 Task: Look for space in Zhanjiang, China from 10th July, 2023 to 15th July, 2023 for 7 adults in price range Rs.10000 to Rs.15000. Place can be entire place or shared room with 4 bedrooms having 7 beds and 4 bathrooms. Property type can be house, flat, guest house. Amenities needed are: wifi, TV, free parkinig on premises, gym, breakfast. Booking option can be shelf check-in. Required host language is Chinese (Simplified).
Action: Mouse moved to (530, 131)
Screenshot: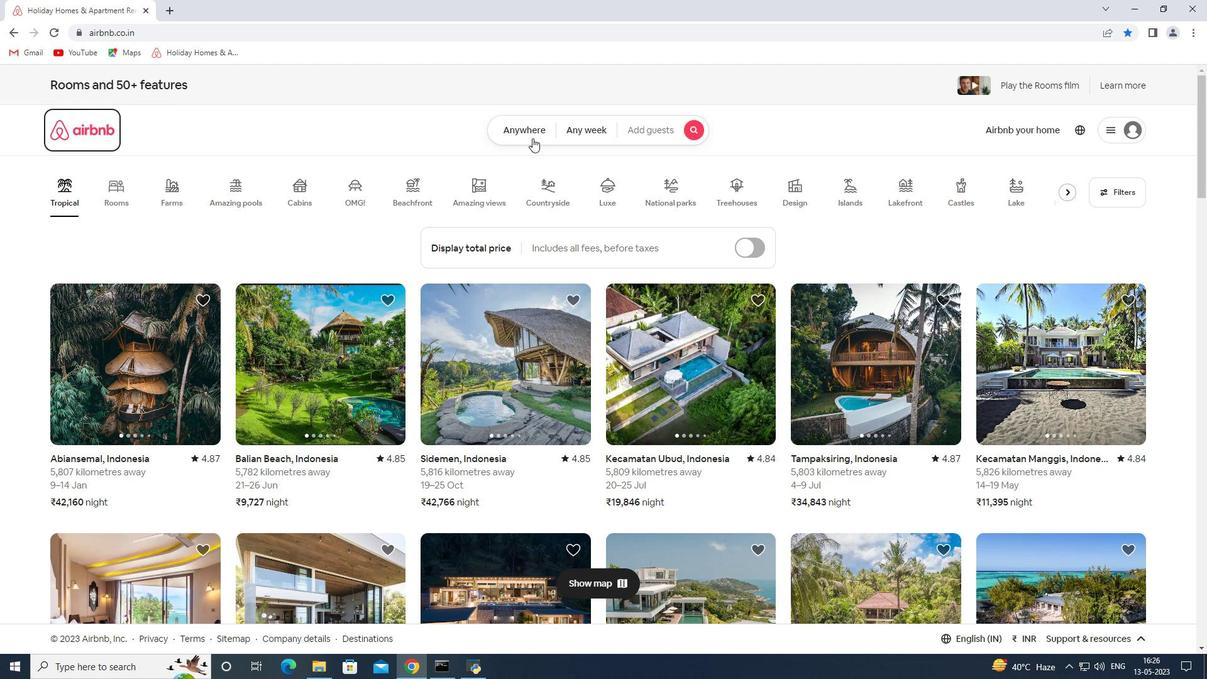 
Action: Mouse pressed left at (530, 131)
Screenshot: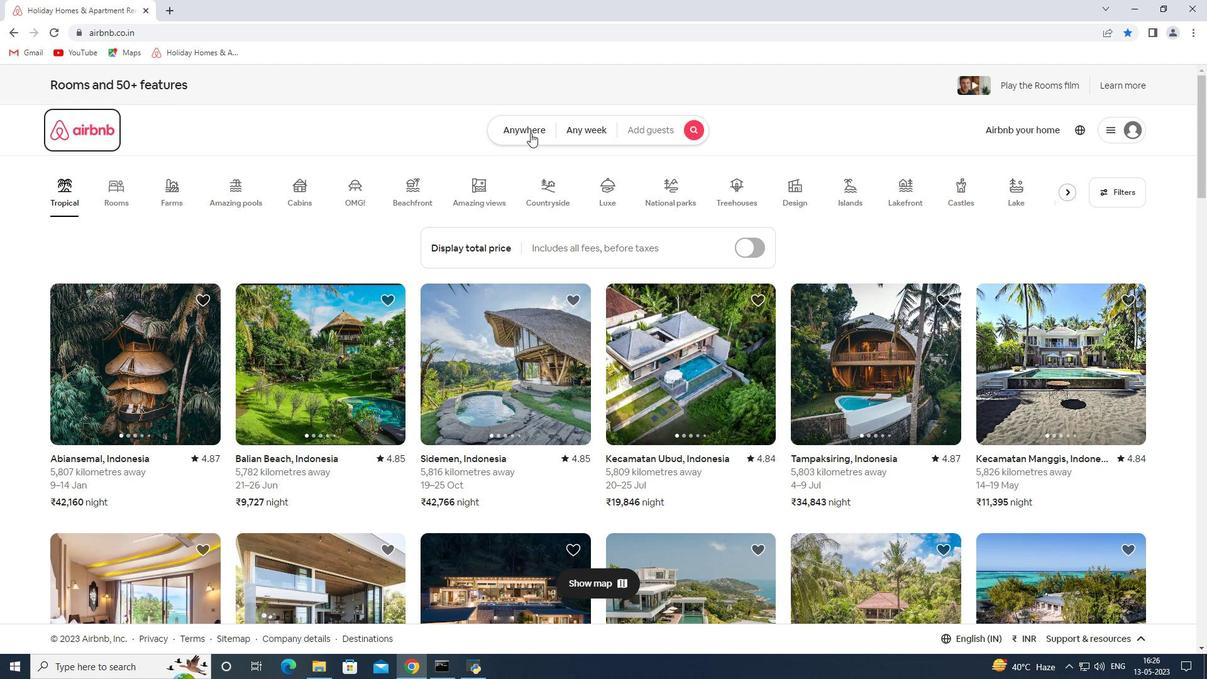 
Action: Mouse moved to (442, 178)
Screenshot: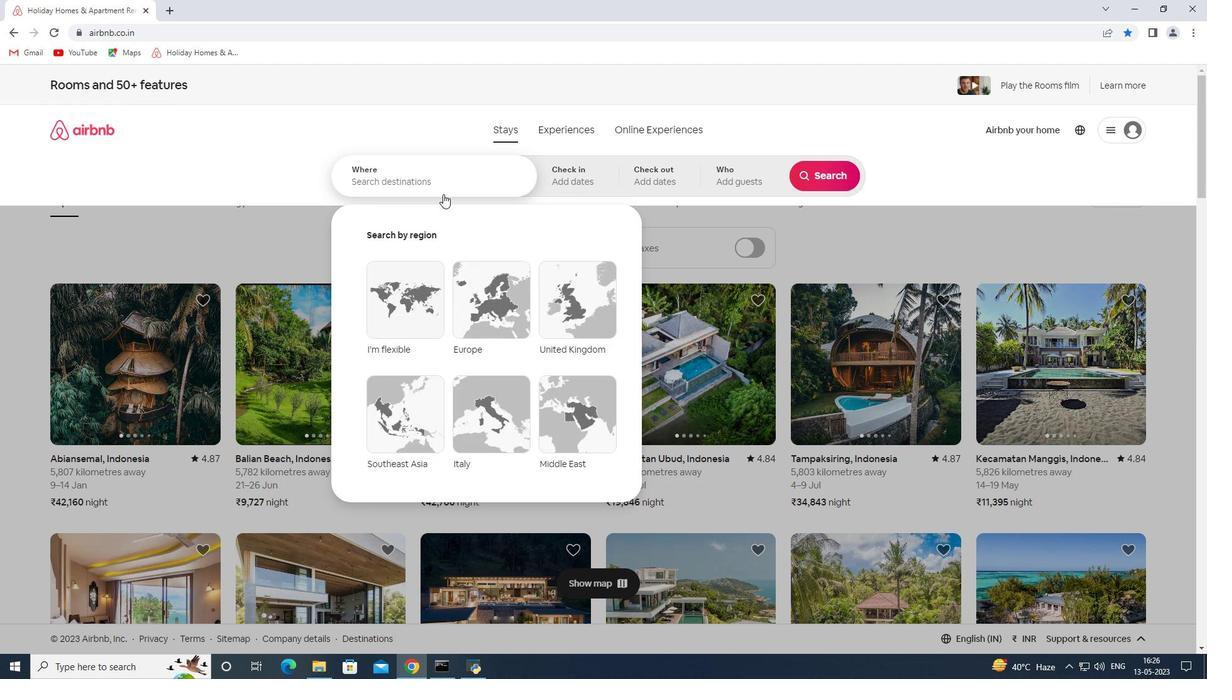 
Action: Mouse pressed left at (442, 178)
Screenshot: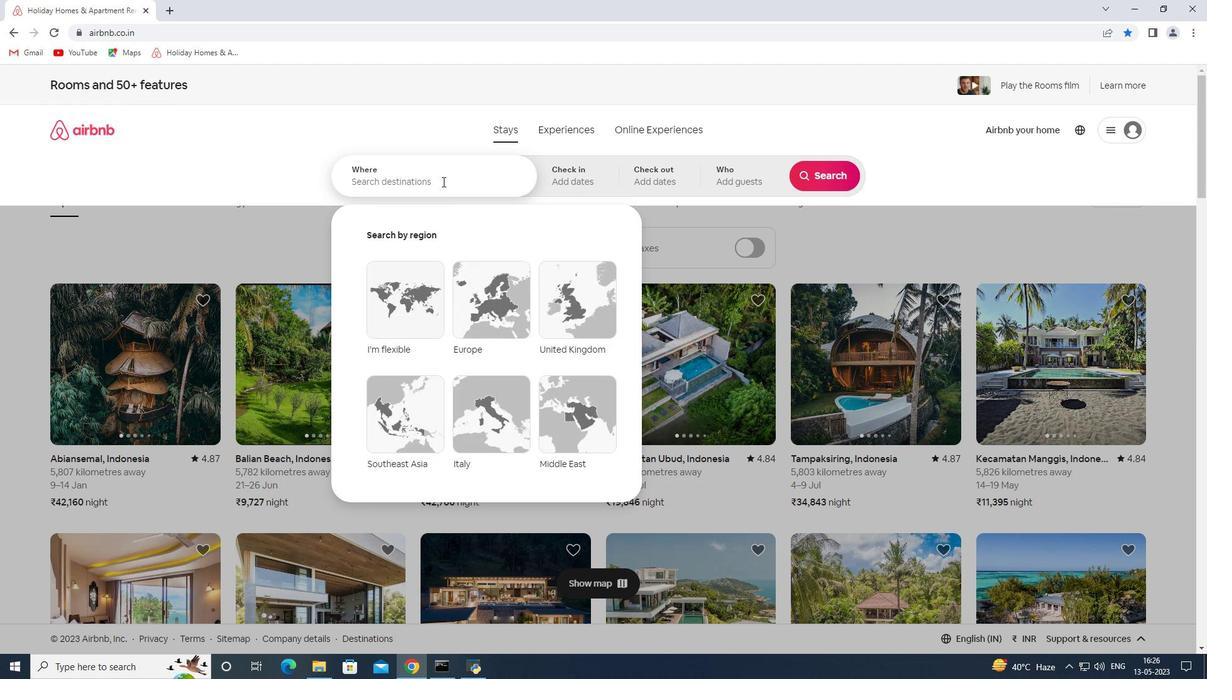 
Action: Key pressed <Key.shift>Zhanjiang<Key.space><Key.shift>China<Key.space><Key.enter>
Screenshot: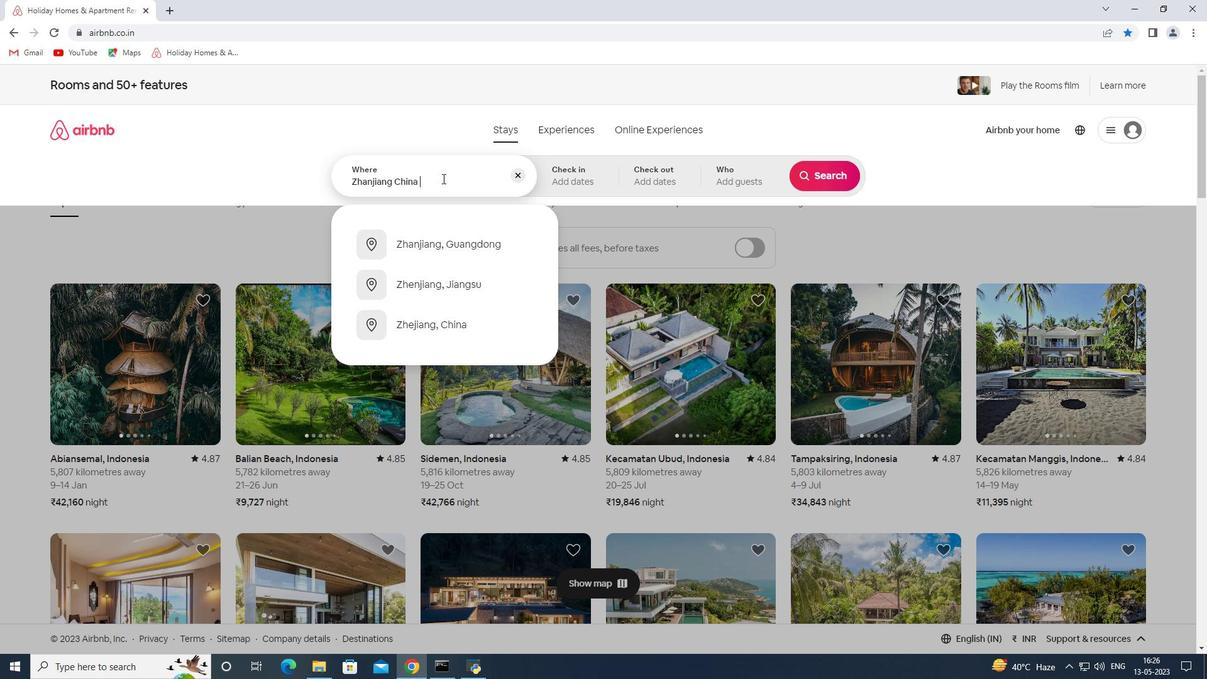 
Action: Mouse moved to (828, 280)
Screenshot: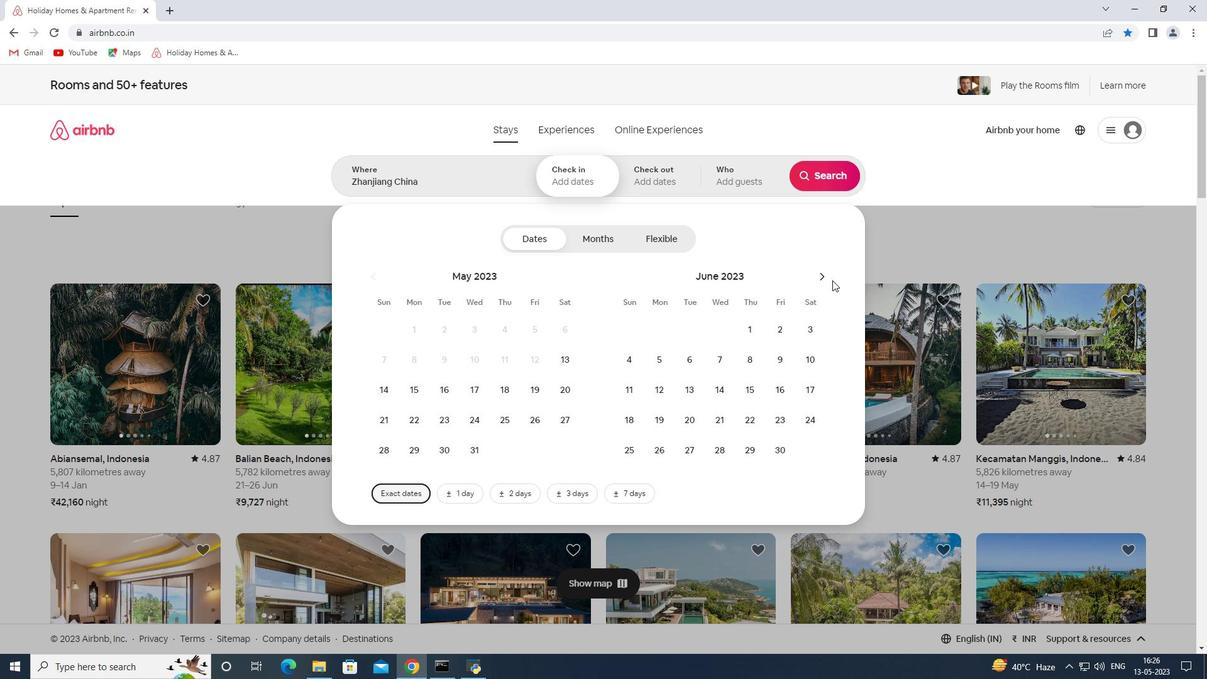
Action: Mouse pressed left at (828, 280)
Screenshot: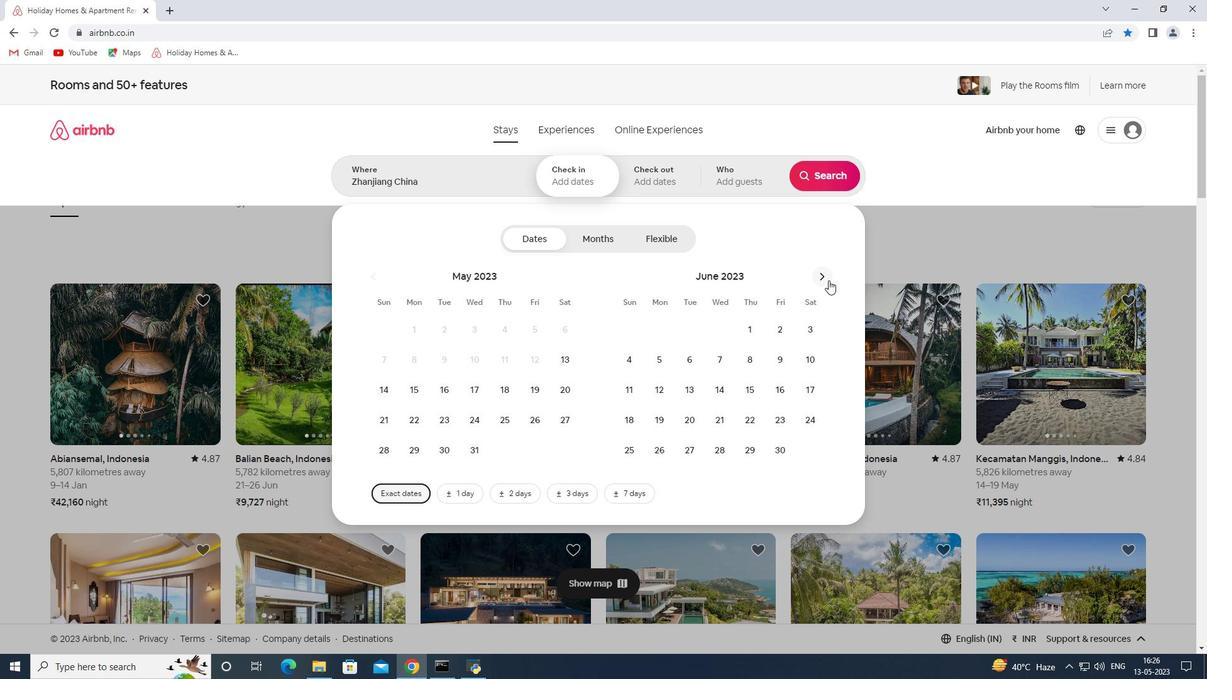 
Action: Mouse moved to (661, 391)
Screenshot: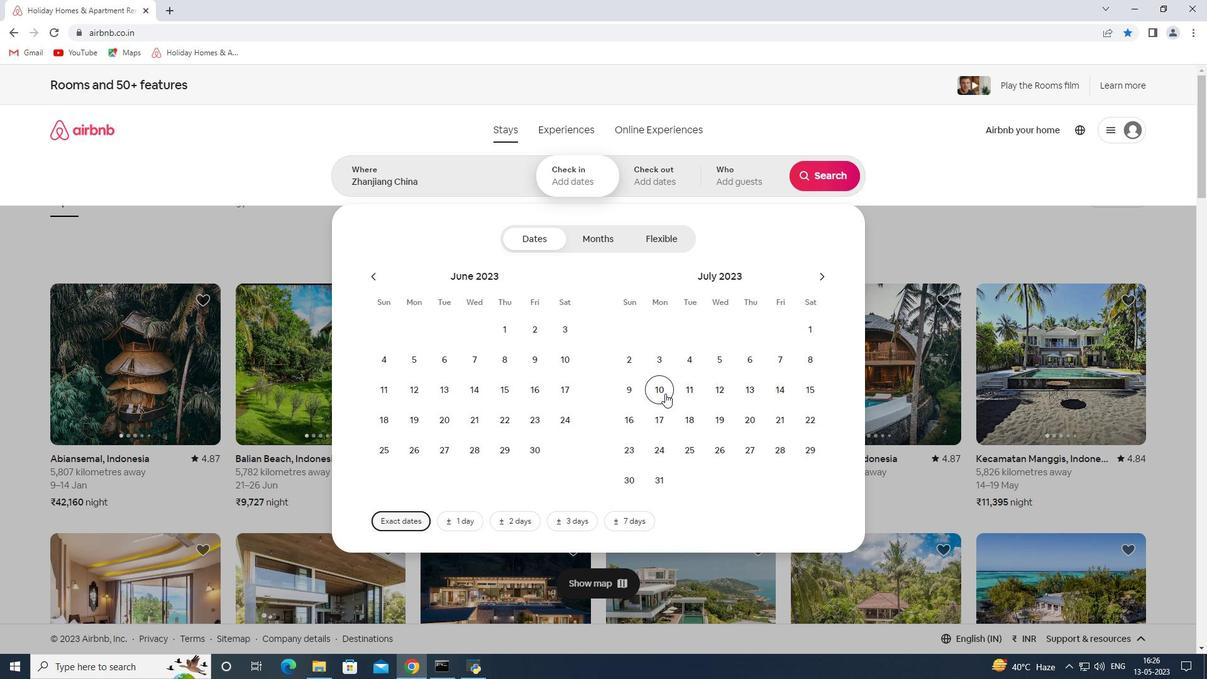 
Action: Mouse pressed left at (661, 391)
Screenshot: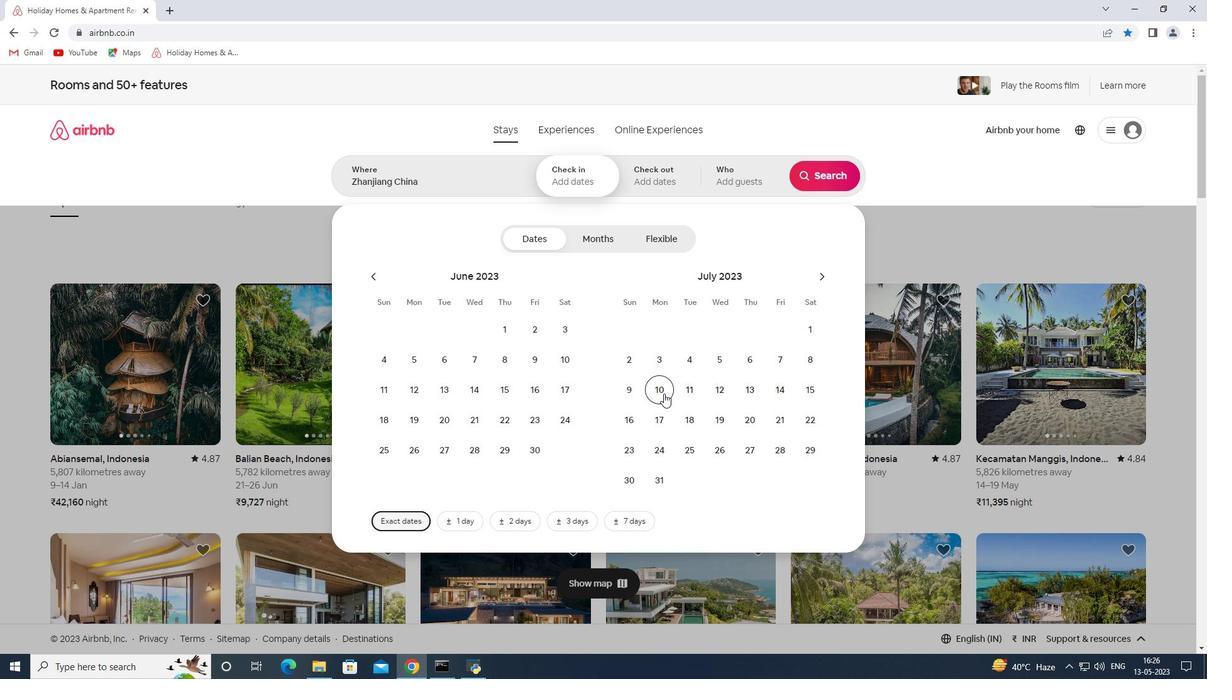 
Action: Mouse moved to (800, 385)
Screenshot: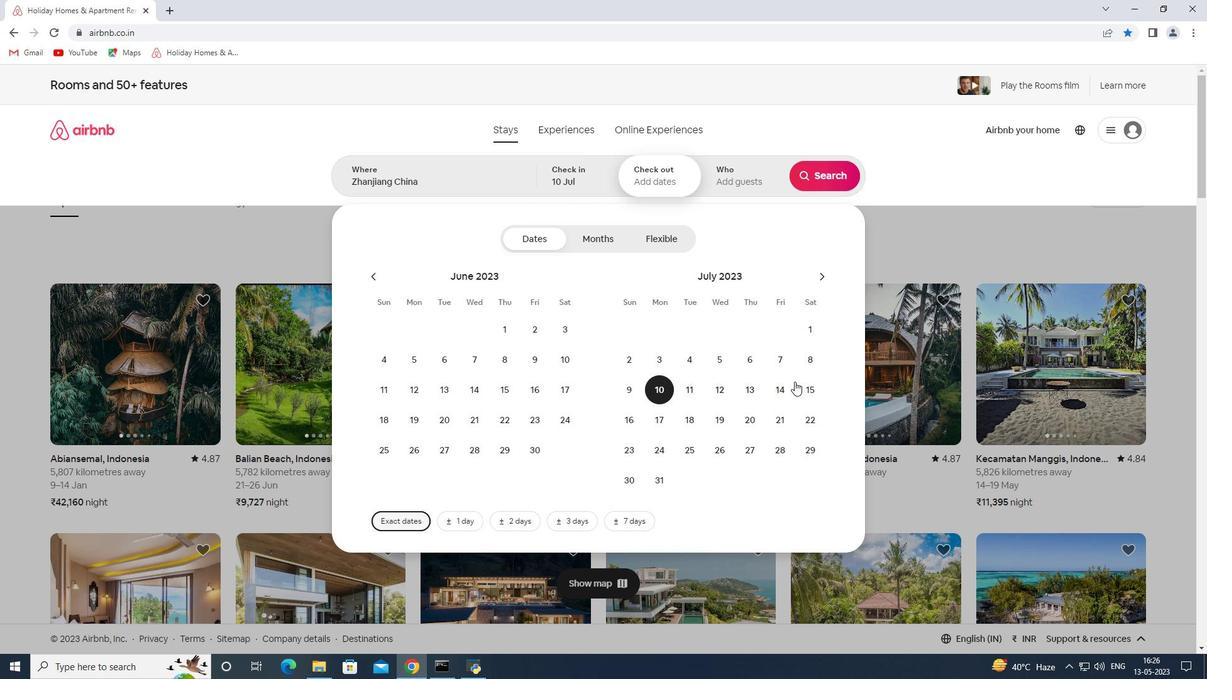 
Action: Mouse pressed left at (800, 385)
Screenshot: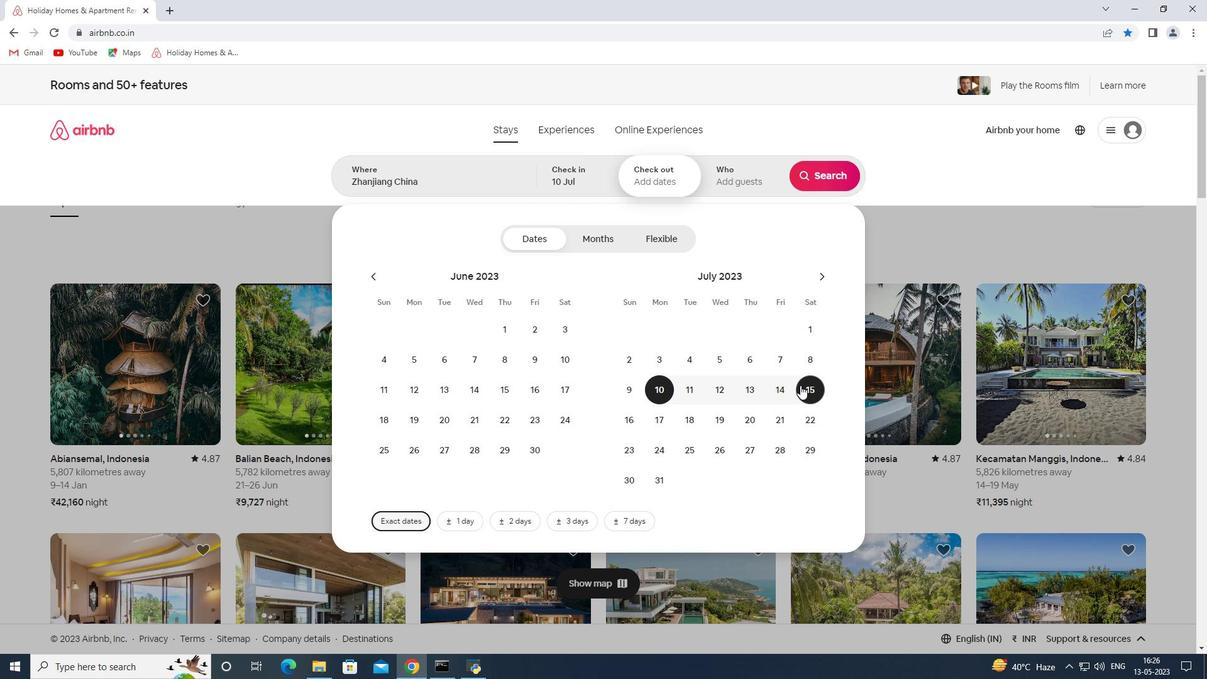 
Action: Mouse moved to (740, 174)
Screenshot: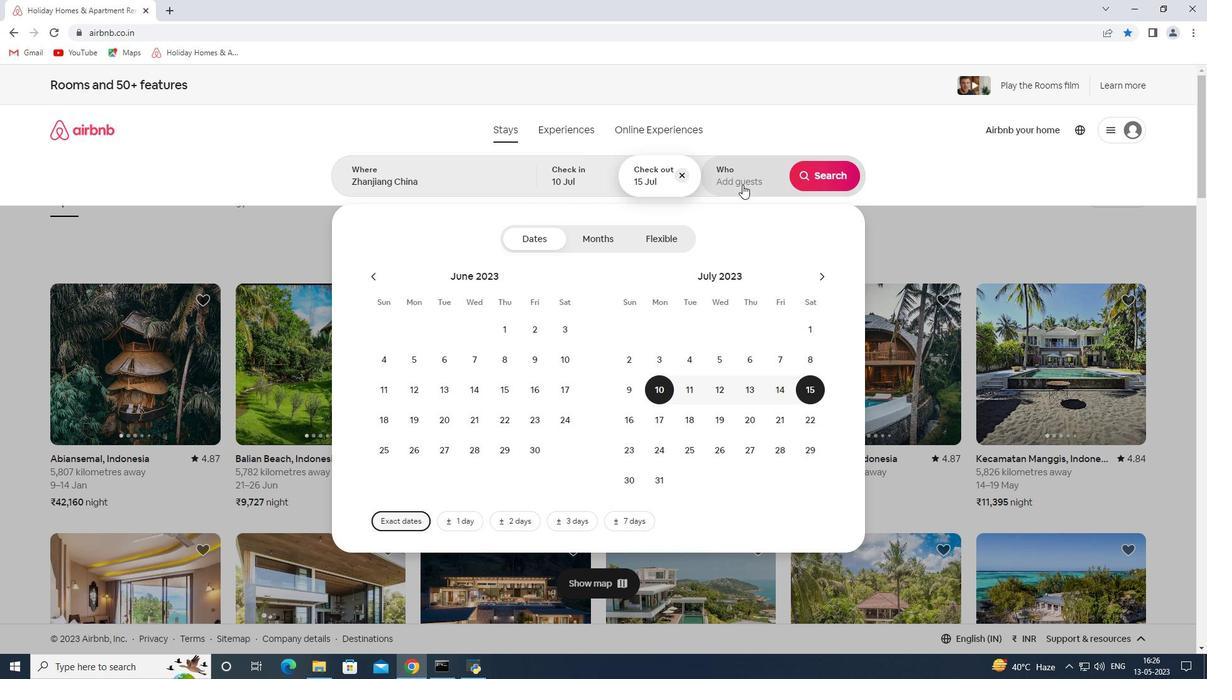 
Action: Mouse pressed left at (740, 174)
Screenshot: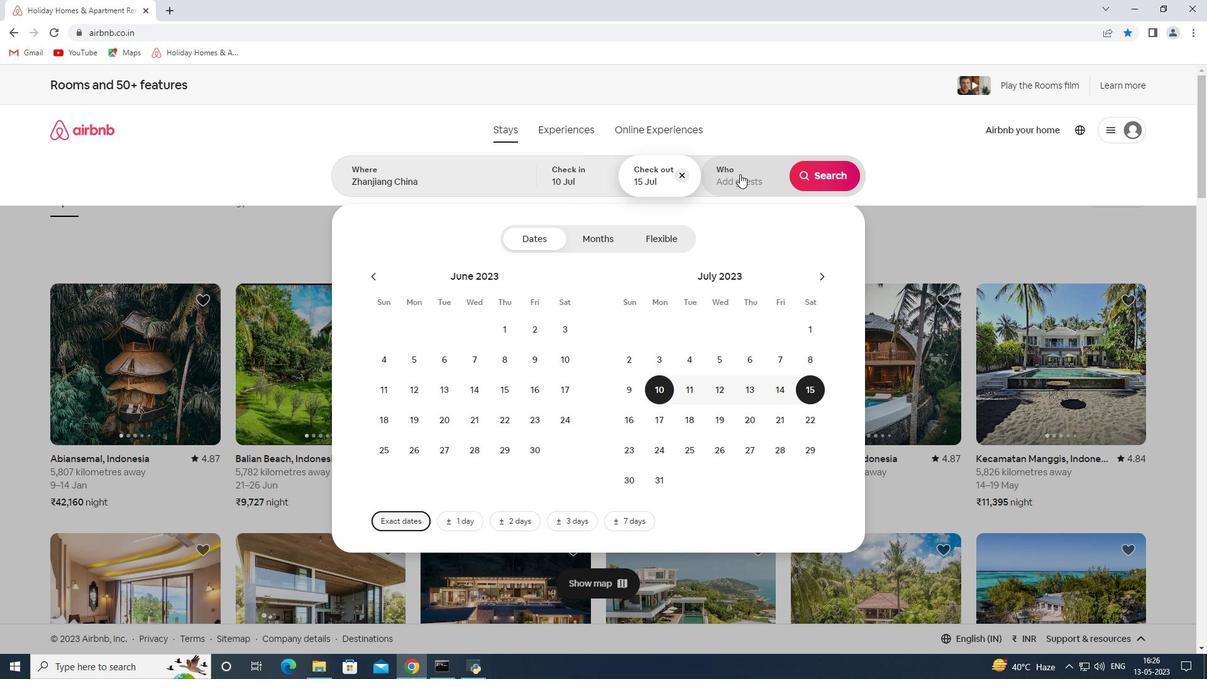 
Action: Mouse moved to (823, 243)
Screenshot: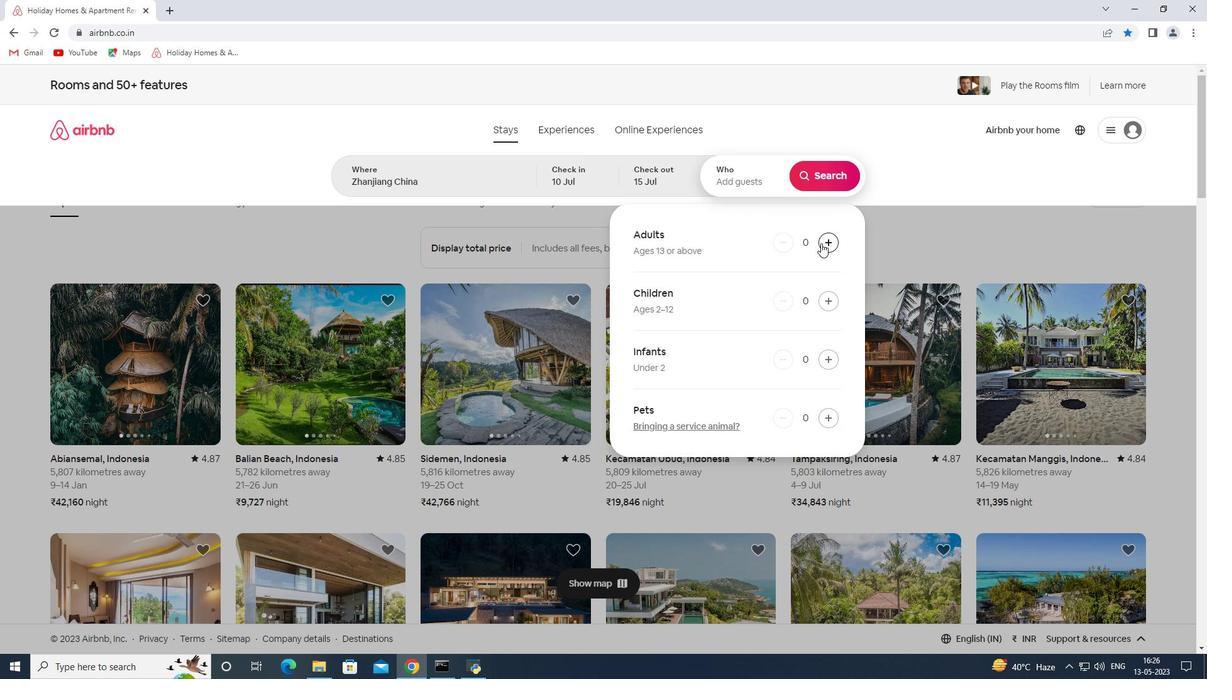 
Action: Mouse pressed left at (823, 243)
Screenshot: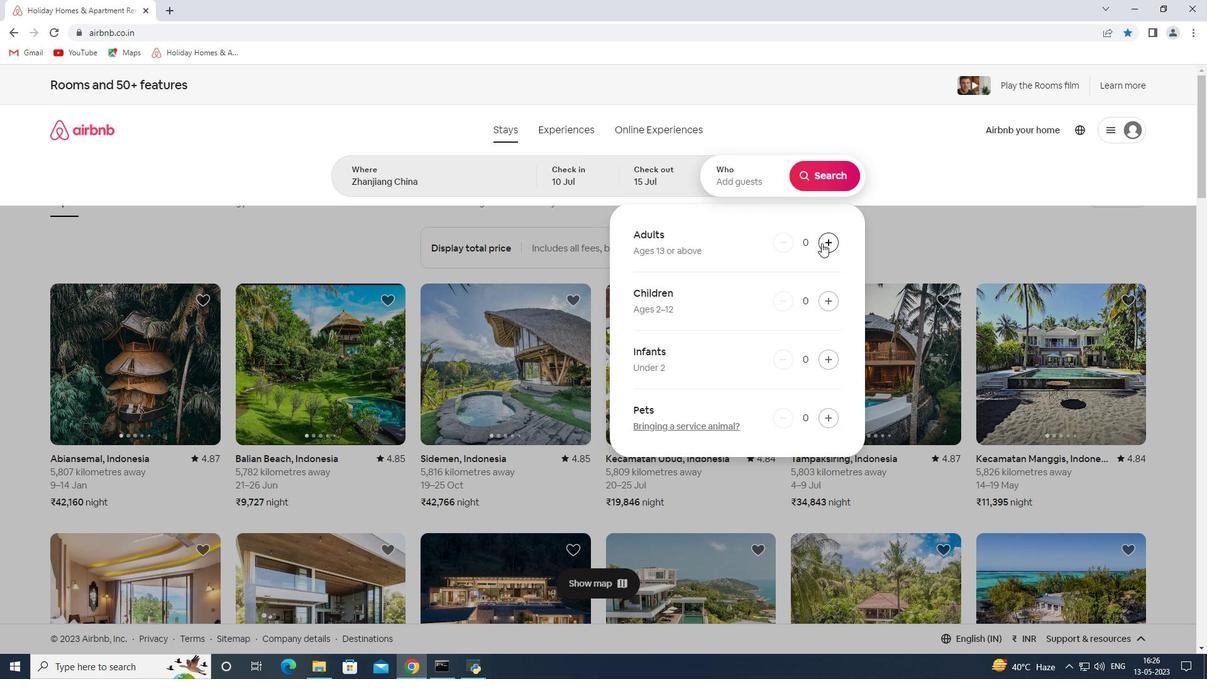 
Action: Mouse moved to (835, 240)
Screenshot: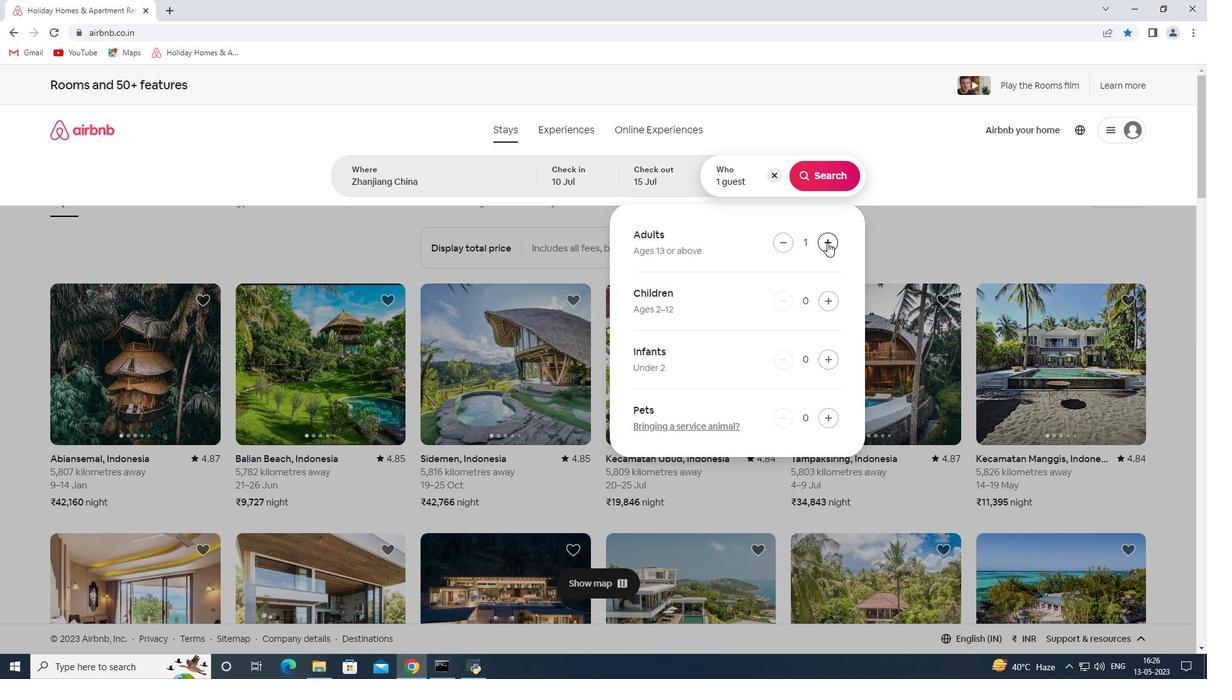 
Action: Mouse pressed left at (835, 240)
Screenshot: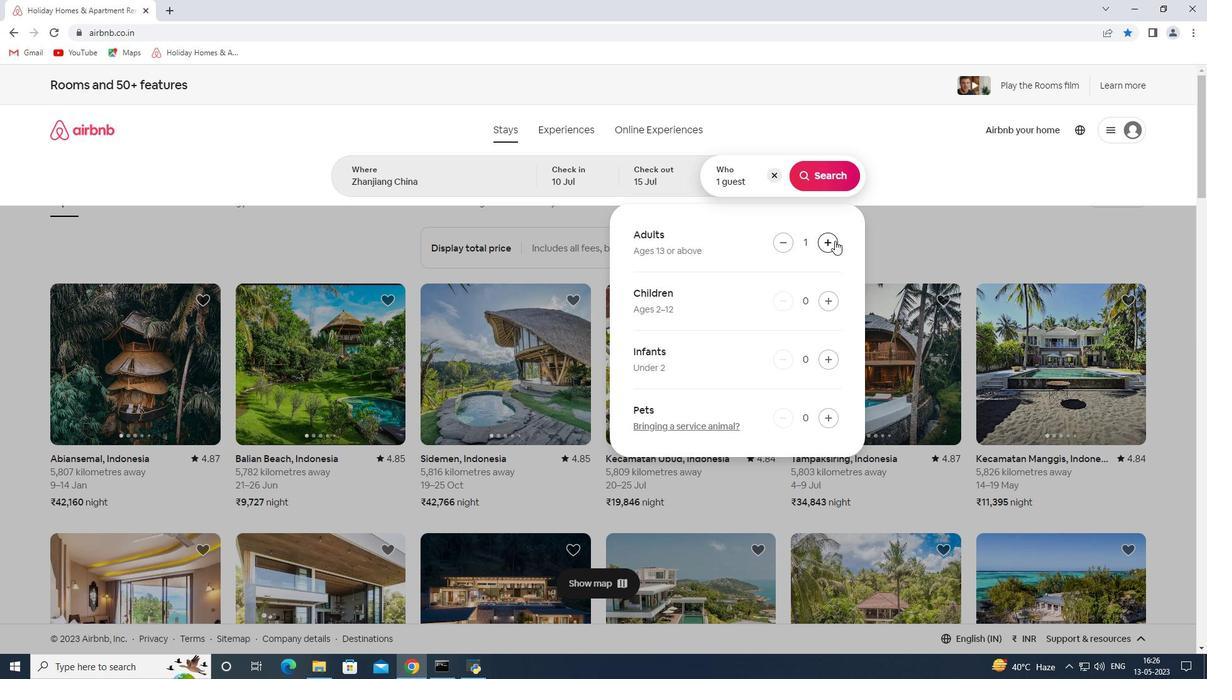 
Action: Mouse pressed left at (835, 240)
Screenshot: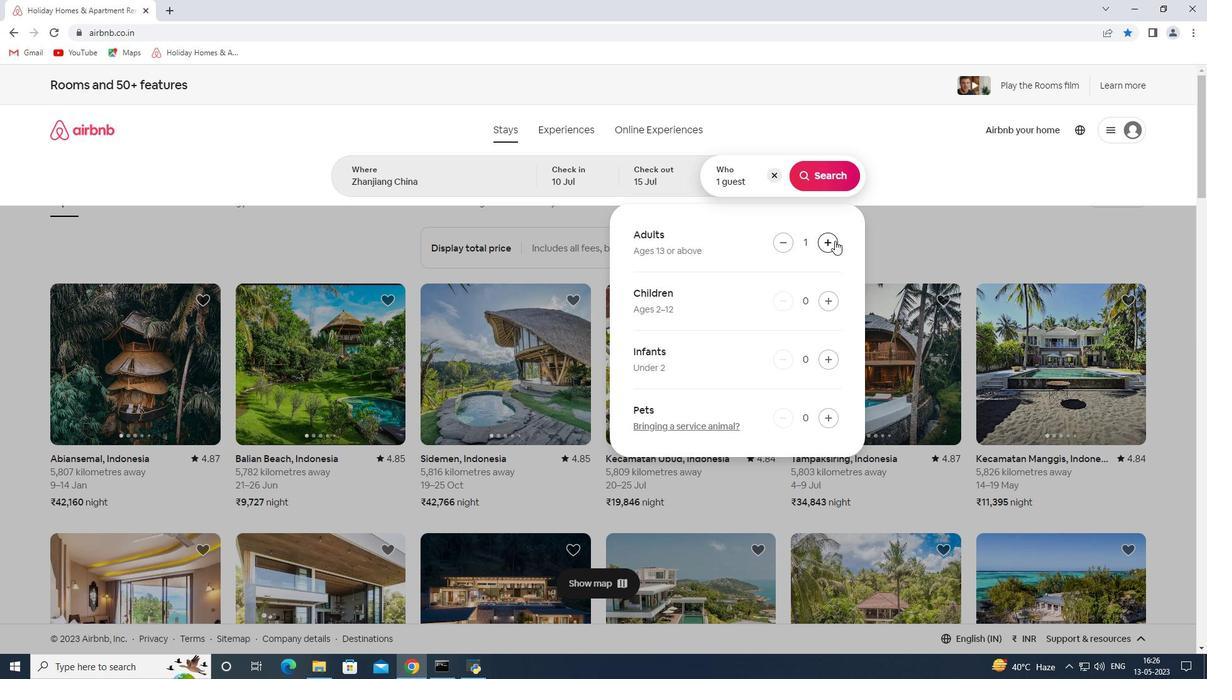 
Action: Mouse pressed left at (835, 240)
Screenshot: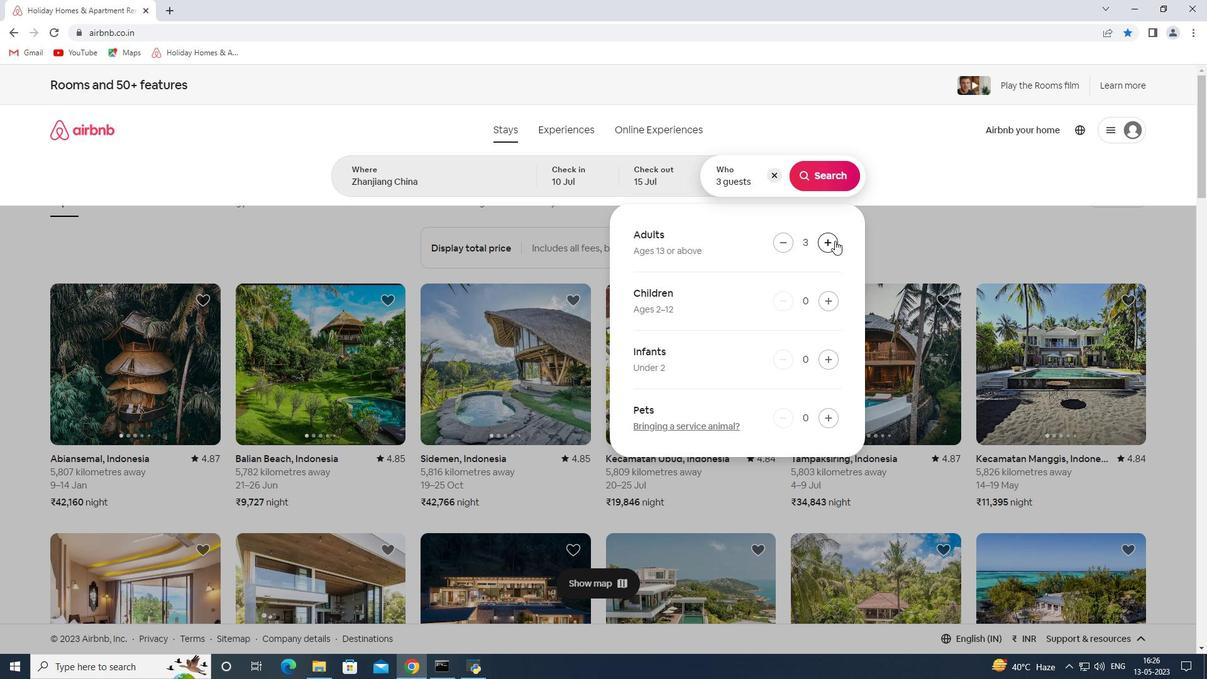 
Action: Mouse pressed left at (835, 240)
Screenshot: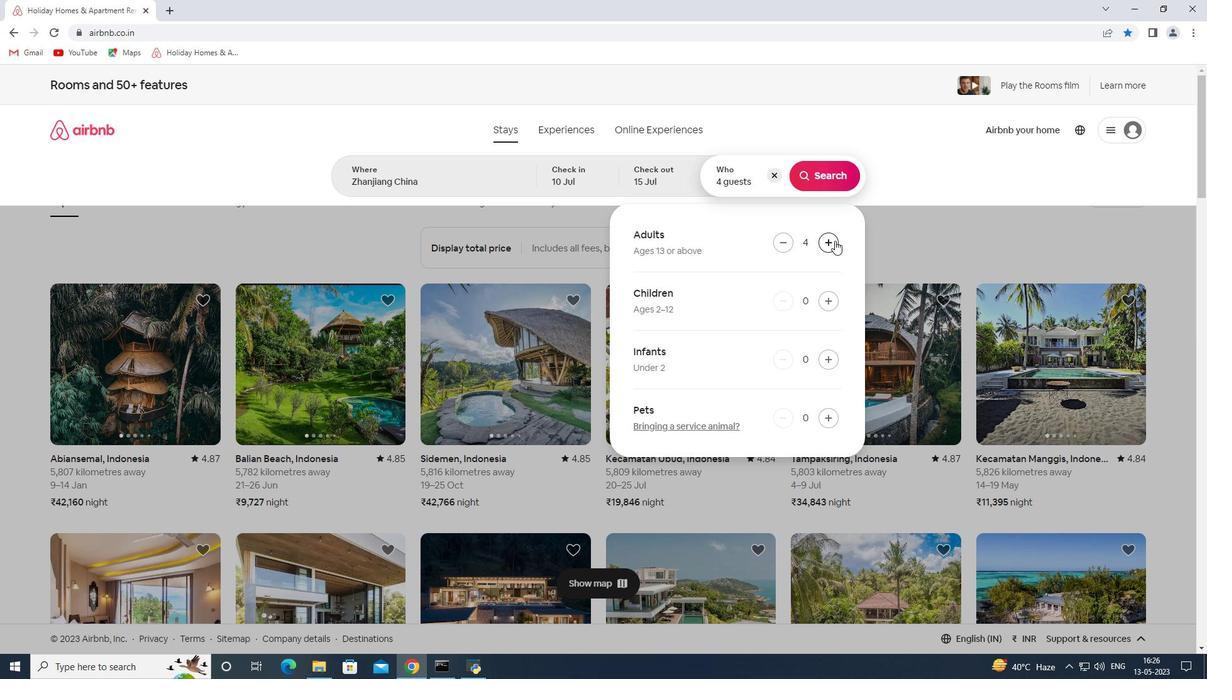 
Action: Mouse pressed left at (835, 240)
Screenshot: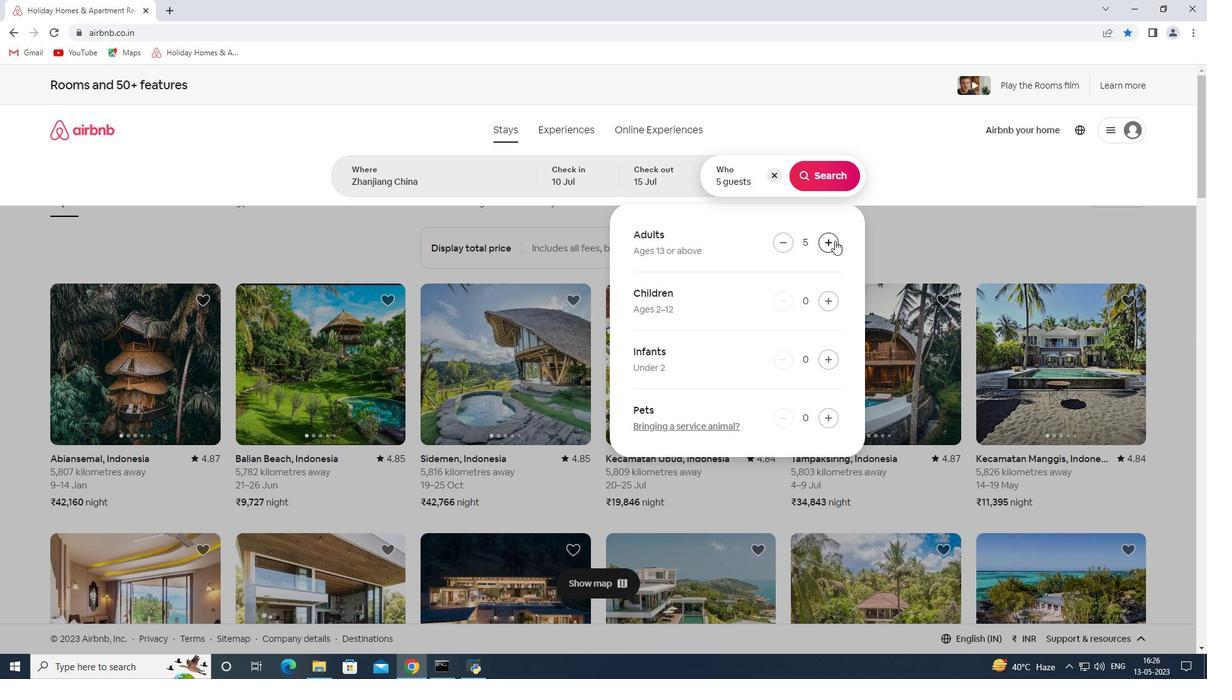 
Action: Mouse pressed left at (835, 240)
Screenshot: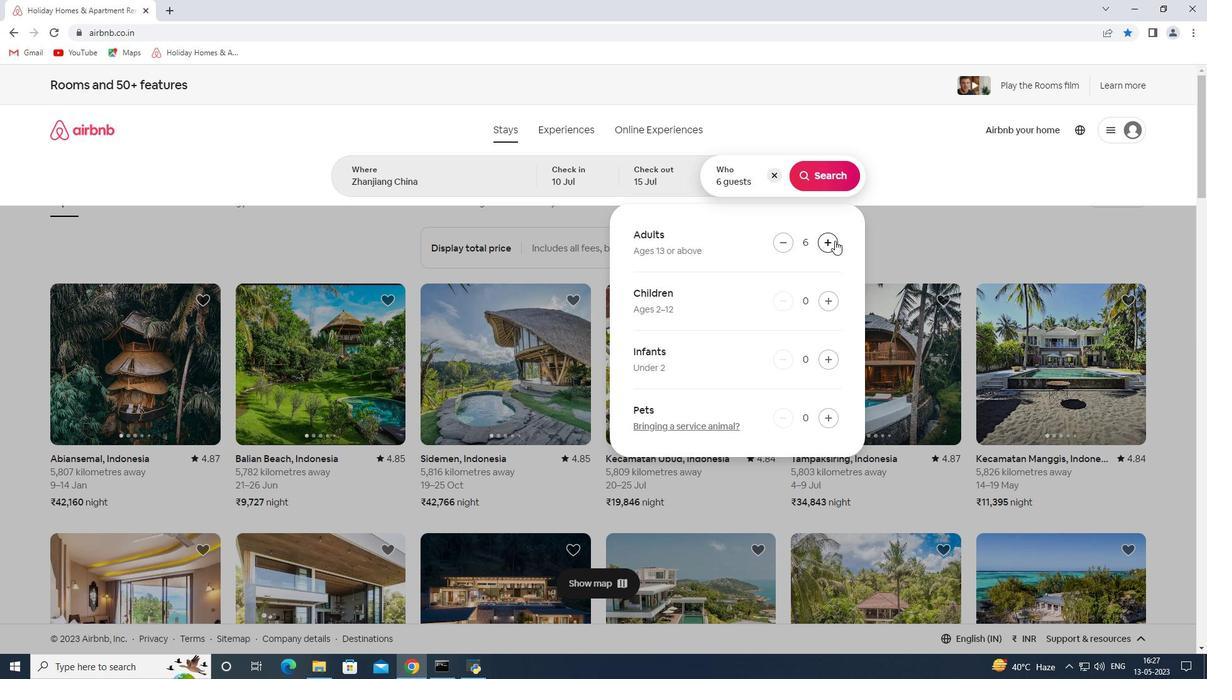
Action: Mouse moved to (813, 181)
Screenshot: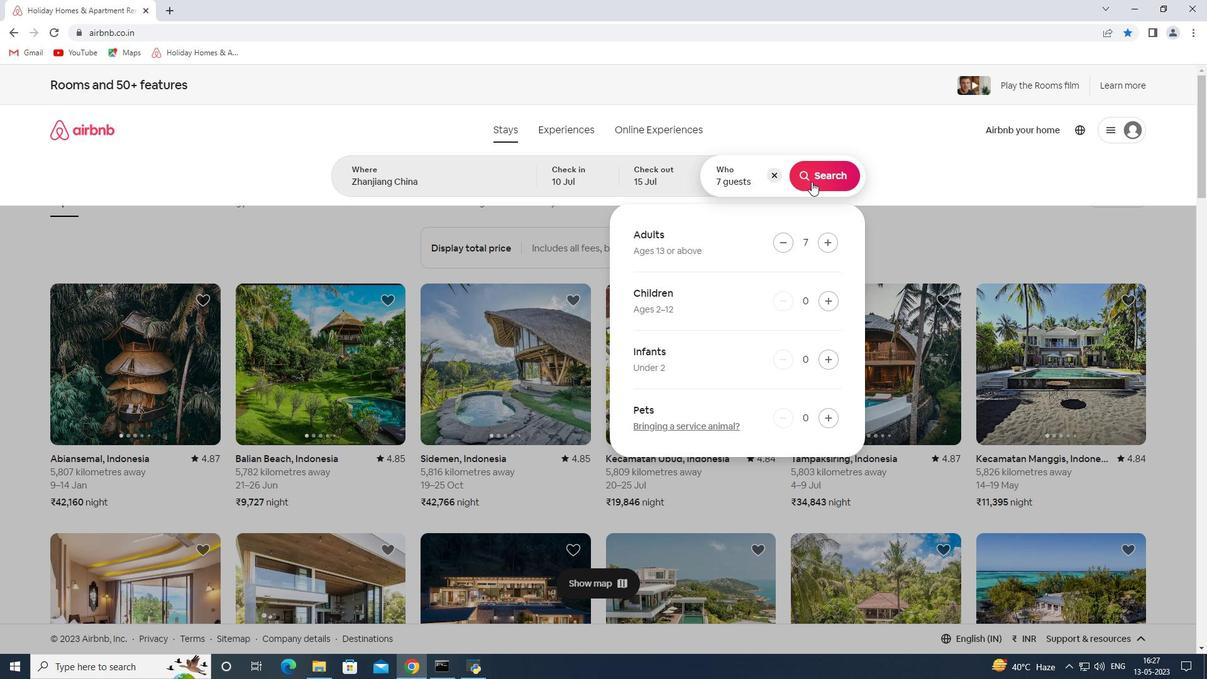 
Action: Mouse pressed left at (813, 181)
Screenshot: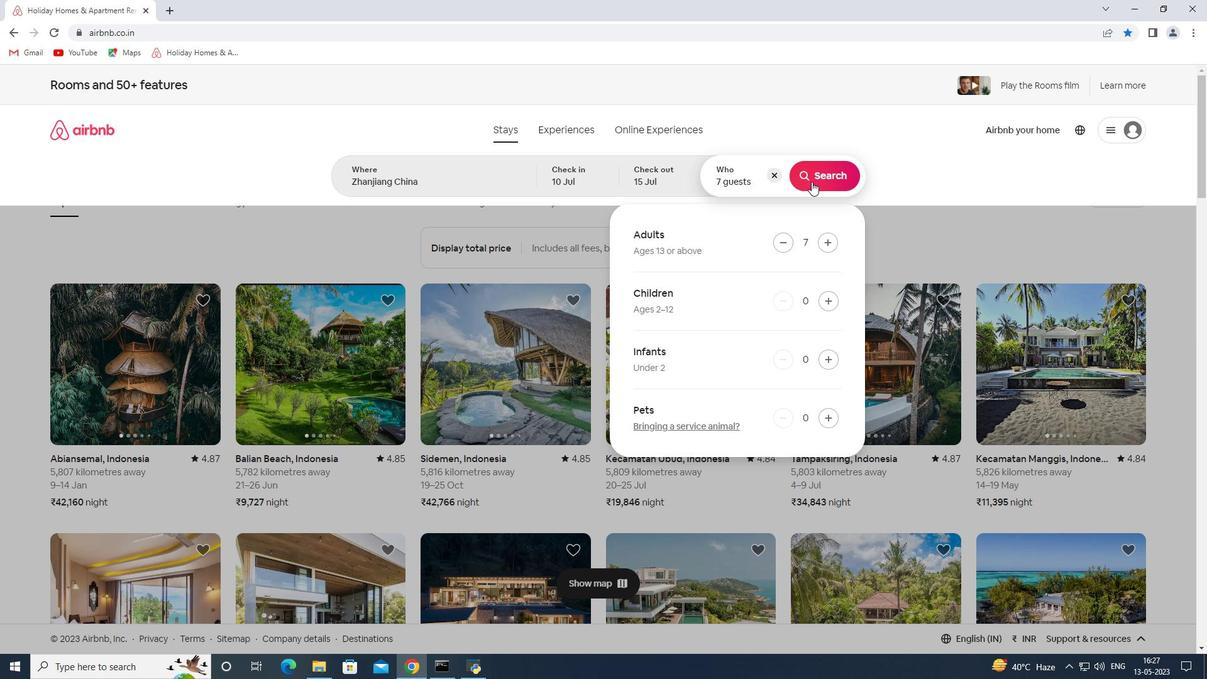 
Action: Mouse moved to (1157, 144)
Screenshot: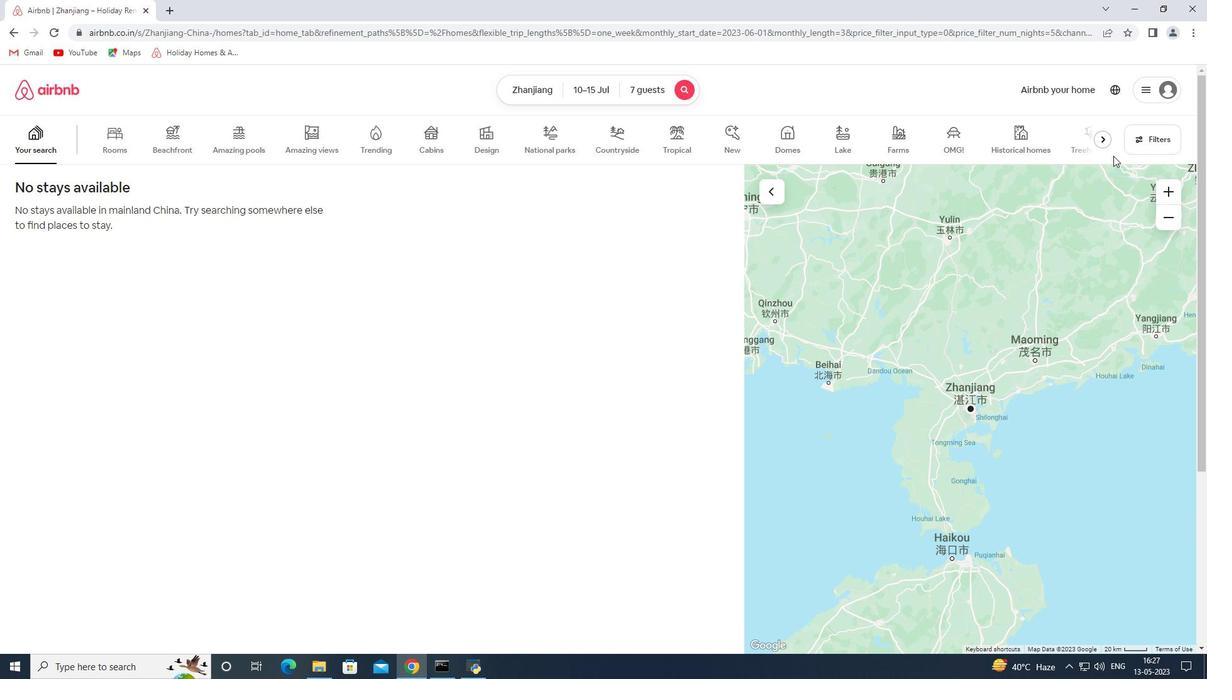 
Action: Mouse pressed left at (1157, 144)
Screenshot: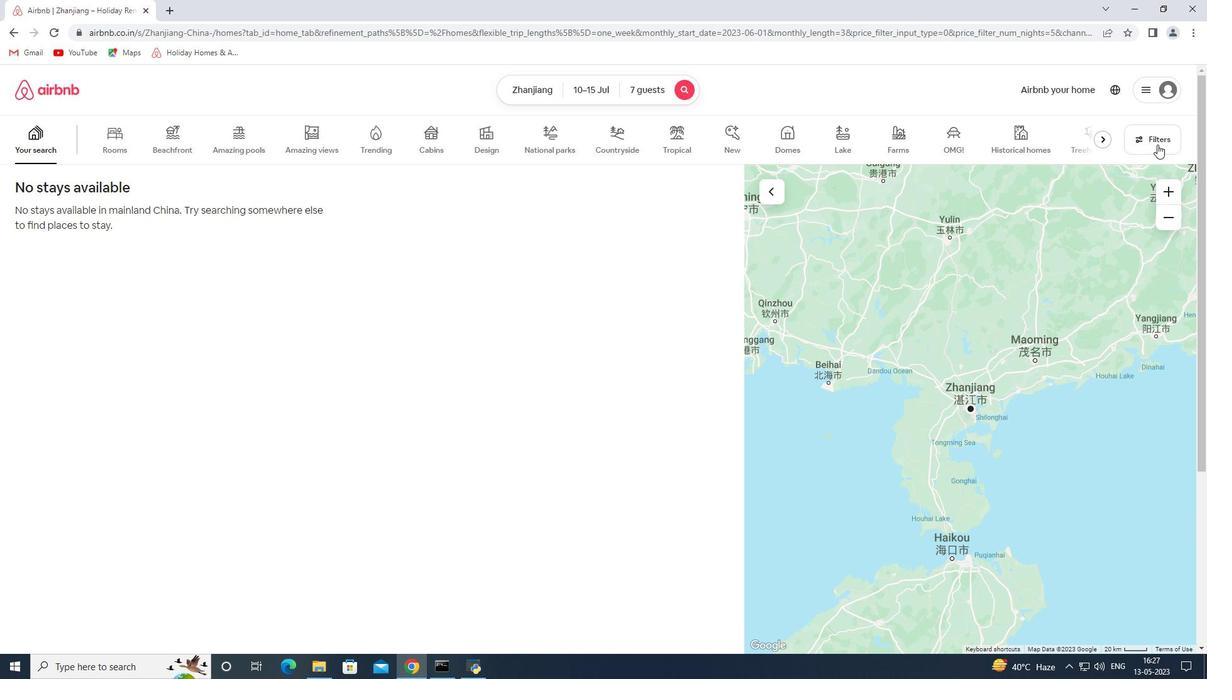 
Action: Mouse moved to (443, 452)
Screenshot: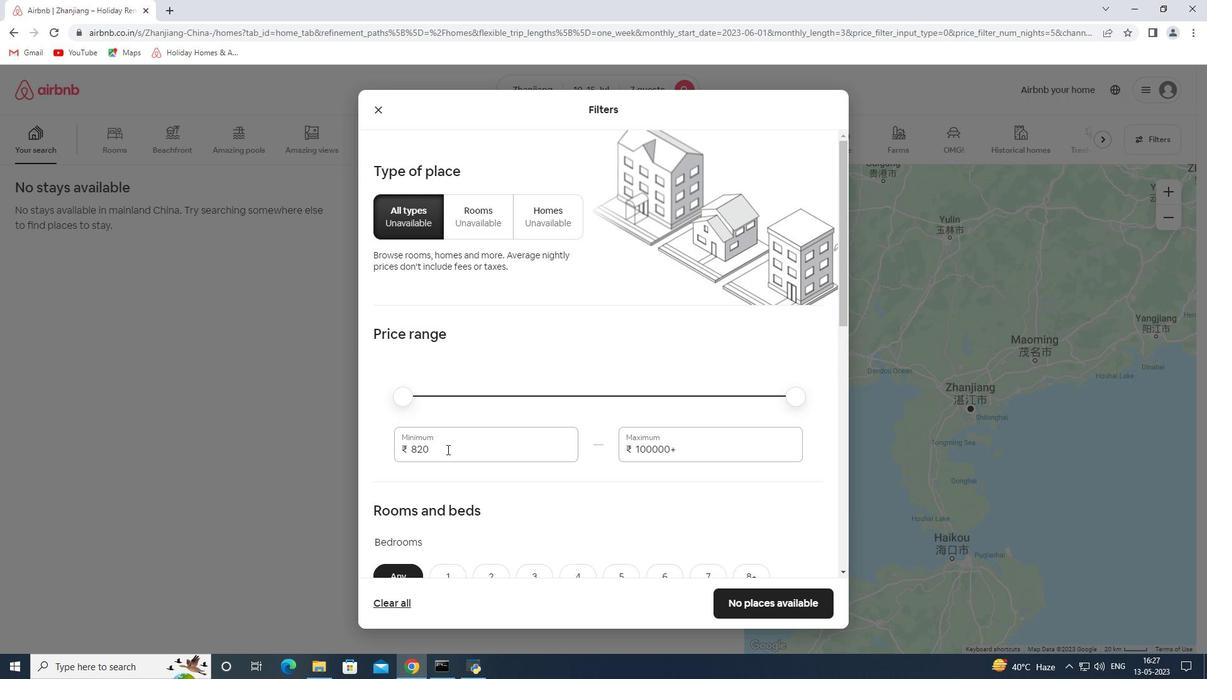 
Action: Mouse pressed left at (443, 452)
Screenshot: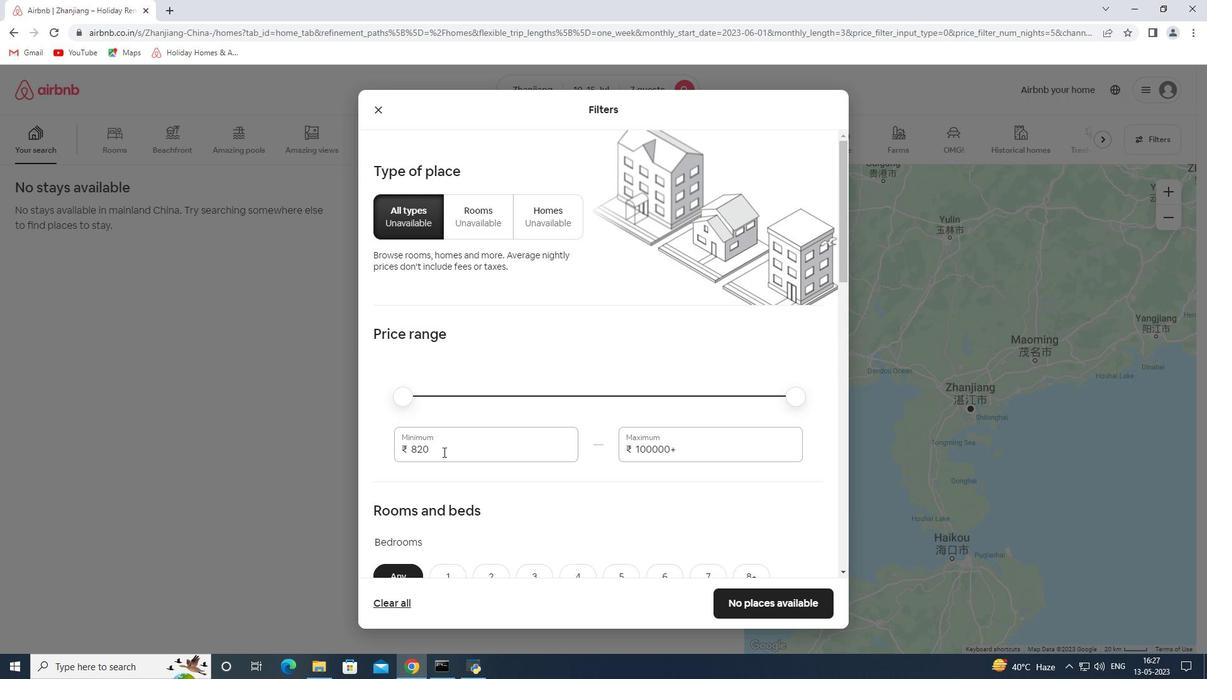 
Action: Mouse pressed left at (443, 452)
Screenshot: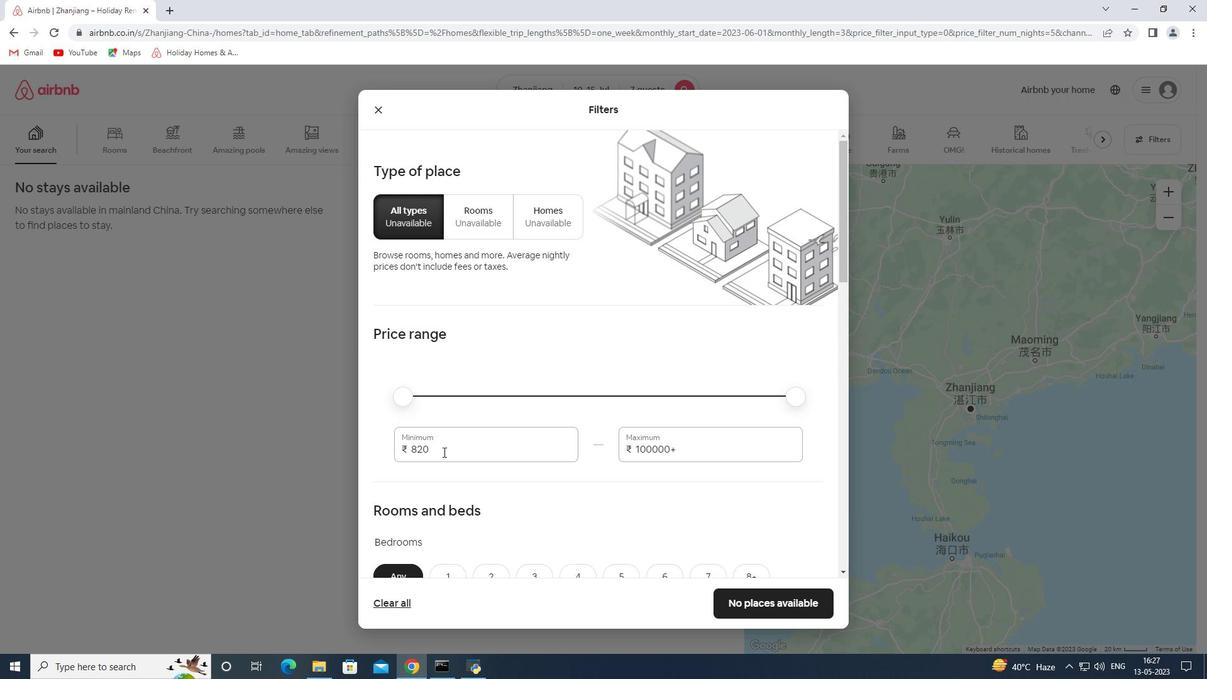 
Action: Key pressed 10000<Key.tab>15000
Screenshot: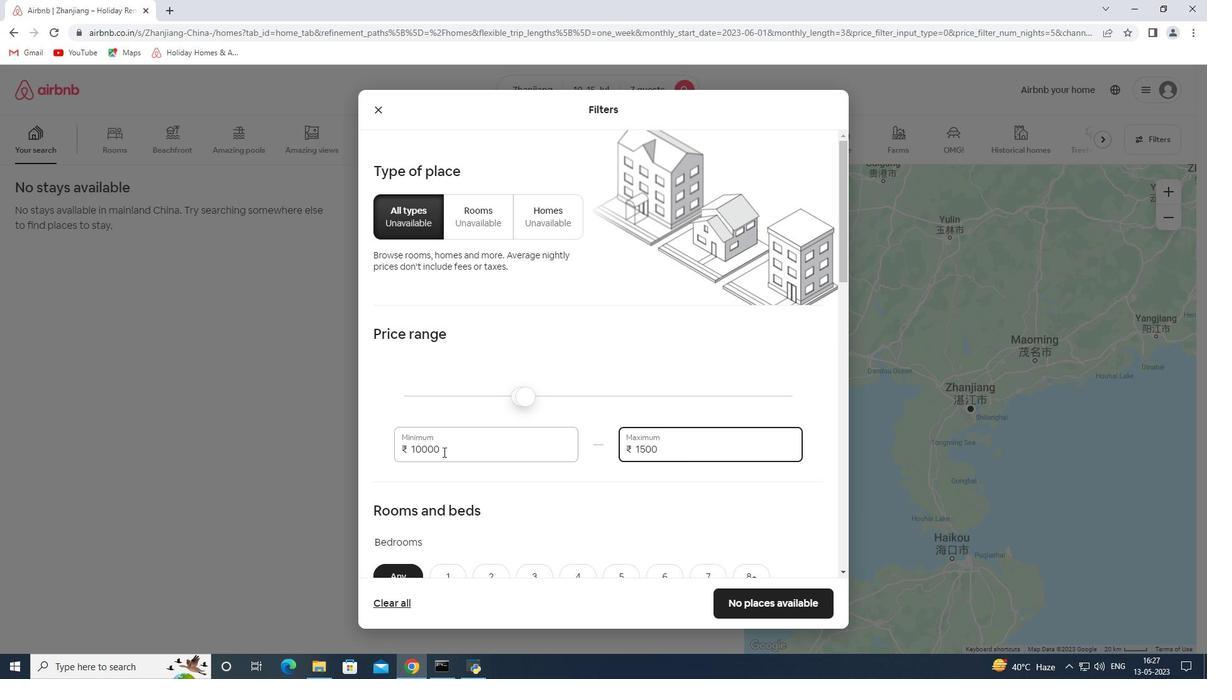
Action: Mouse moved to (599, 506)
Screenshot: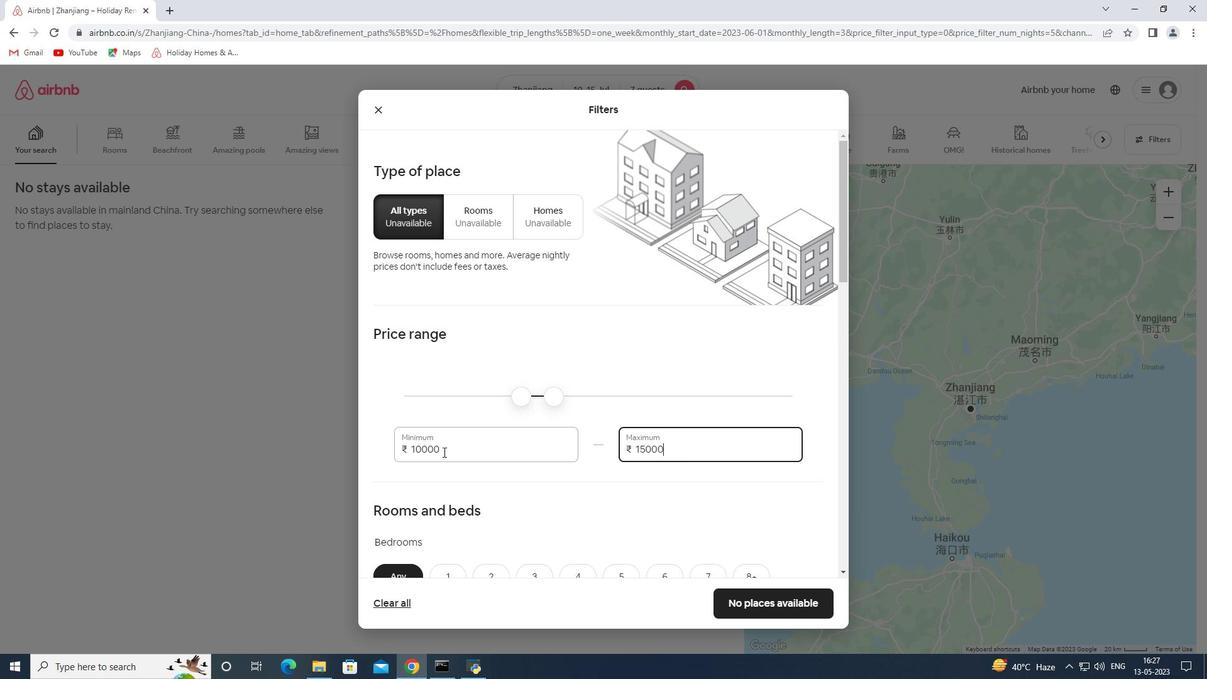 
Action: Mouse scrolled (599, 505) with delta (0, 0)
Screenshot: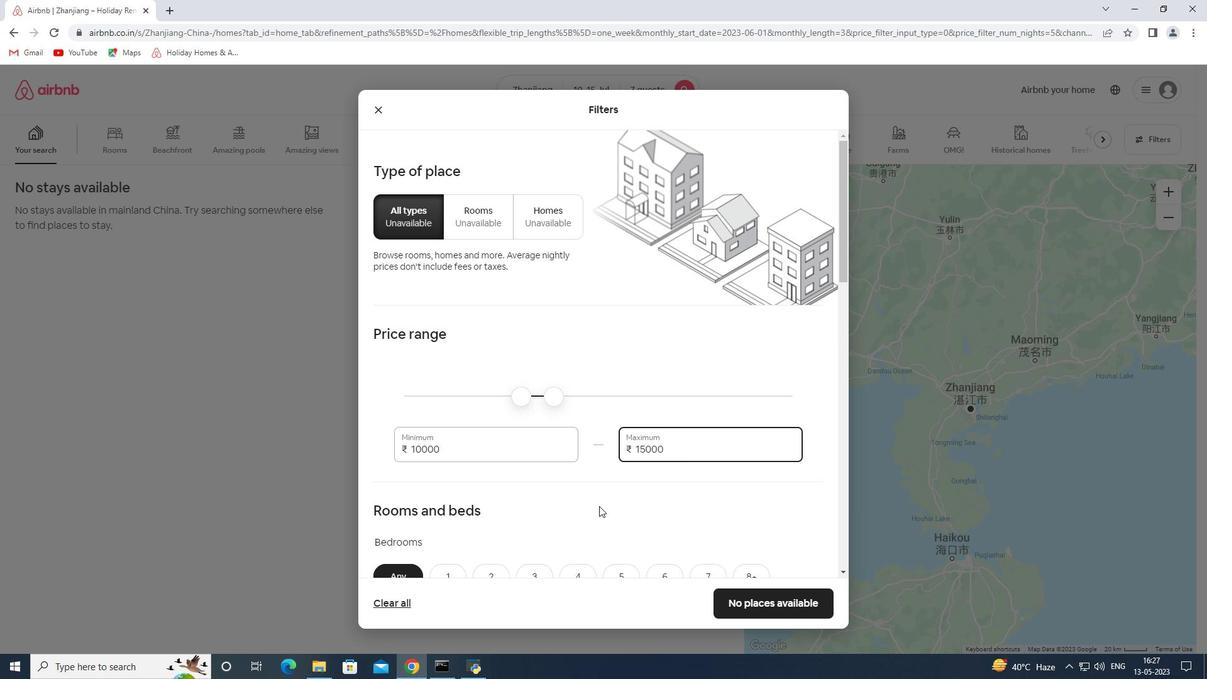 
Action: Mouse scrolled (599, 505) with delta (0, 0)
Screenshot: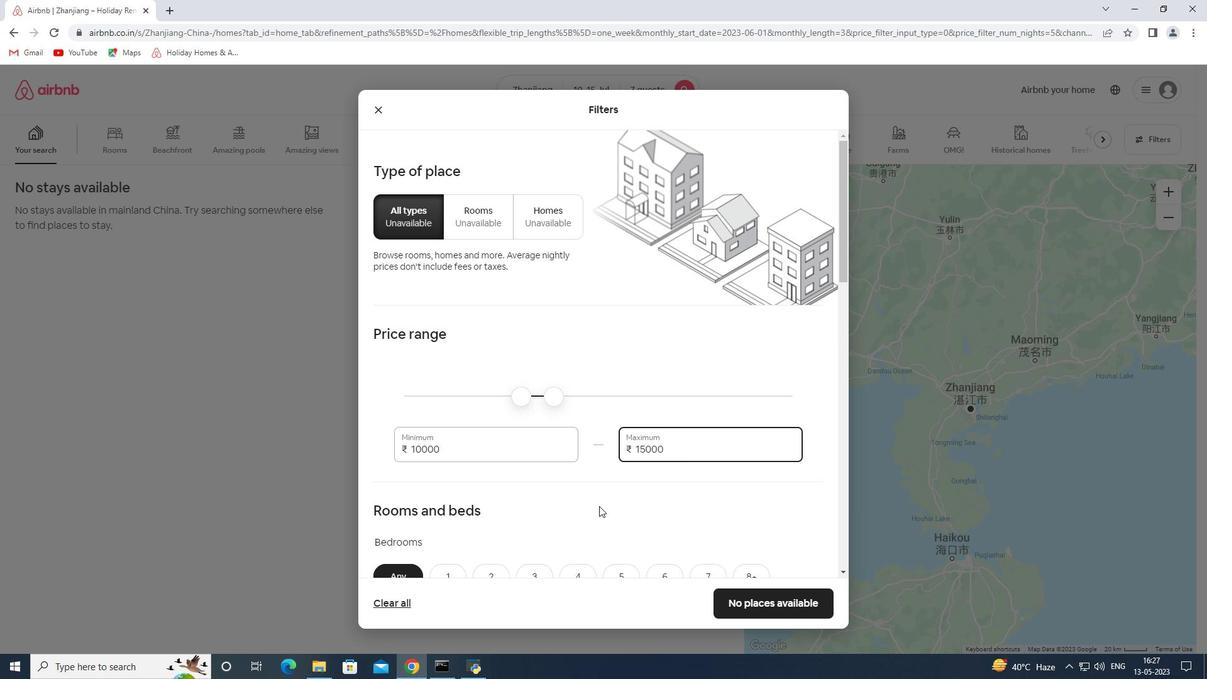 
Action: Mouse scrolled (599, 505) with delta (0, 0)
Screenshot: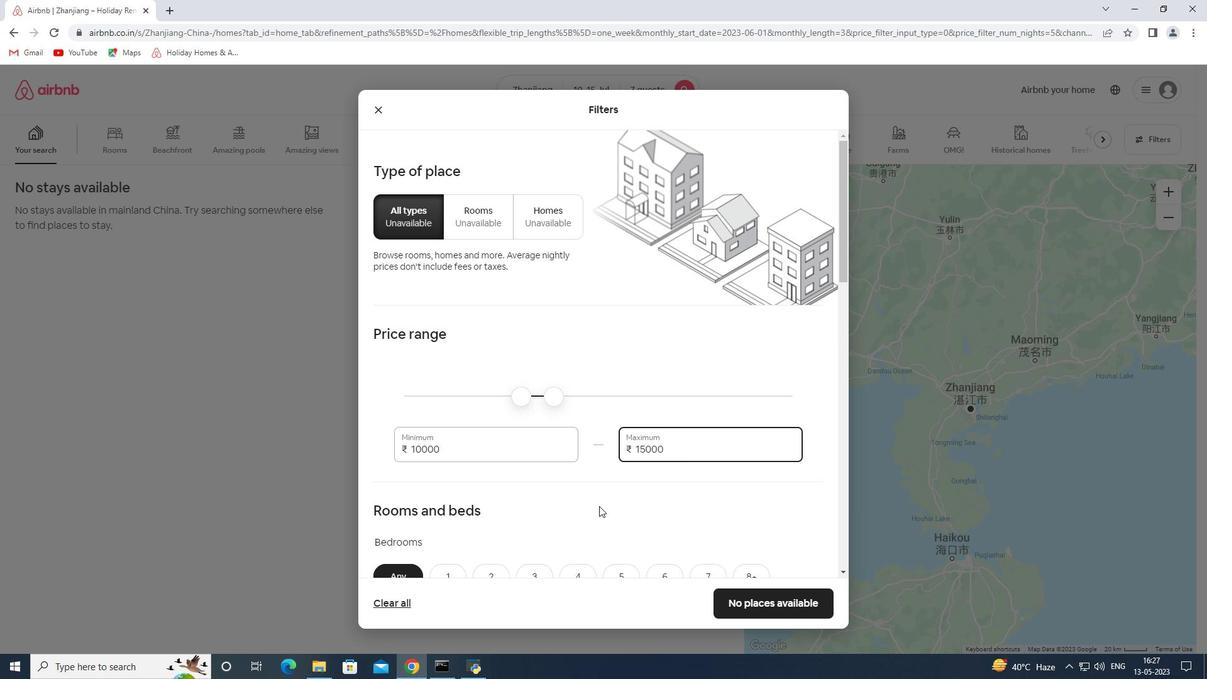 
Action: Mouse moved to (574, 387)
Screenshot: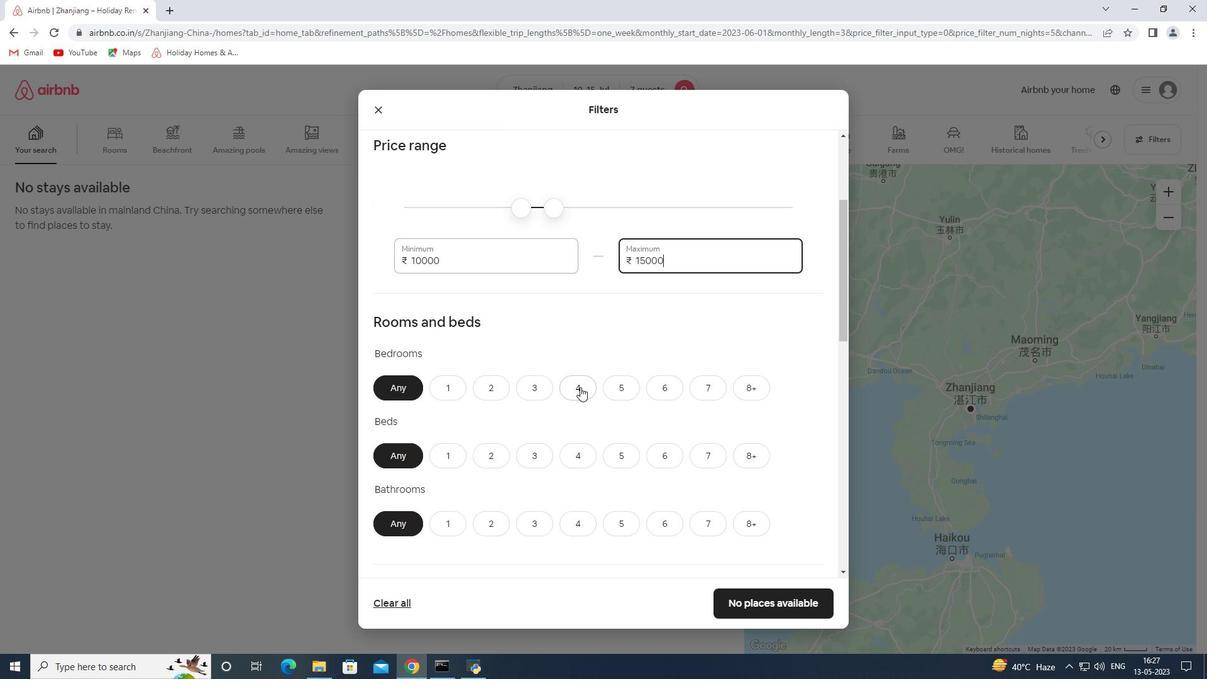 
Action: Mouse pressed left at (574, 387)
Screenshot: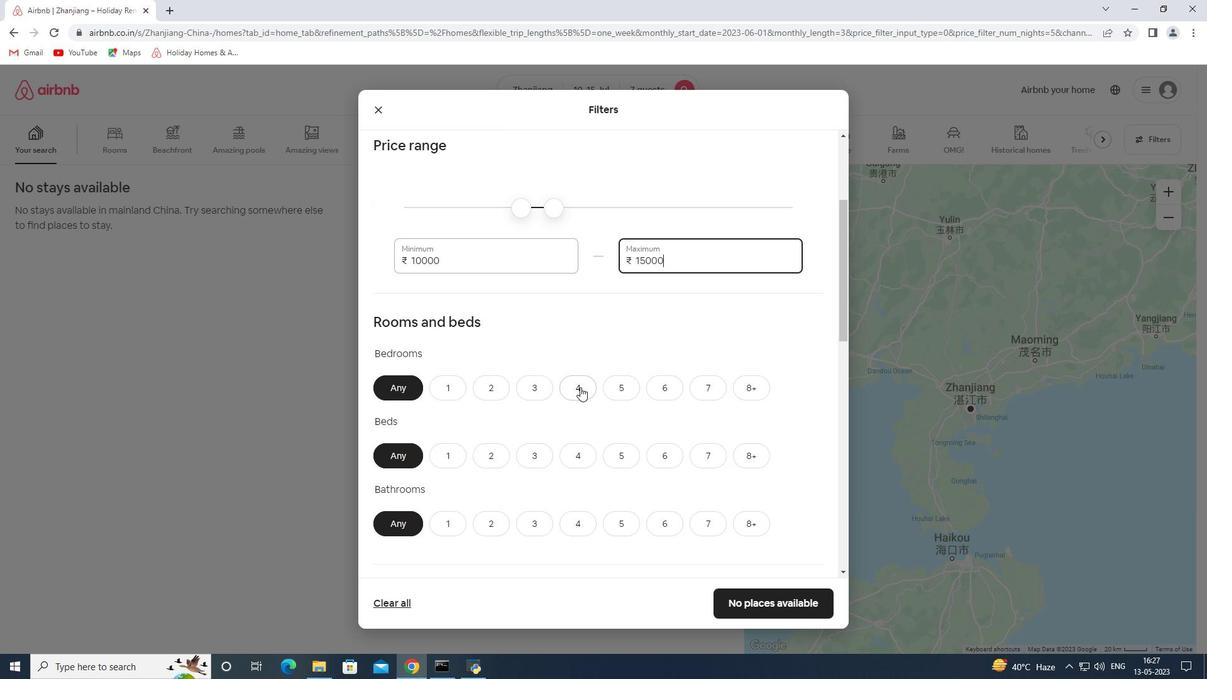 
Action: Mouse moved to (714, 460)
Screenshot: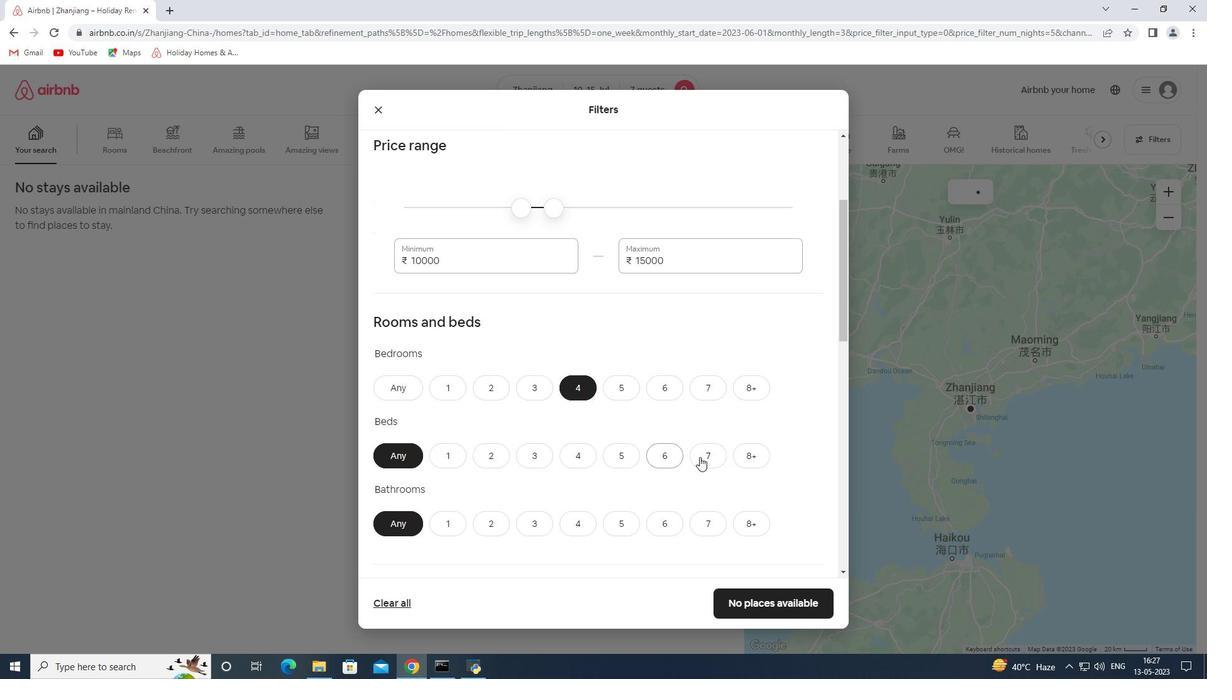 
Action: Mouse pressed left at (714, 460)
Screenshot: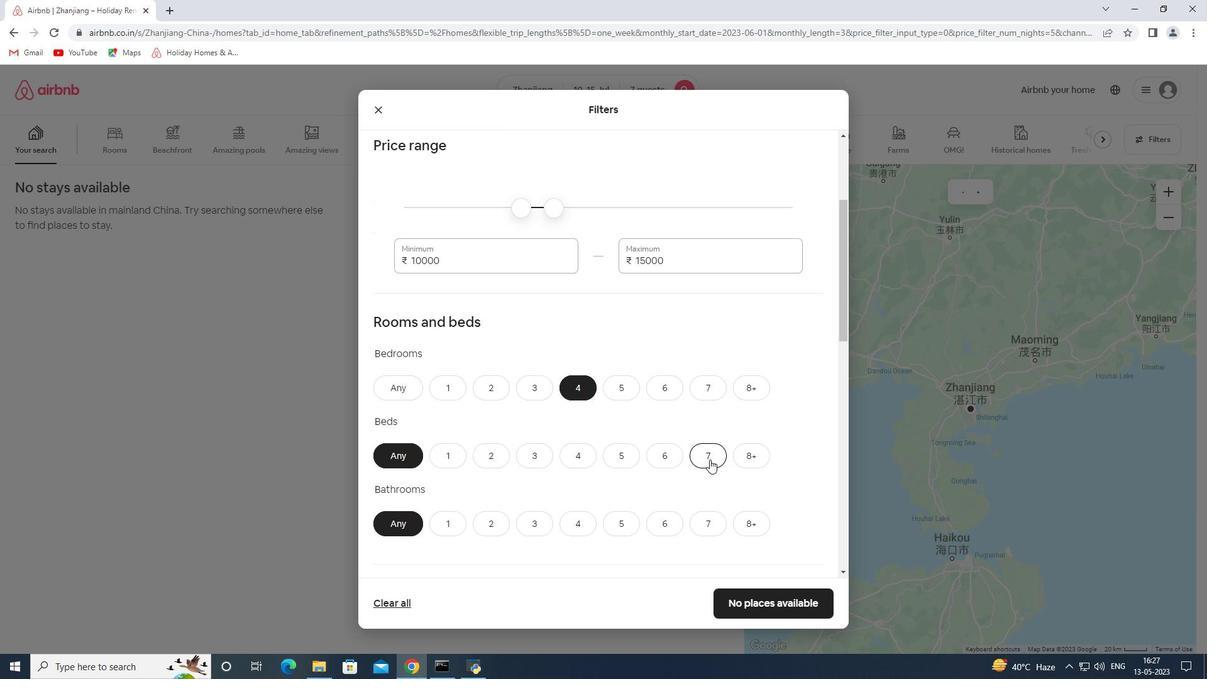 
Action: Mouse moved to (587, 526)
Screenshot: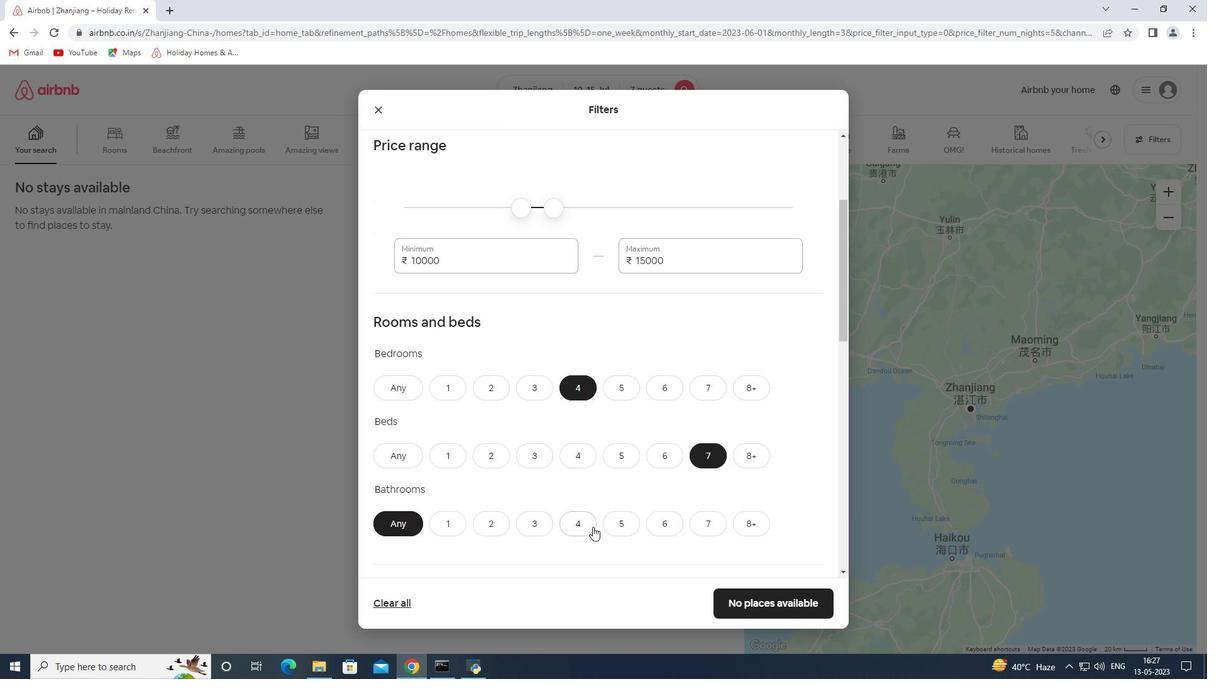 
Action: Mouse pressed left at (587, 526)
Screenshot: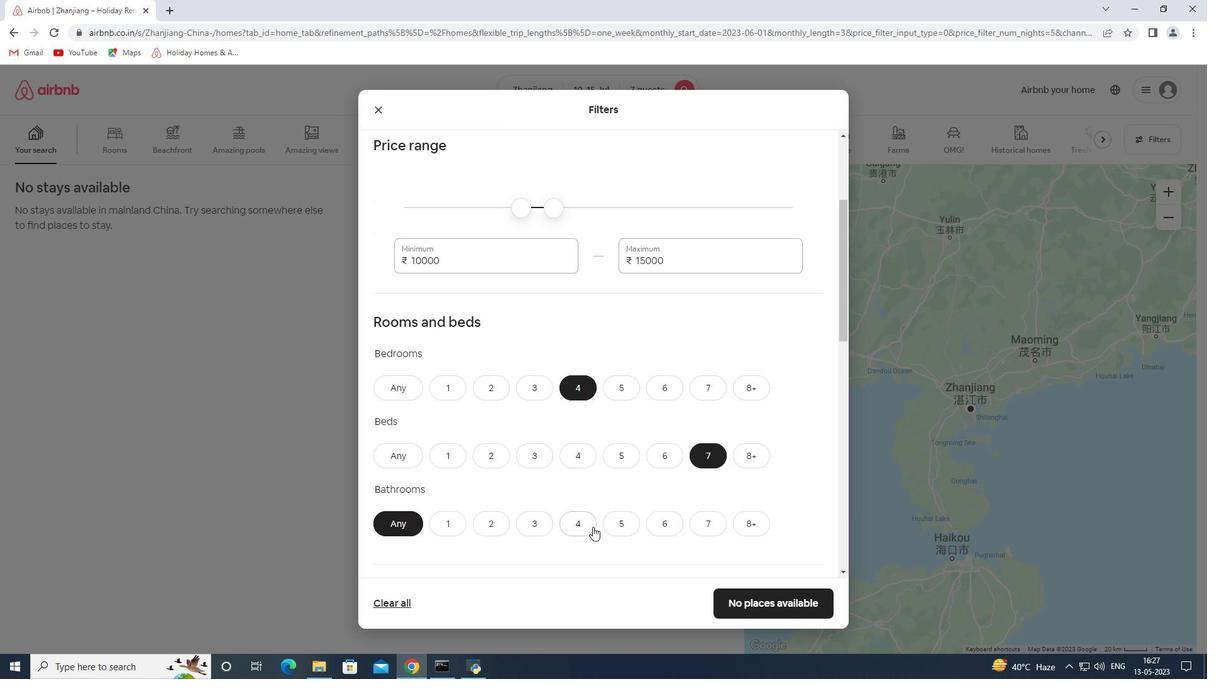 
Action: Mouse moved to (660, 426)
Screenshot: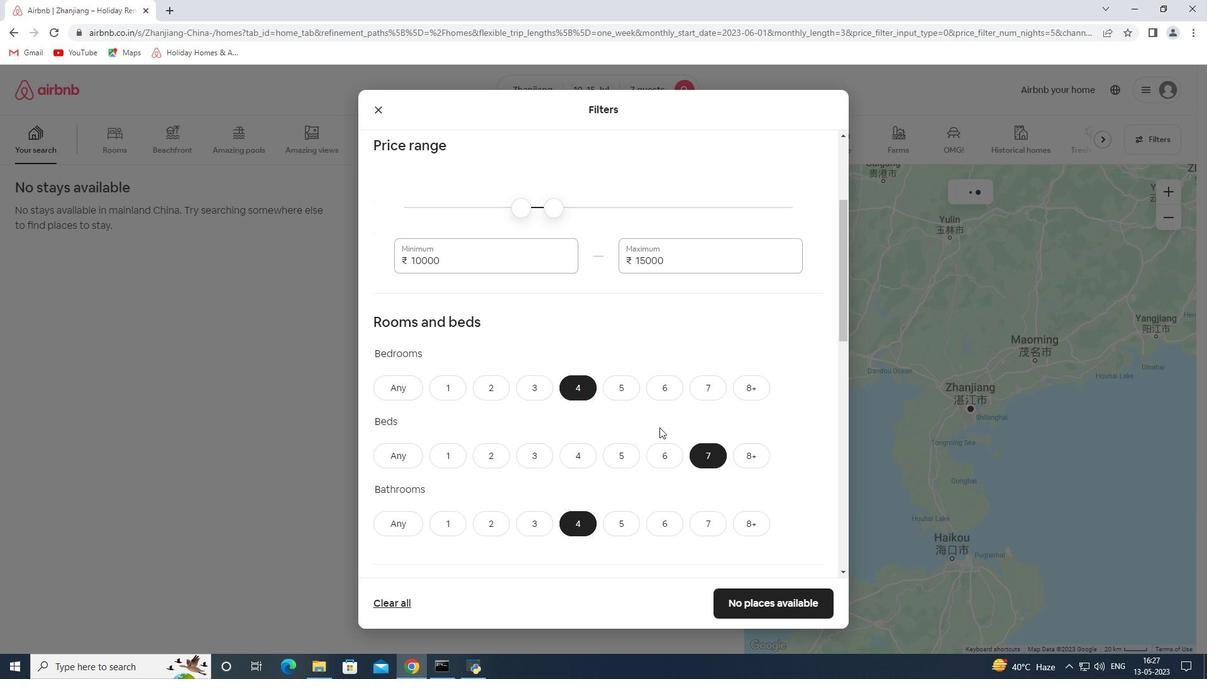 
Action: Mouse scrolled (660, 426) with delta (0, 0)
Screenshot: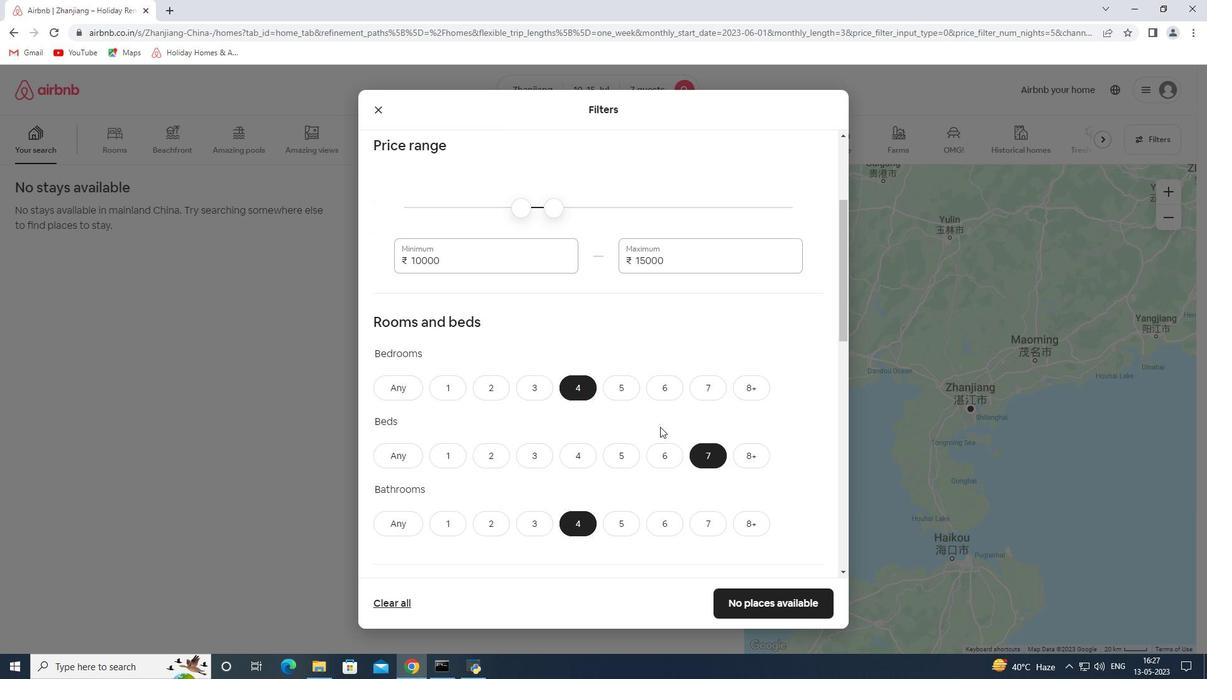 
Action: Mouse scrolled (660, 426) with delta (0, 0)
Screenshot: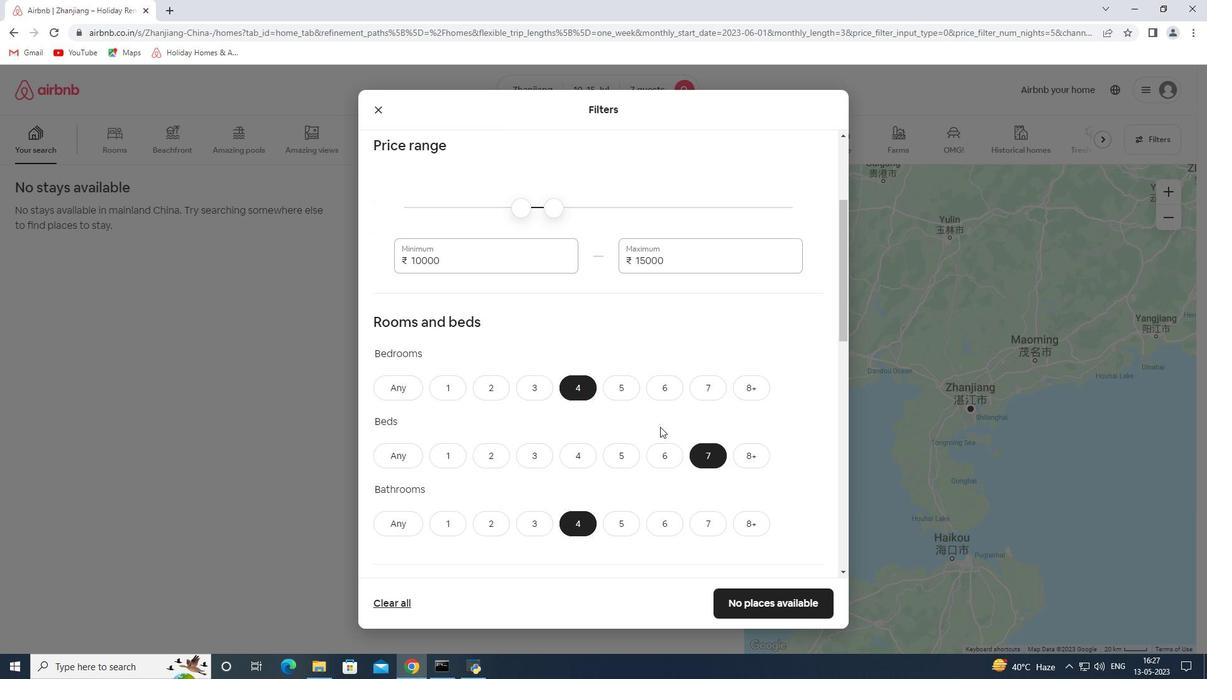 
Action: Mouse scrolled (660, 426) with delta (0, 0)
Screenshot: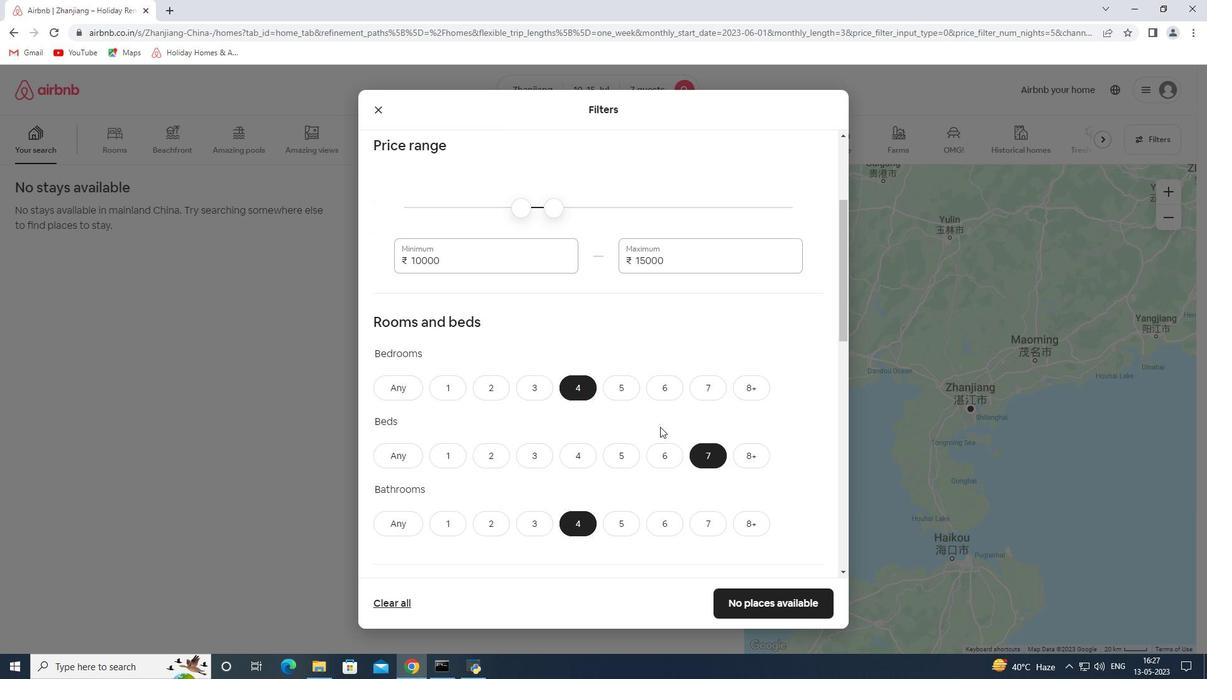 
Action: Mouse scrolled (660, 426) with delta (0, 0)
Screenshot: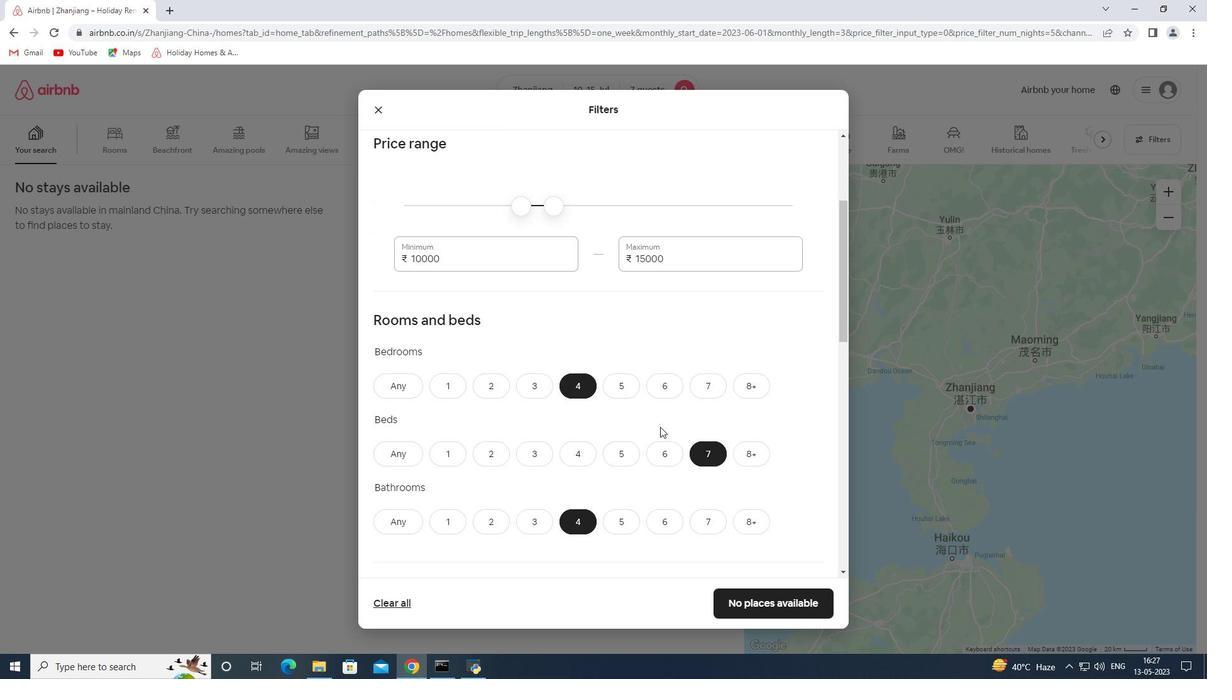 
Action: Mouse moved to (400, 484)
Screenshot: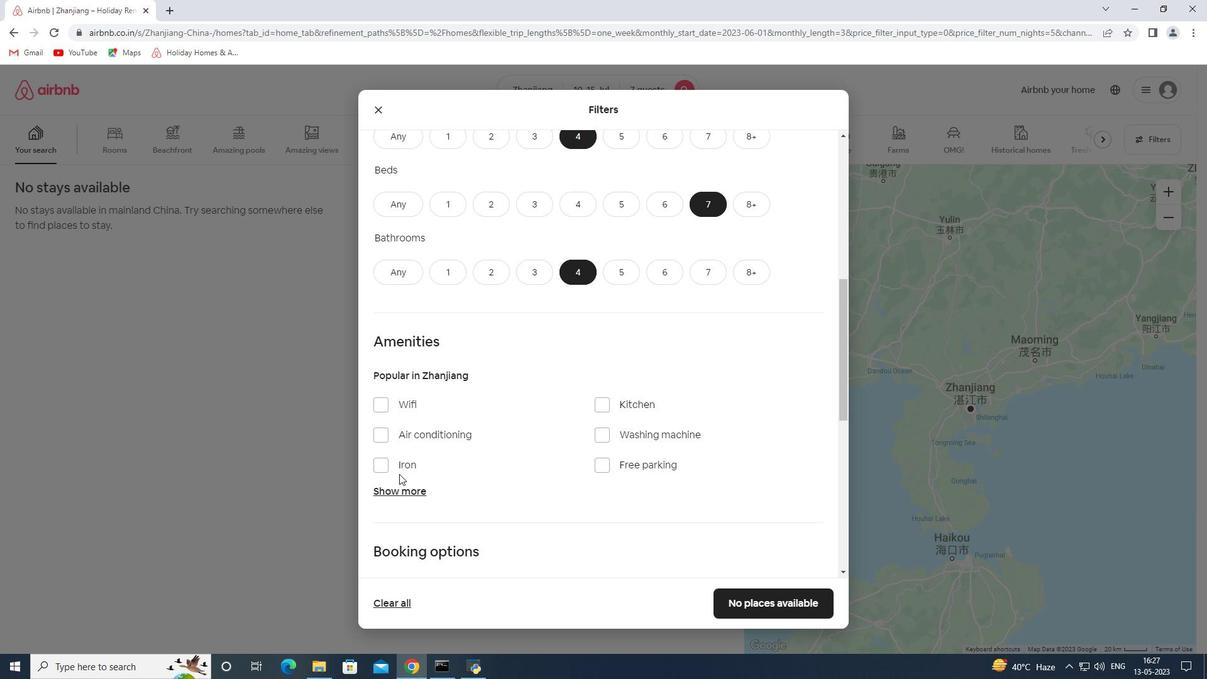 
Action: Mouse pressed left at (400, 484)
Screenshot: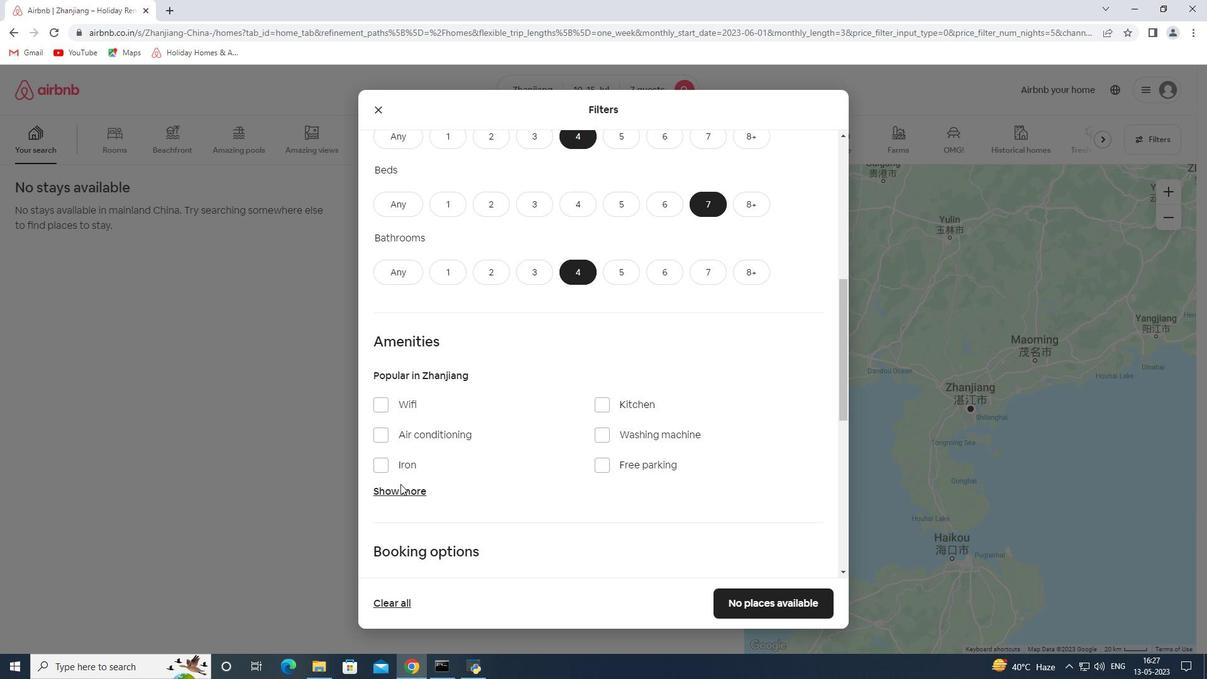 
Action: Mouse moved to (401, 491)
Screenshot: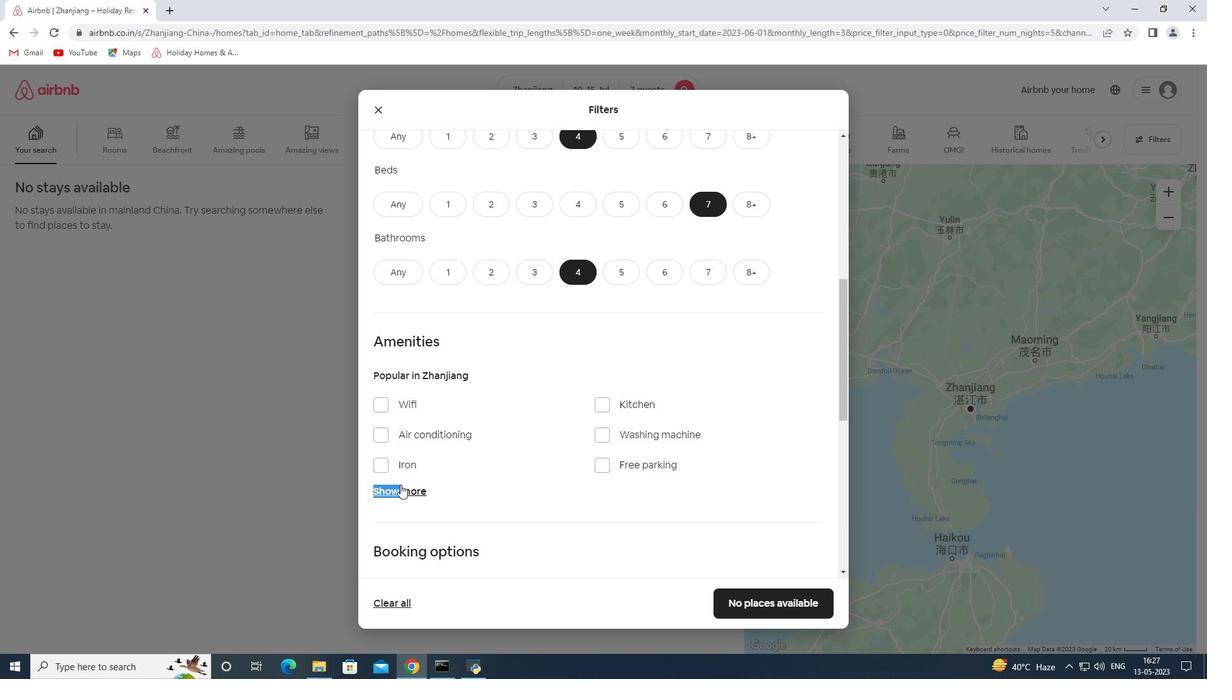 
Action: Mouse pressed left at (401, 491)
Screenshot: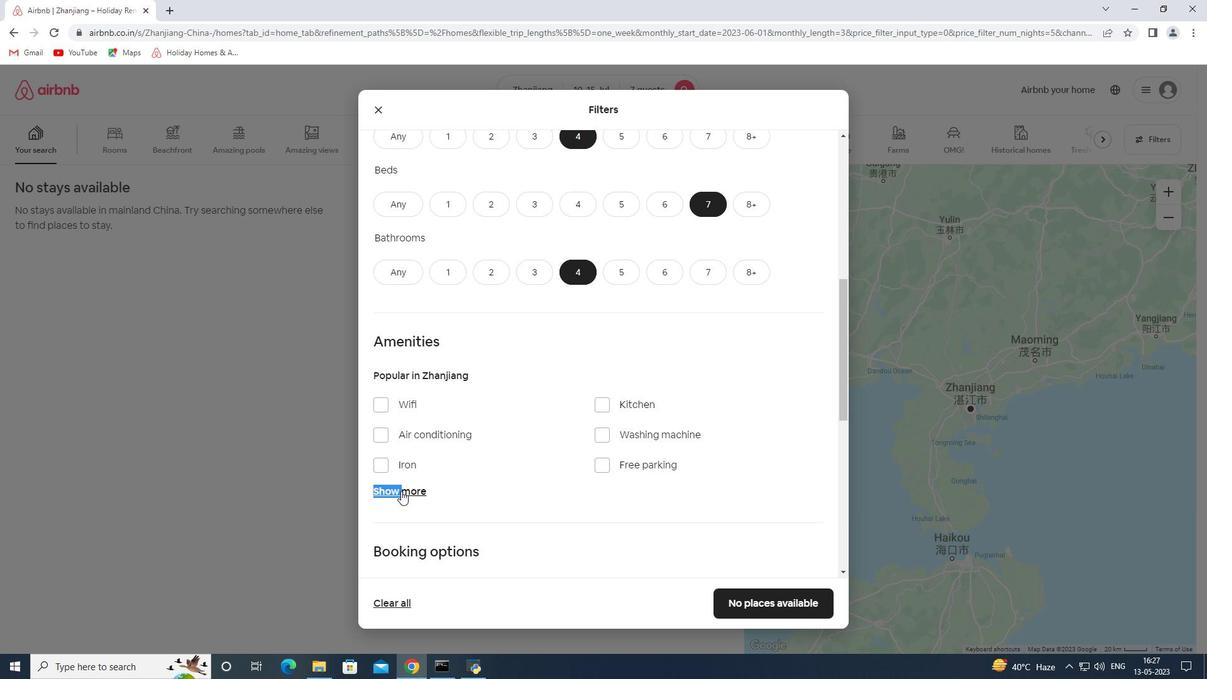 
Action: Mouse moved to (404, 404)
Screenshot: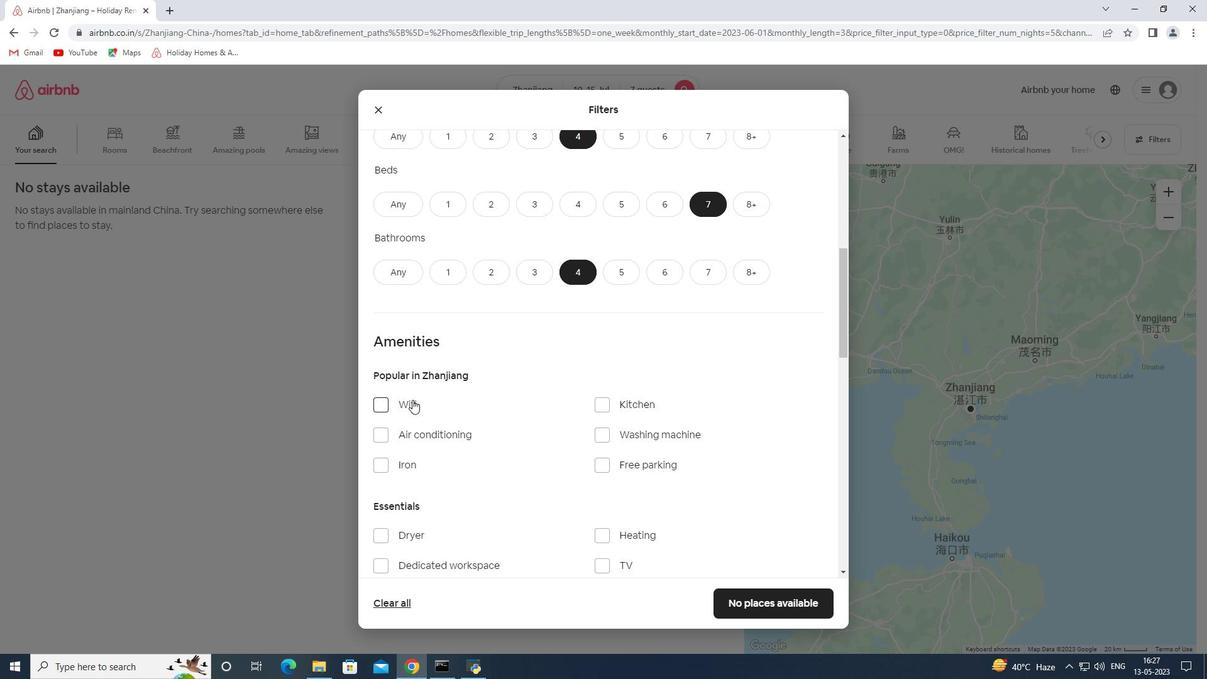 
Action: Mouse pressed left at (404, 404)
Screenshot: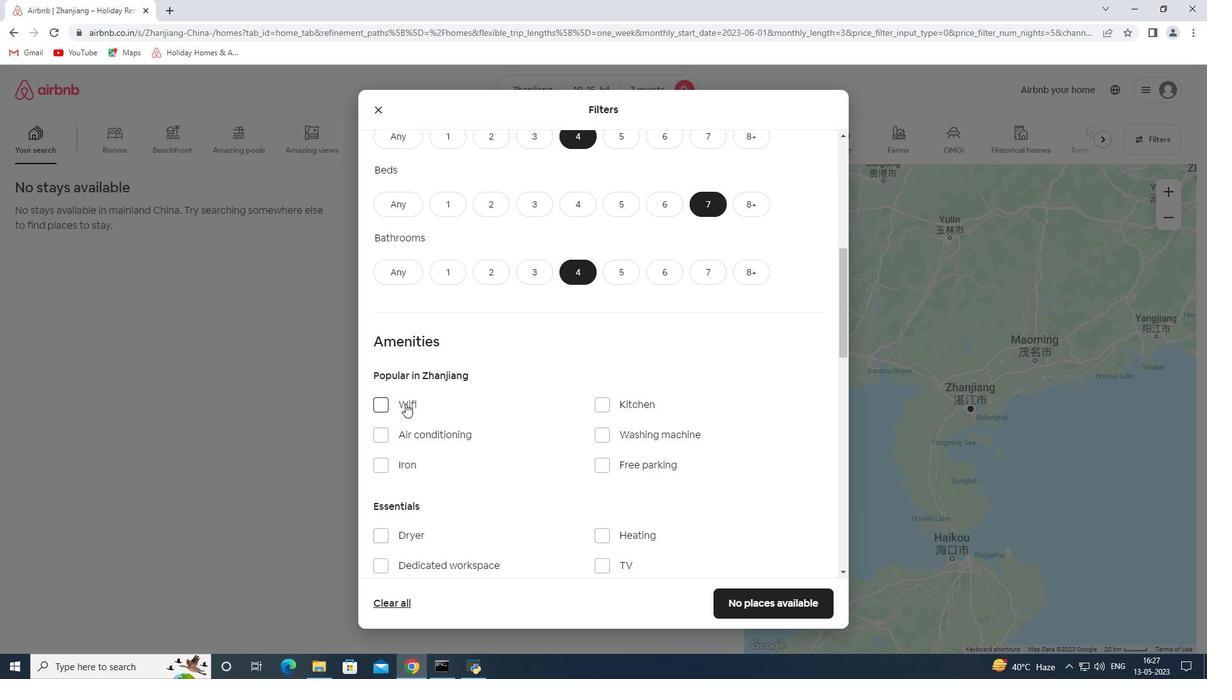 
Action: Mouse moved to (604, 467)
Screenshot: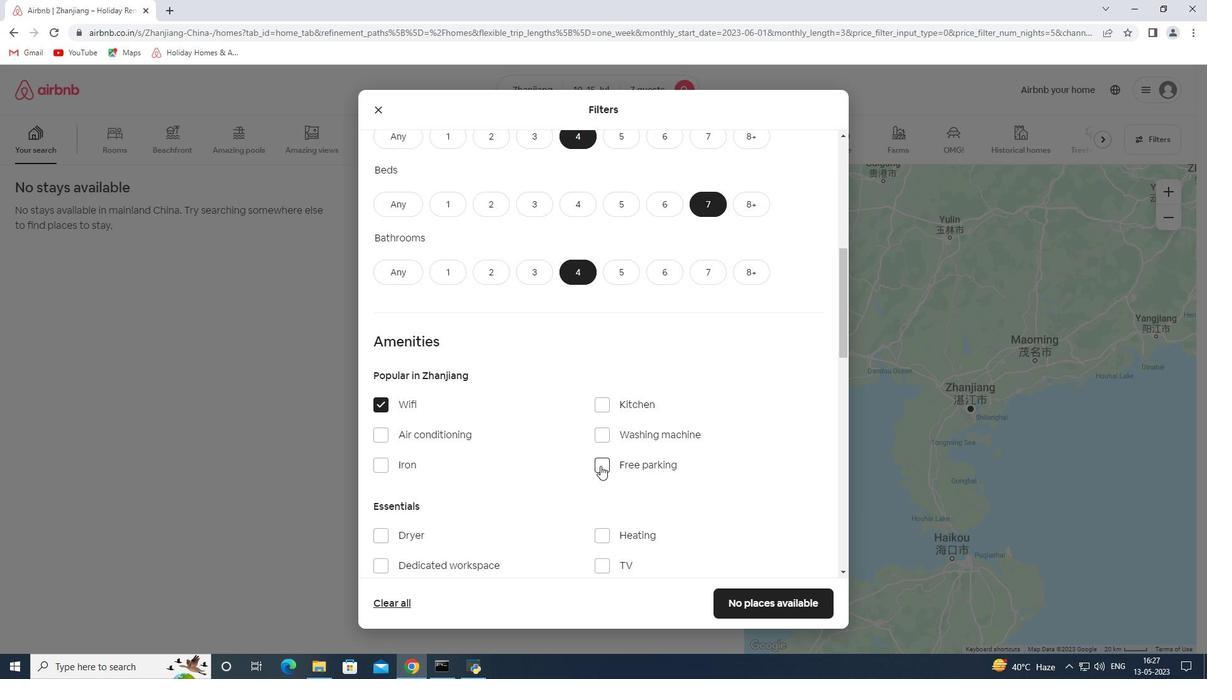 
Action: Mouse pressed left at (604, 467)
Screenshot: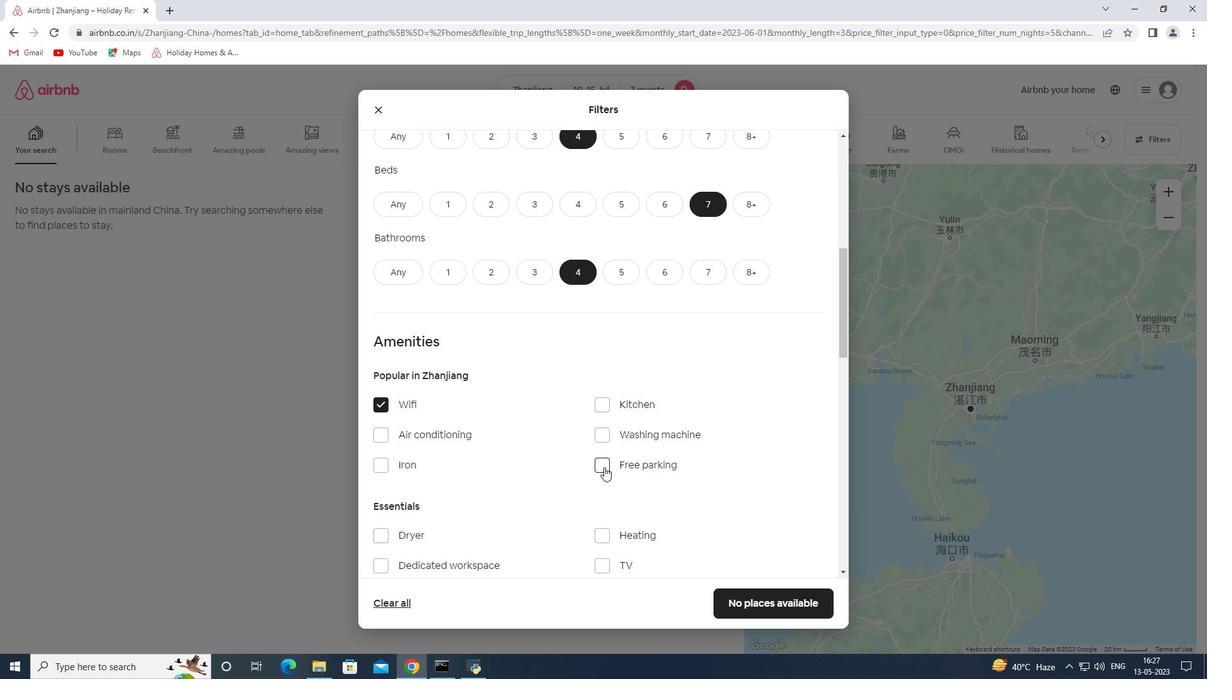 
Action: Mouse scrolled (604, 466) with delta (0, 0)
Screenshot: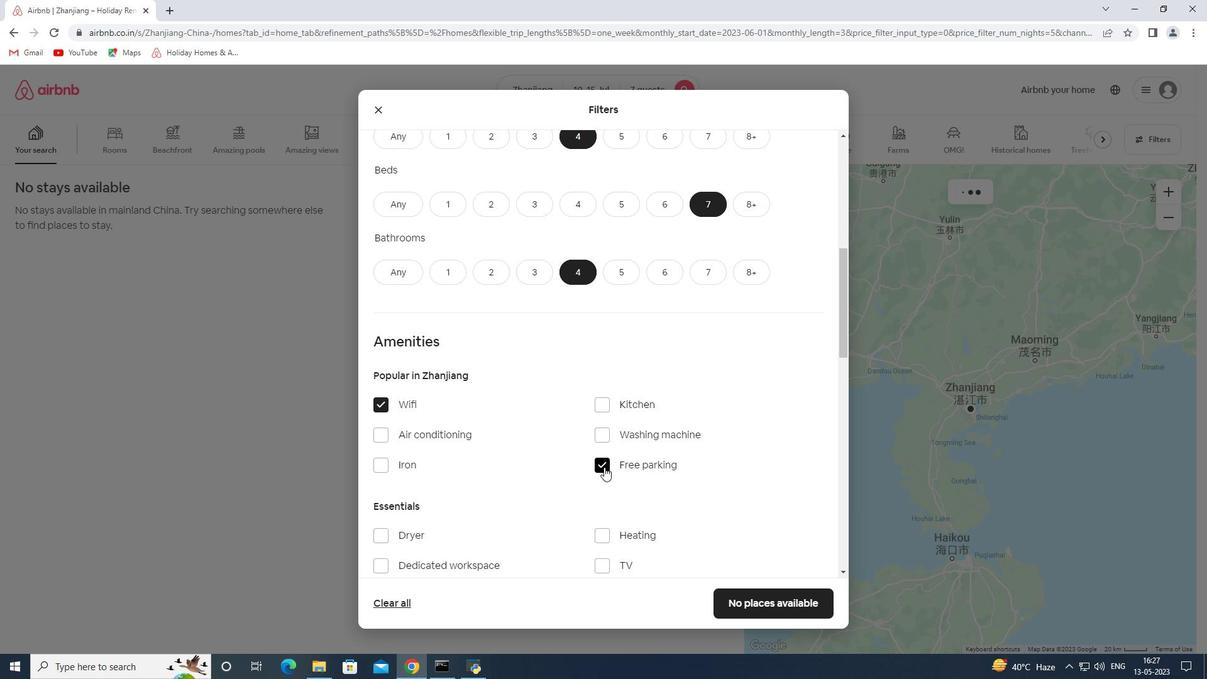 
Action: Mouse scrolled (604, 466) with delta (0, 0)
Screenshot: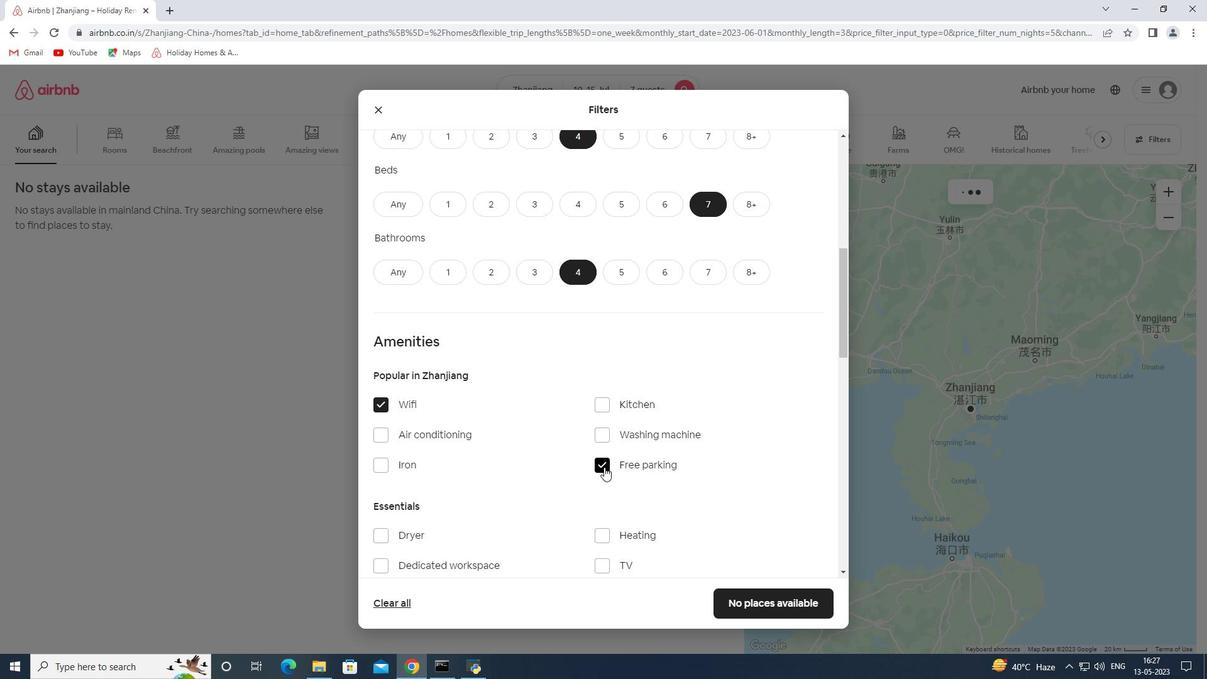 
Action: Mouse scrolled (604, 466) with delta (0, 0)
Screenshot: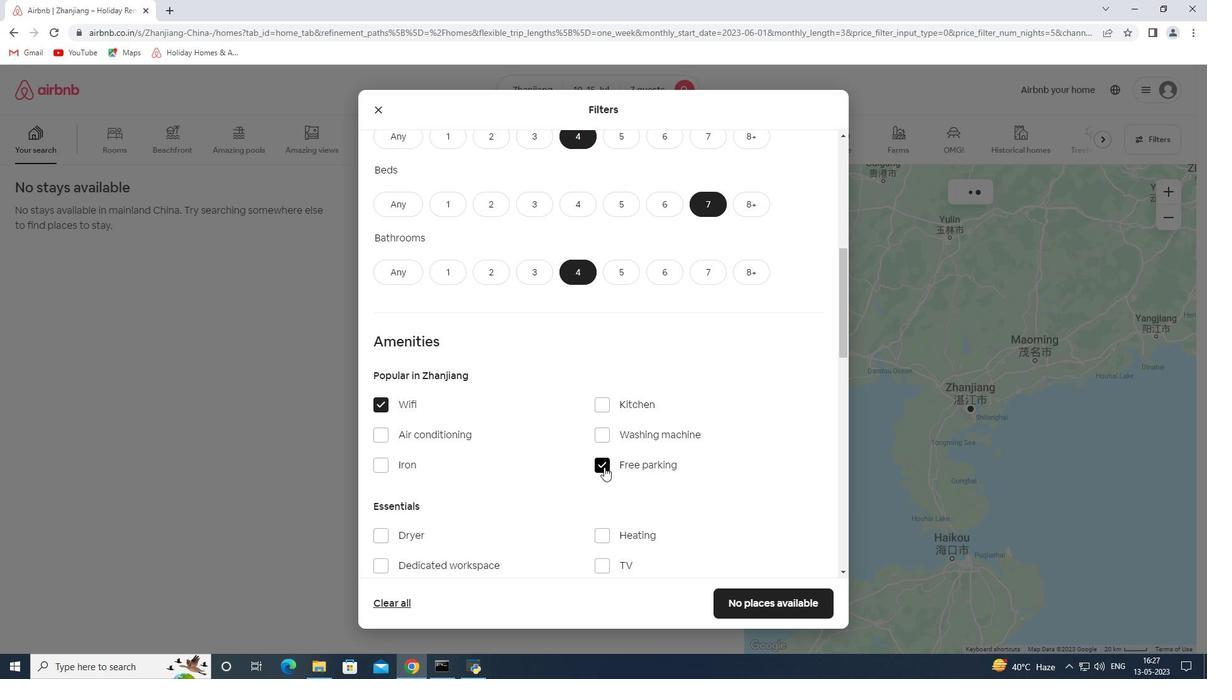 
Action: Mouse moved to (607, 374)
Screenshot: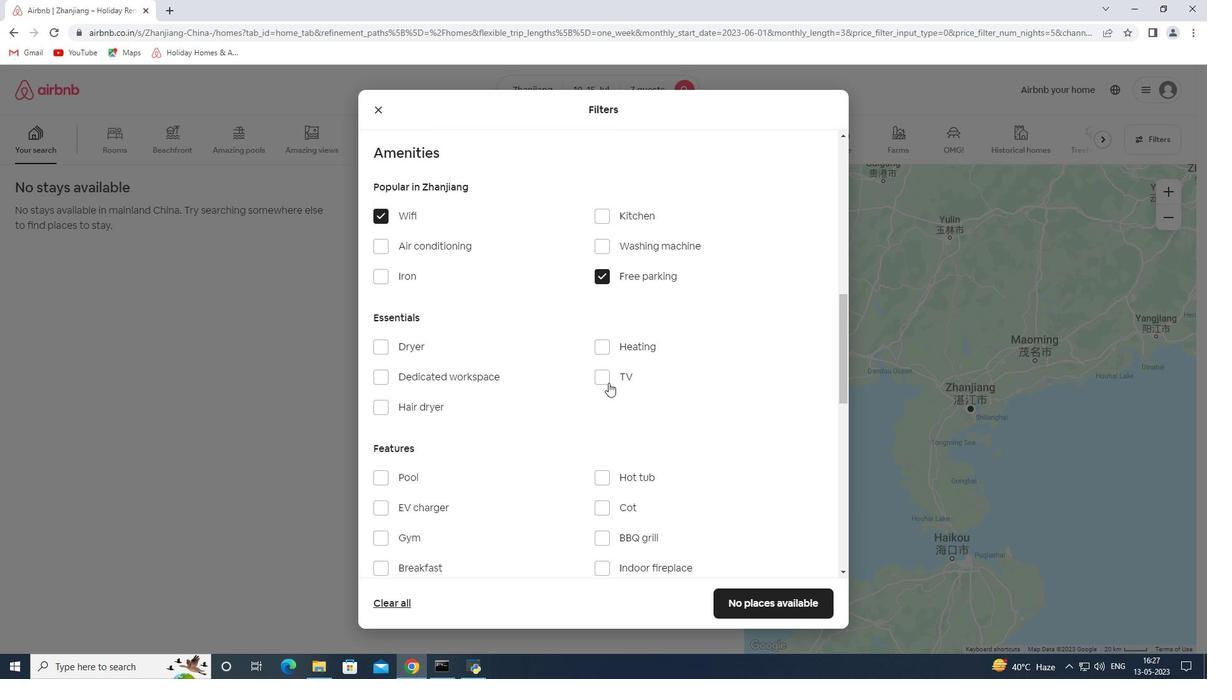 
Action: Mouse pressed left at (607, 374)
Screenshot: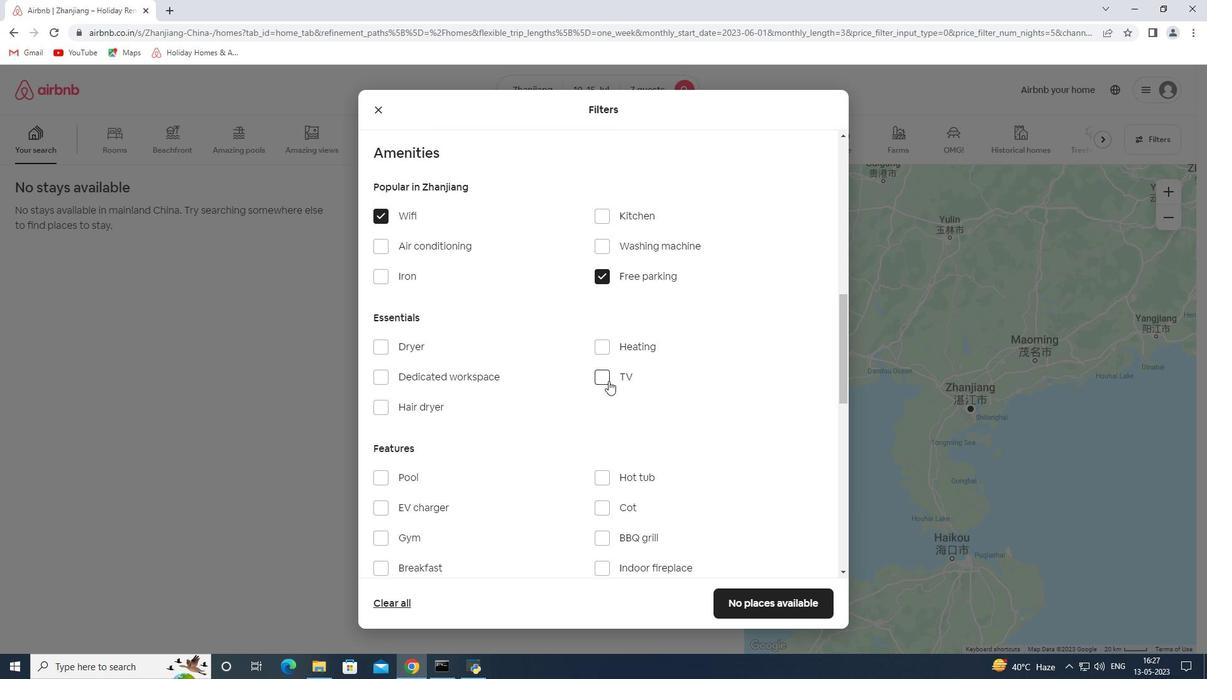 
Action: Mouse moved to (547, 398)
Screenshot: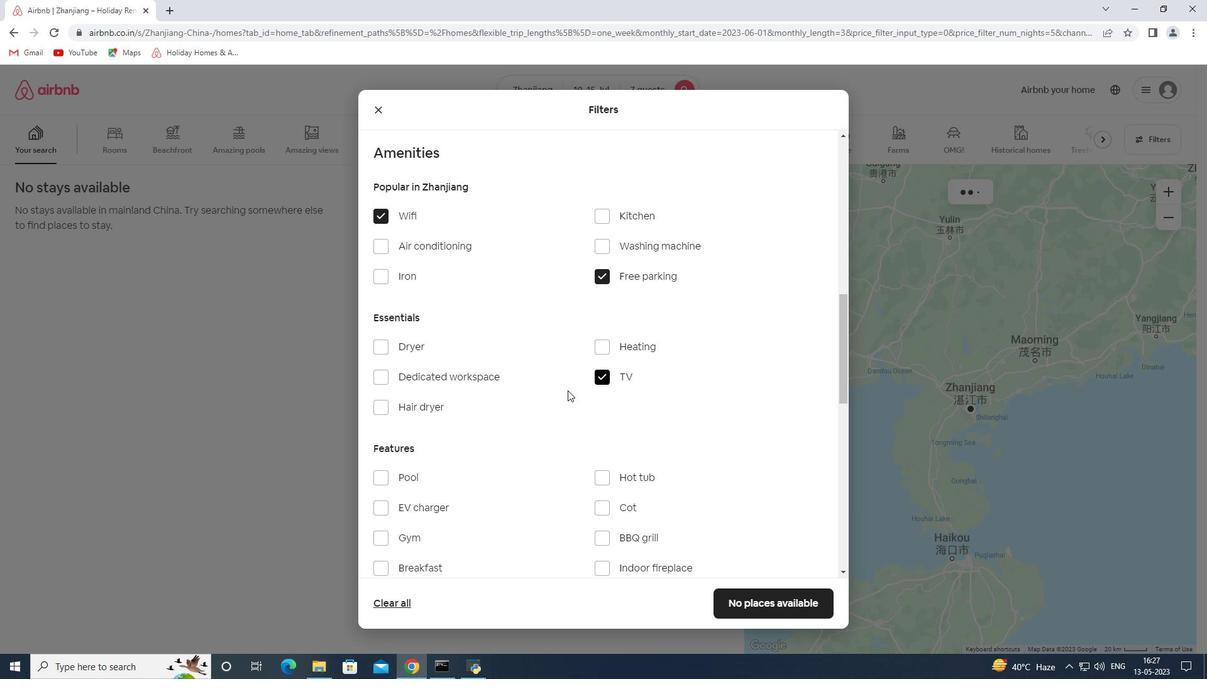 
Action: Mouse scrolled (547, 397) with delta (0, 0)
Screenshot: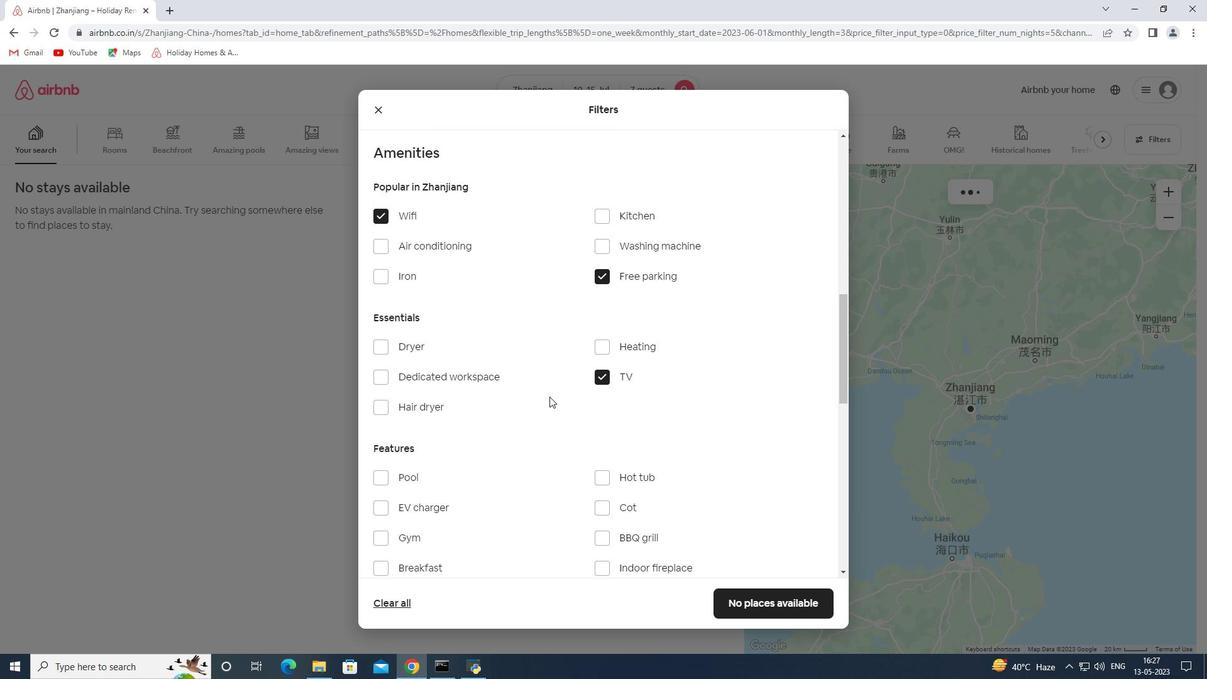 
Action: Mouse scrolled (547, 397) with delta (0, 0)
Screenshot: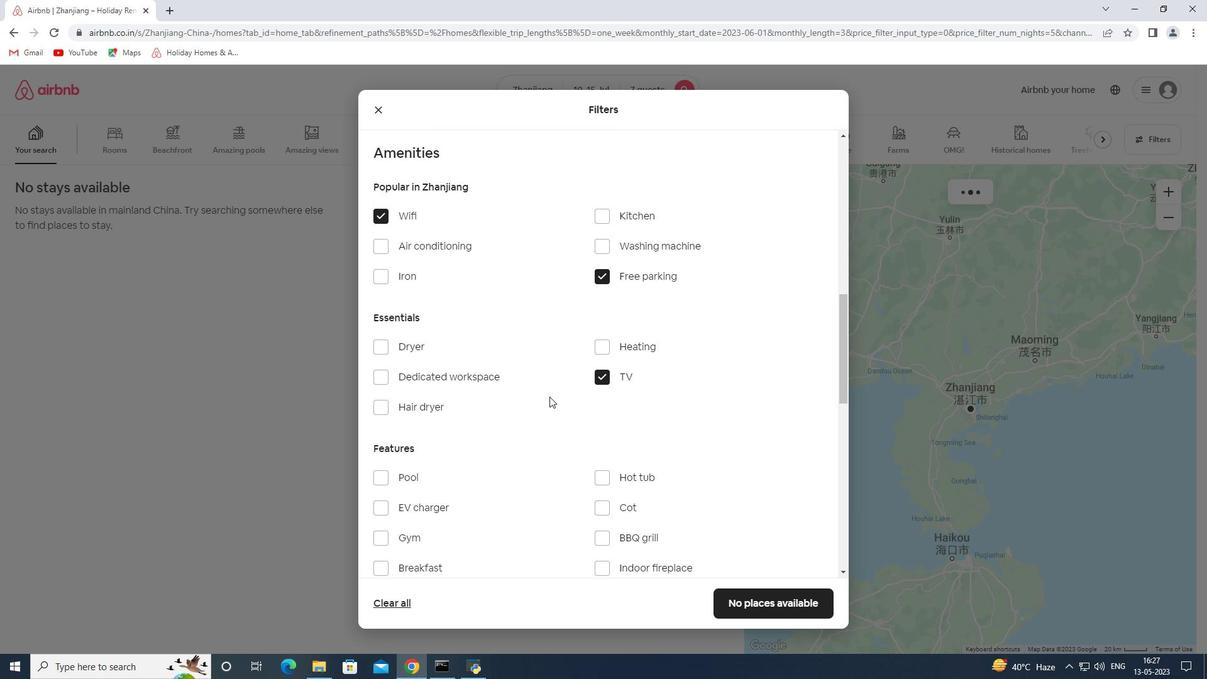 
Action: Mouse scrolled (547, 397) with delta (0, 0)
Screenshot: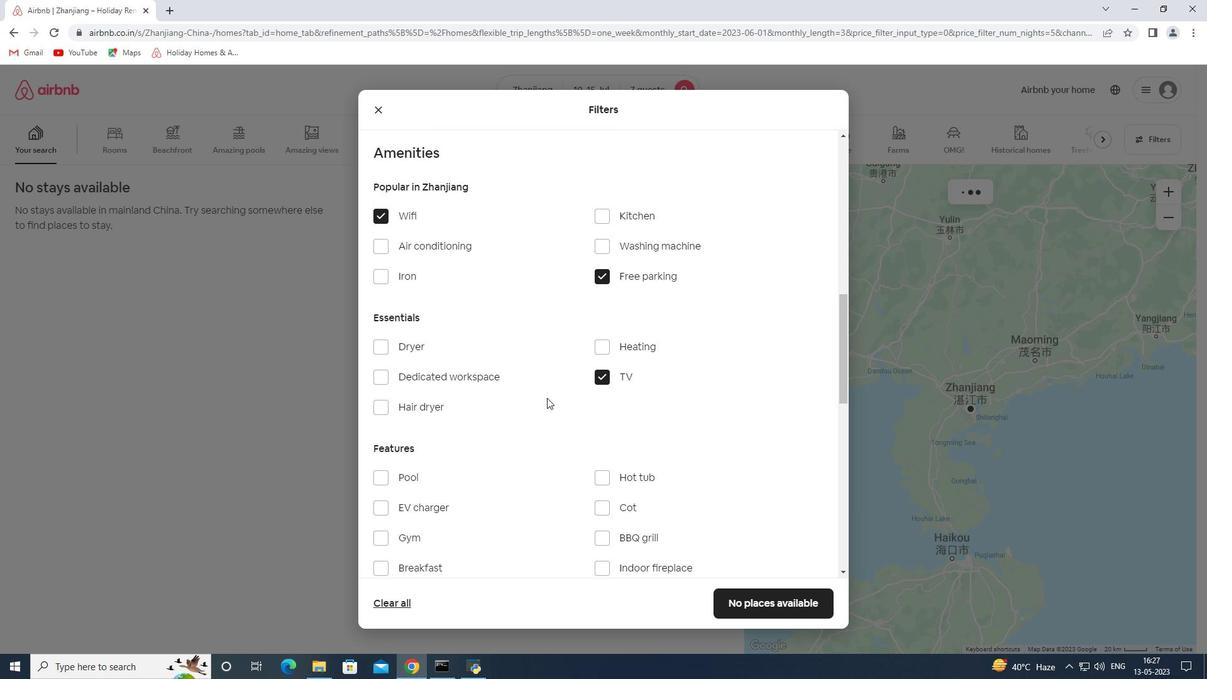 
Action: Mouse scrolled (547, 397) with delta (0, 0)
Screenshot: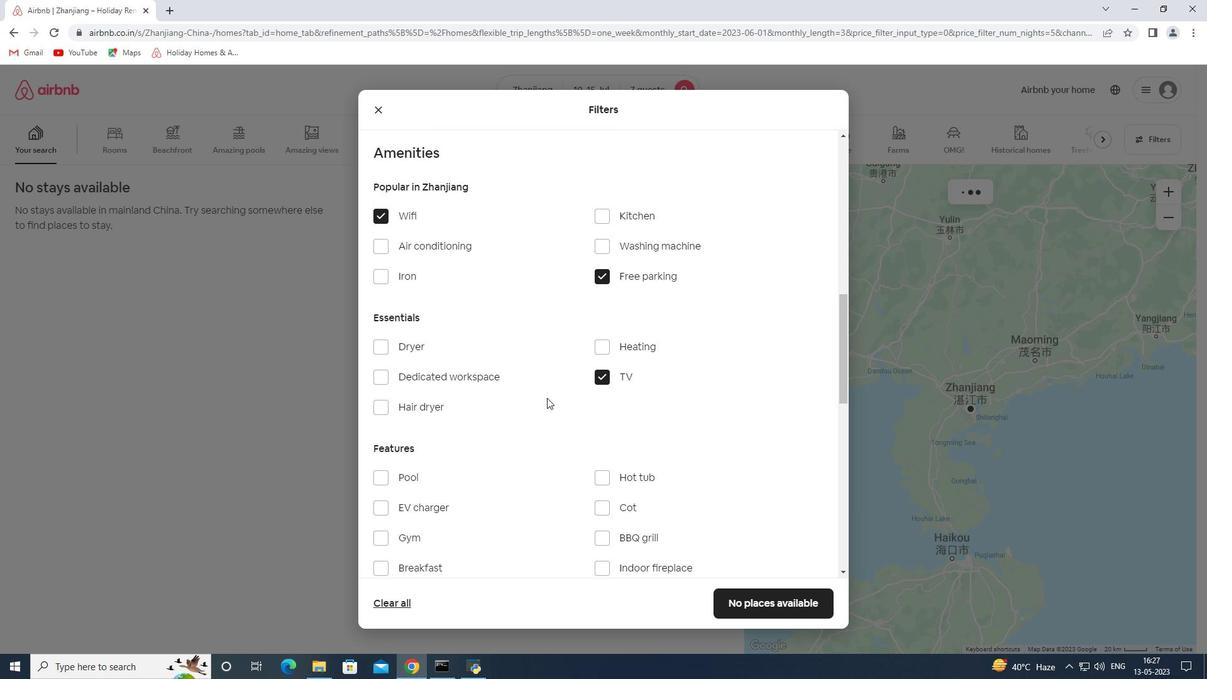
Action: Mouse moved to (397, 314)
Screenshot: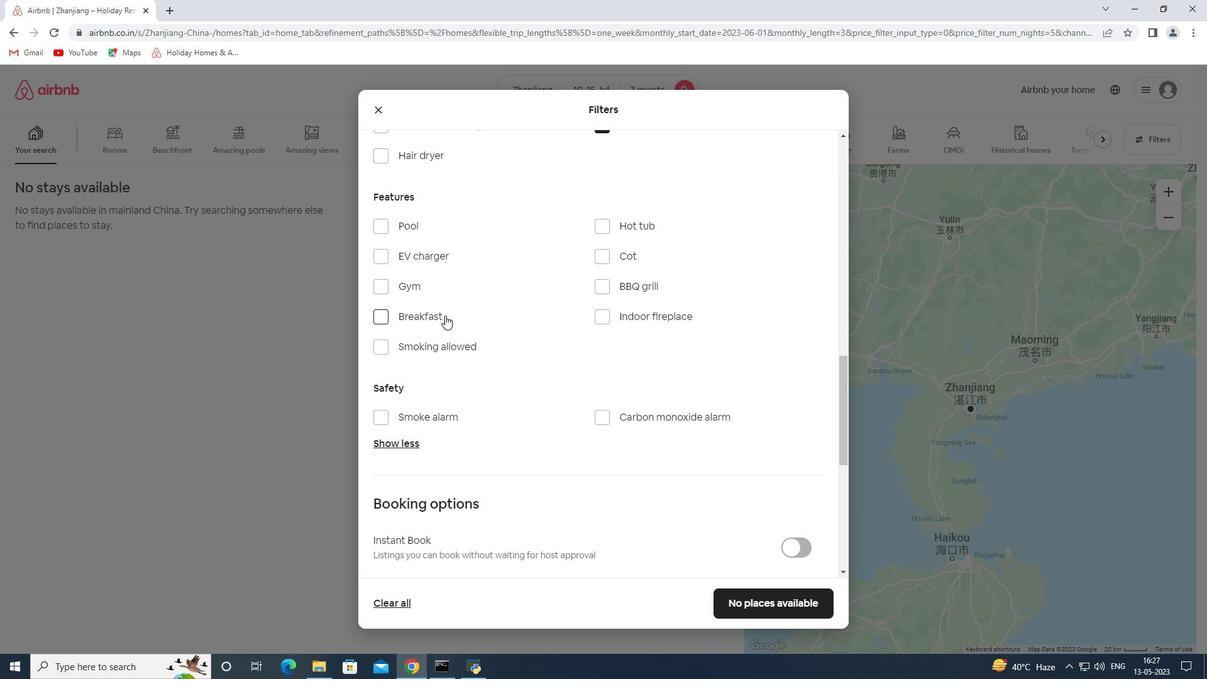 
Action: Mouse pressed left at (397, 314)
Screenshot: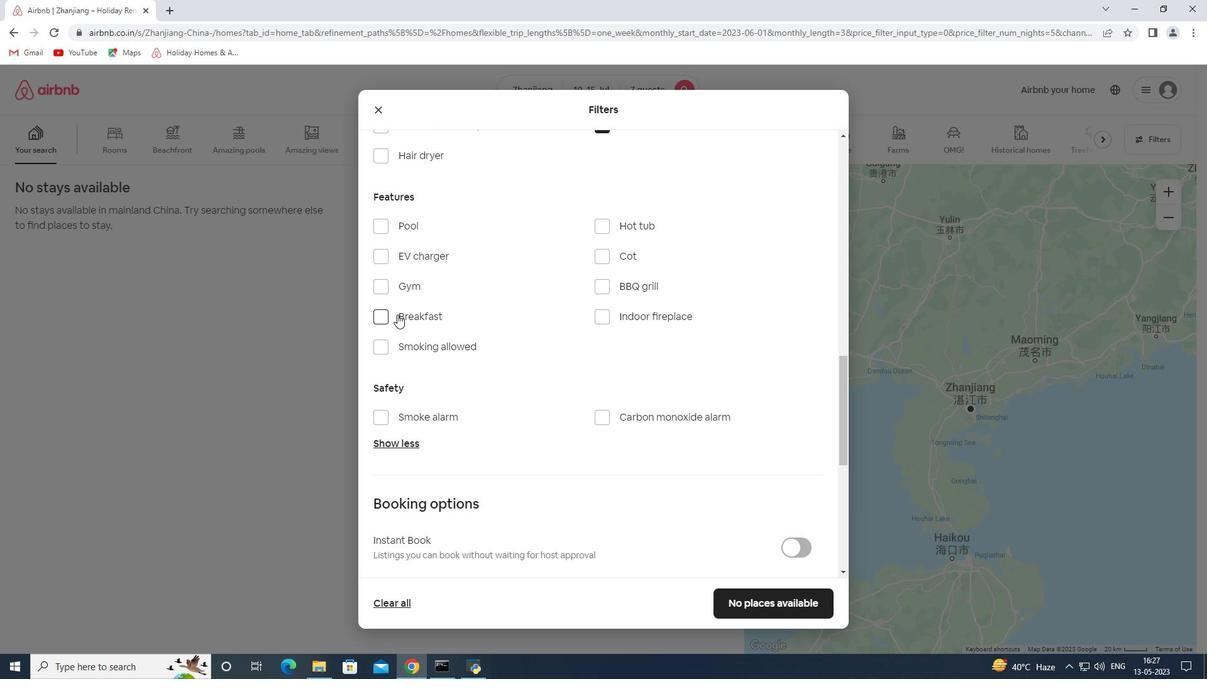 
Action: Mouse moved to (403, 286)
Screenshot: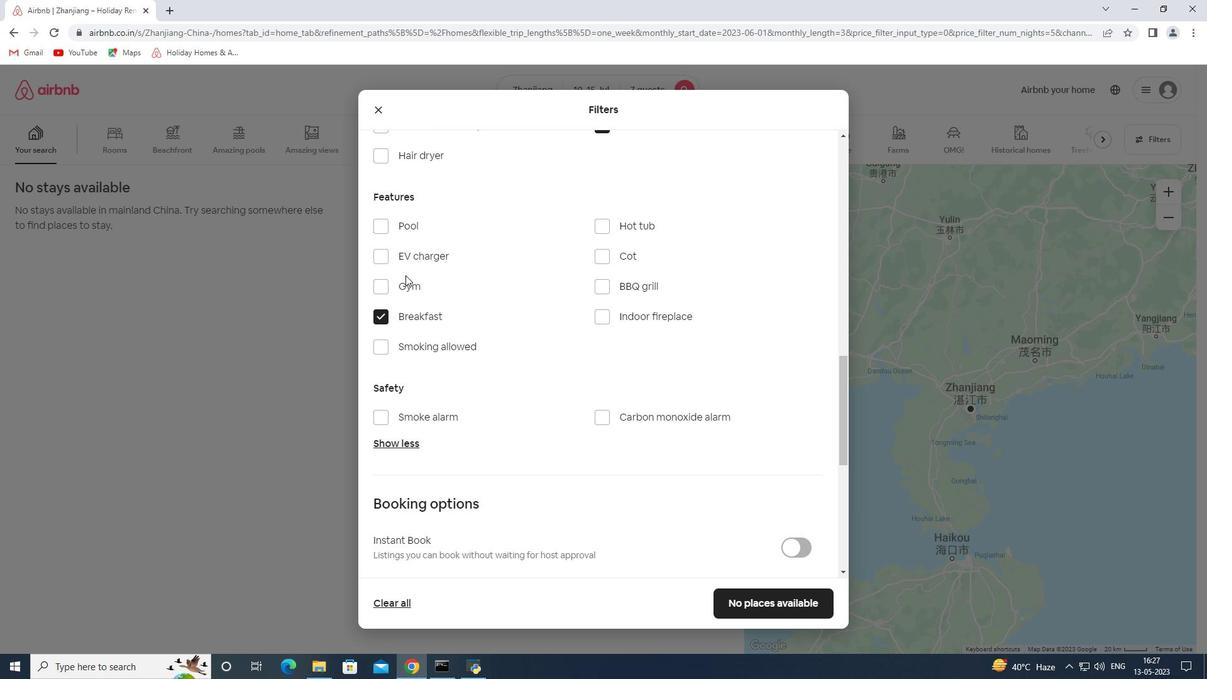 
Action: Mouse pressed left at (403, 286)
Screenshot: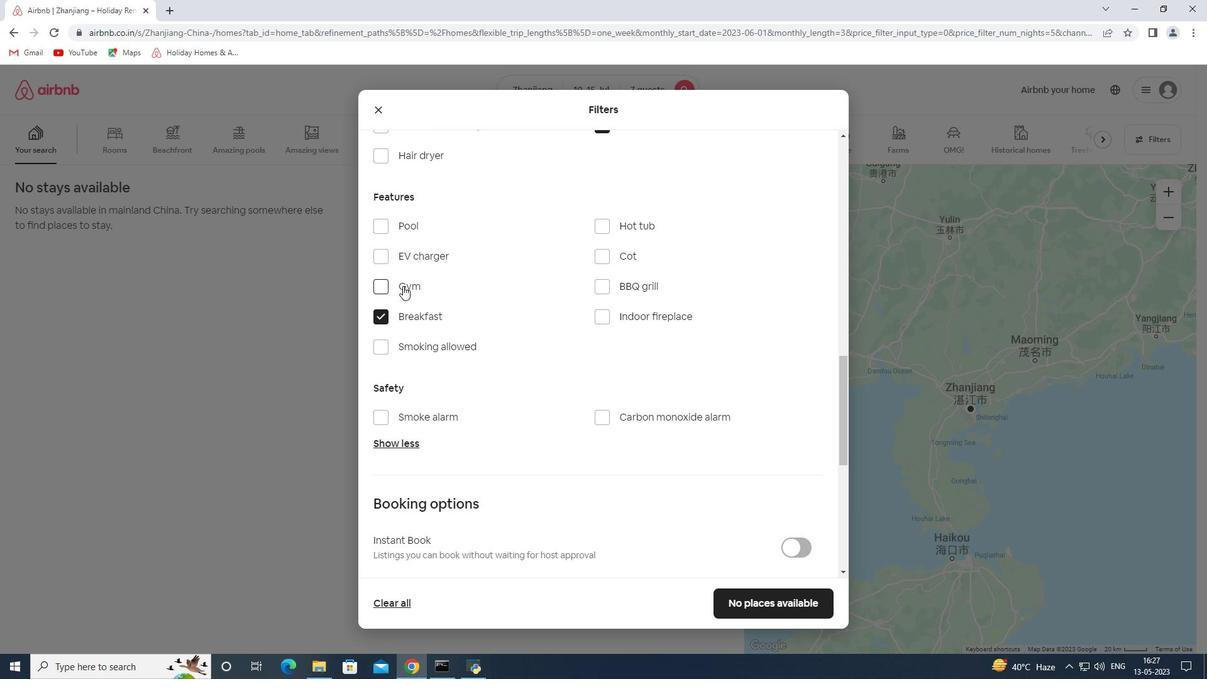 
Action: Mouse moved to (472, 300)
Screenshot: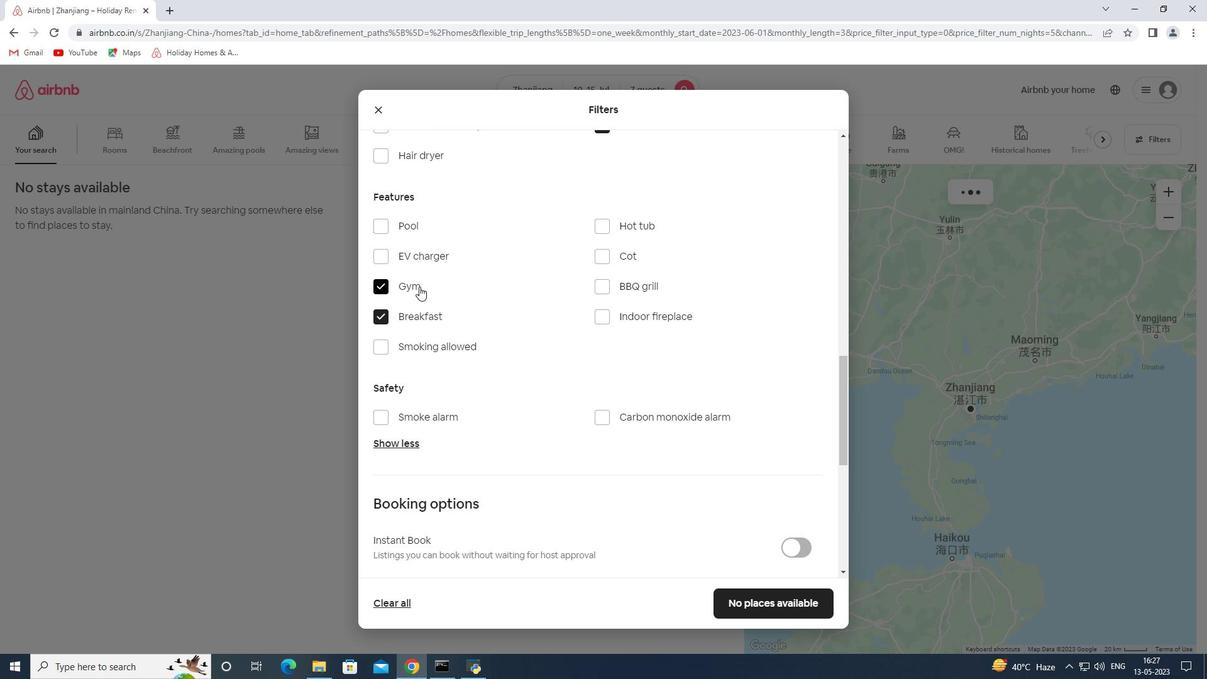 
Action: Mouse scrolled (472, 299) with delta (0, 0)
Screenshot: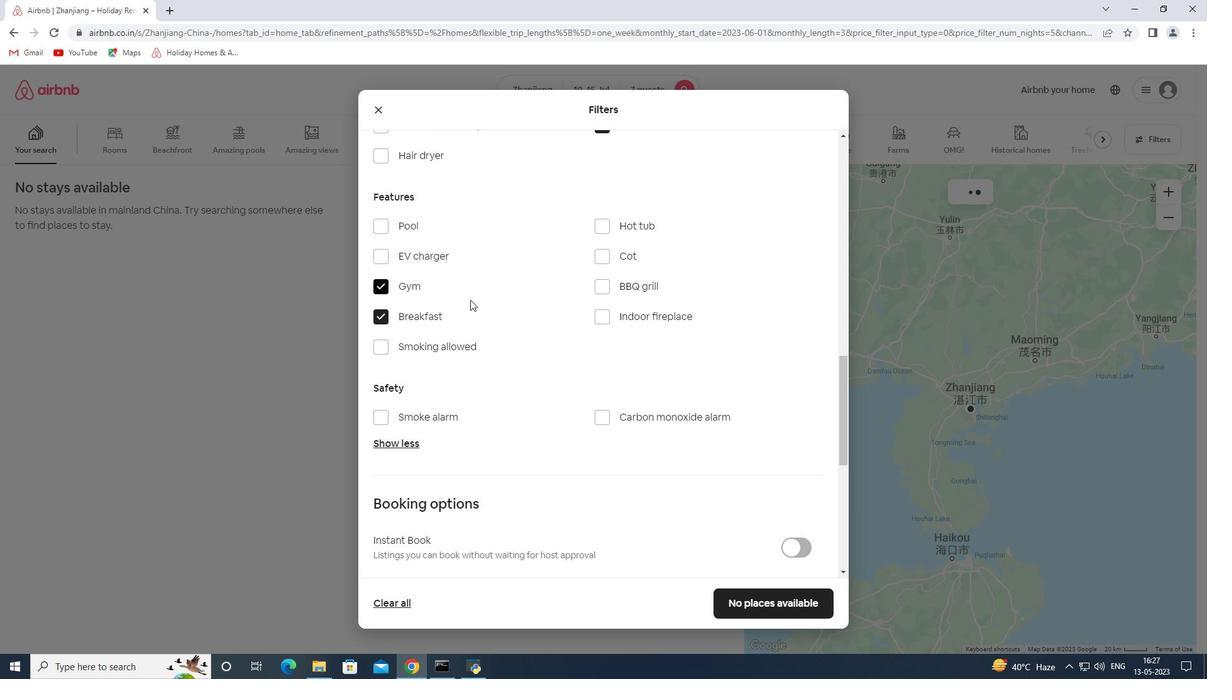 
Action: Mouse scrolled (472, 299) with delta (0, 0)
Screenshot: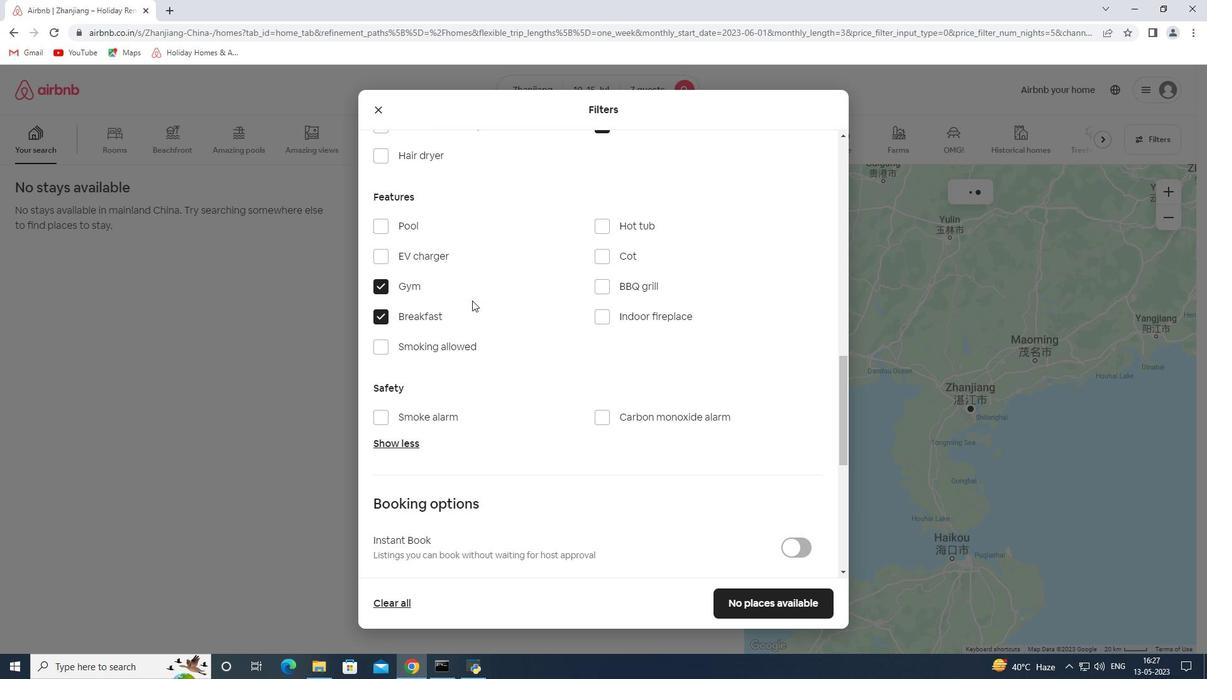 
Action: Mouse scrolled (472, 299) with delta (0, 0)
Screenshot: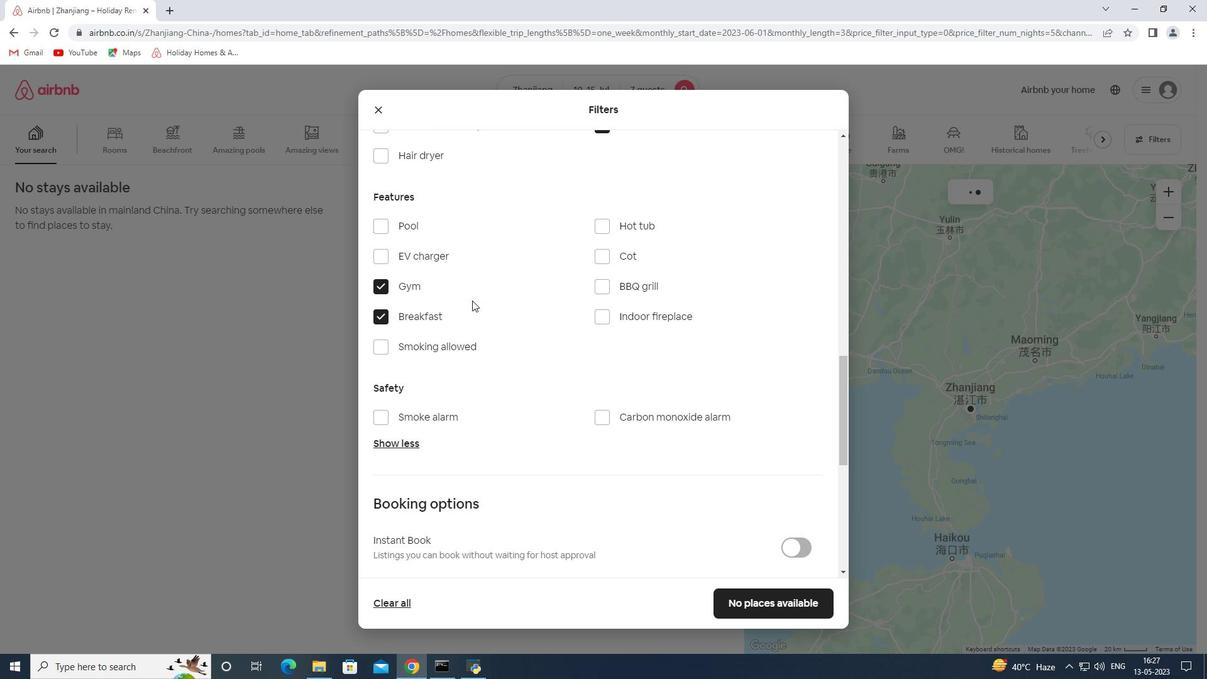 
Action: Mouse scrolled (472, 299) with delta (0, 0)
Screenshot: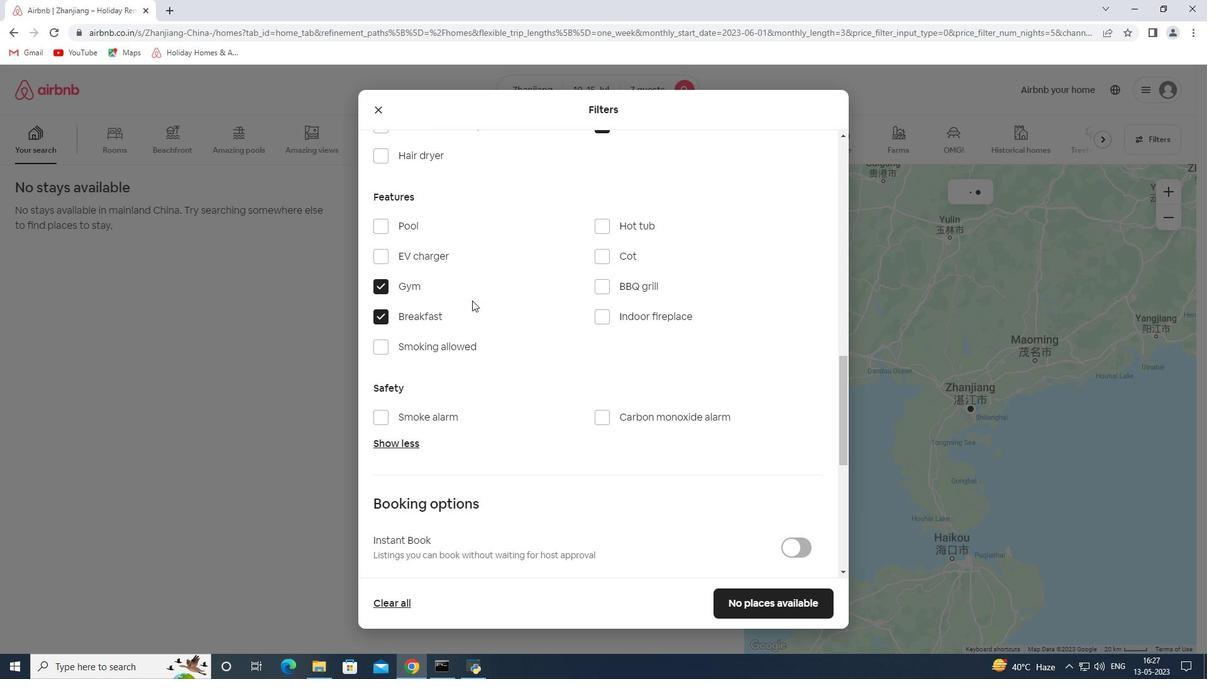 
Action: Mouse moved to (790, 333)
Screenshot: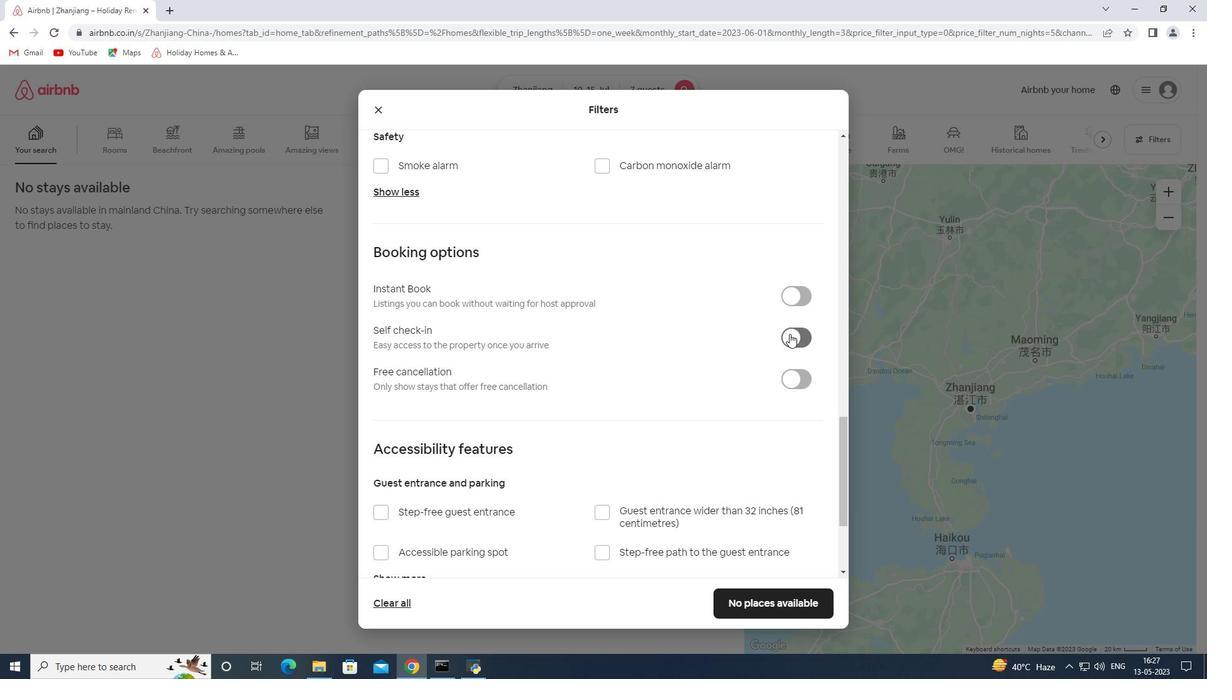 
Action: Mouse pressed left at (790, 333)
Screenshot: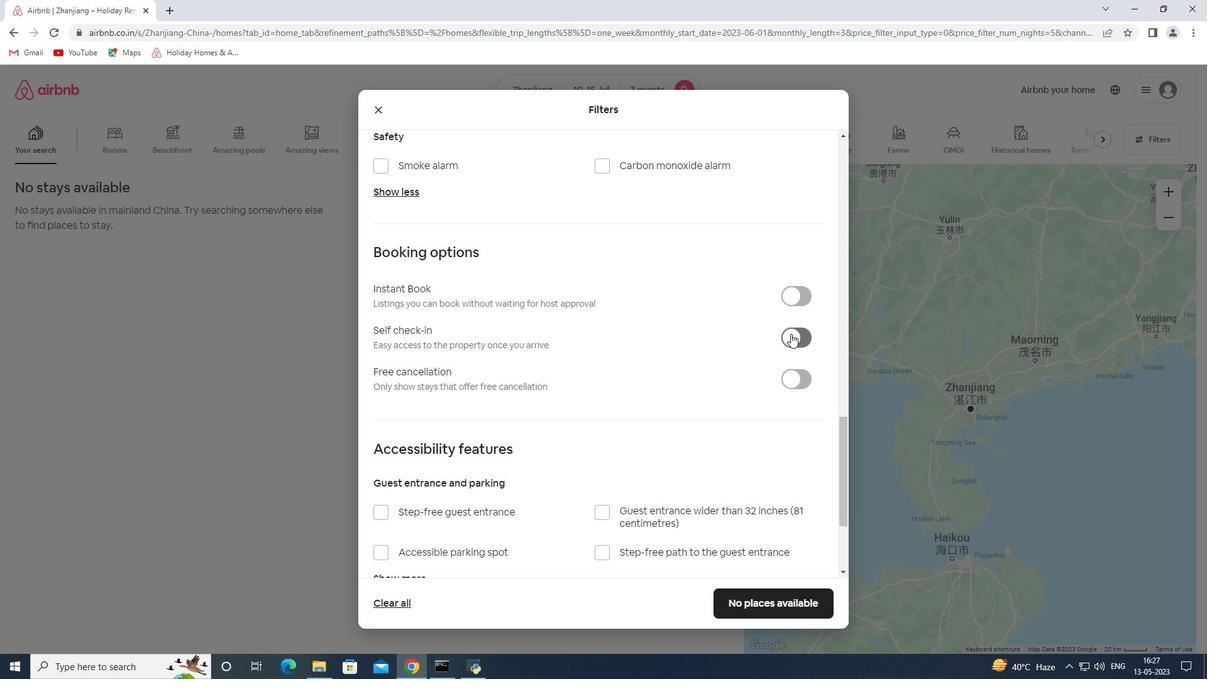 
Action: Mouse moved to (640, 362)
Screenshot: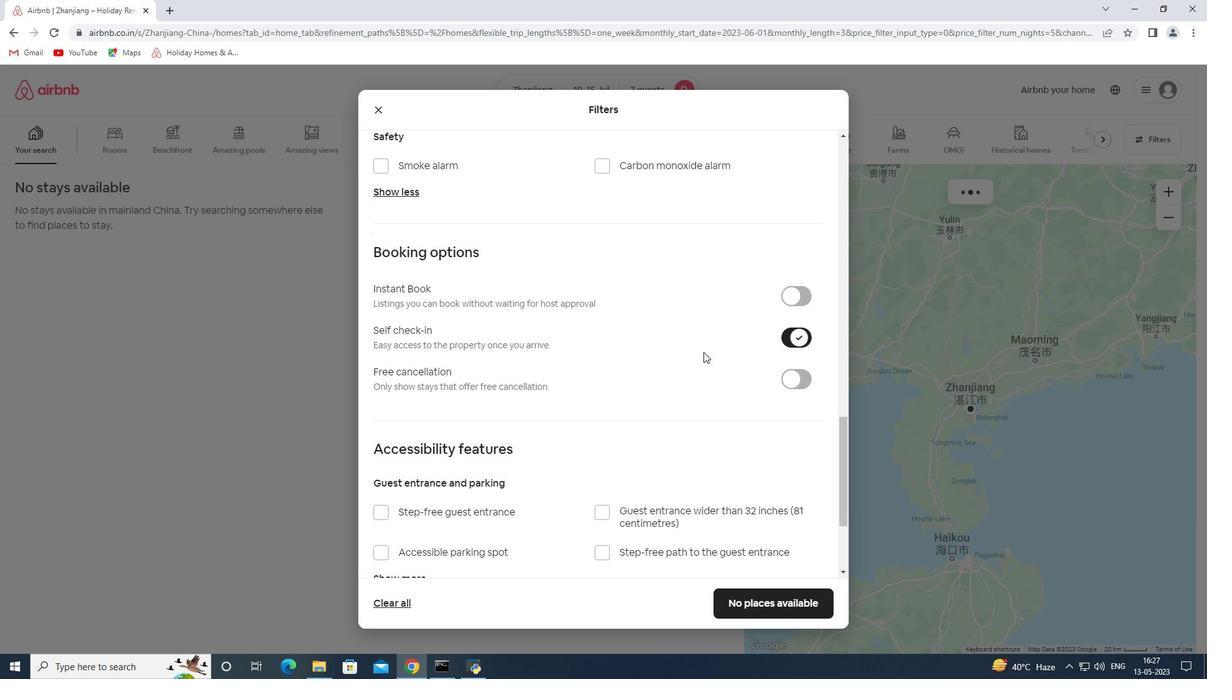 
Action: Mouse scrolled (640, 361) with delta (0, 0)
Screenshot: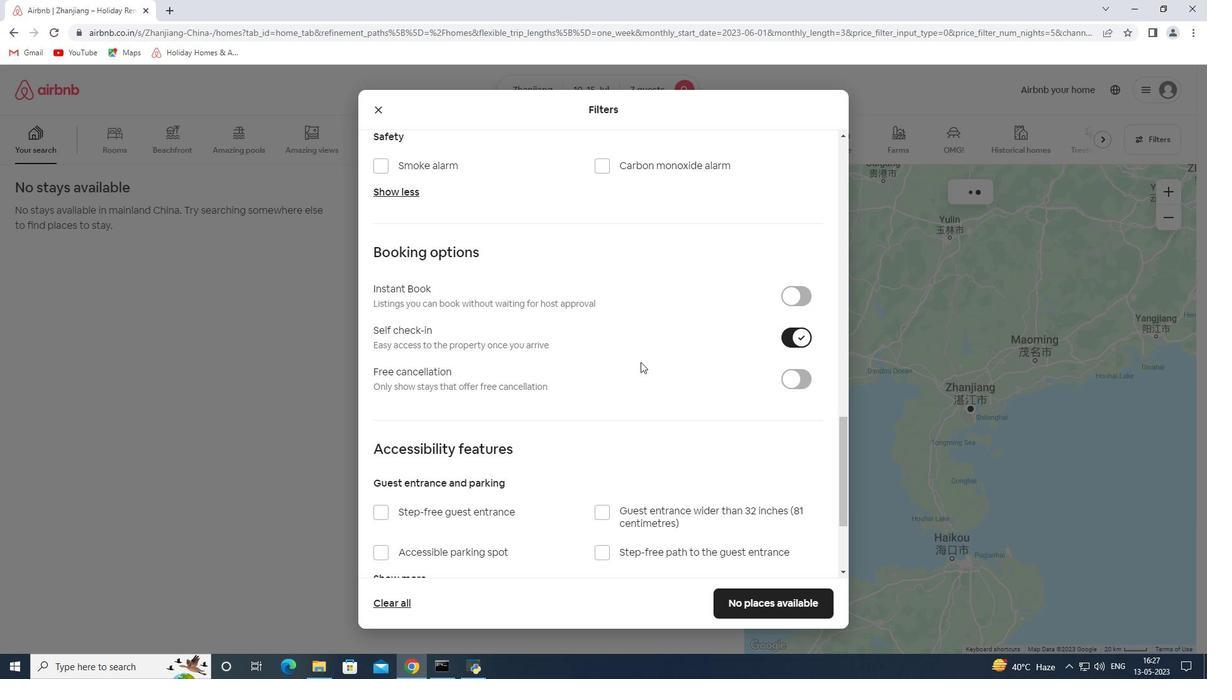 
Action: Mouse scrolled (640, 361) with delta (0, 0)
Screenshot: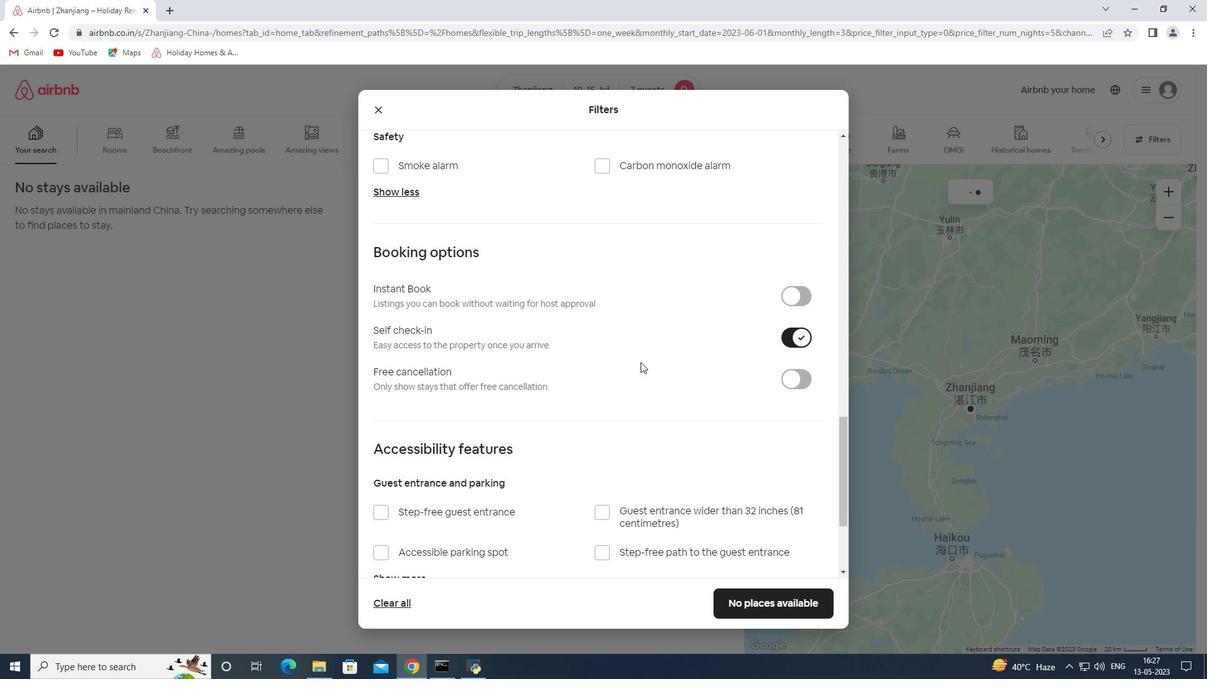 
Action: Mouse scrolled (640, 361) with delta (0, 0)
Screenshot: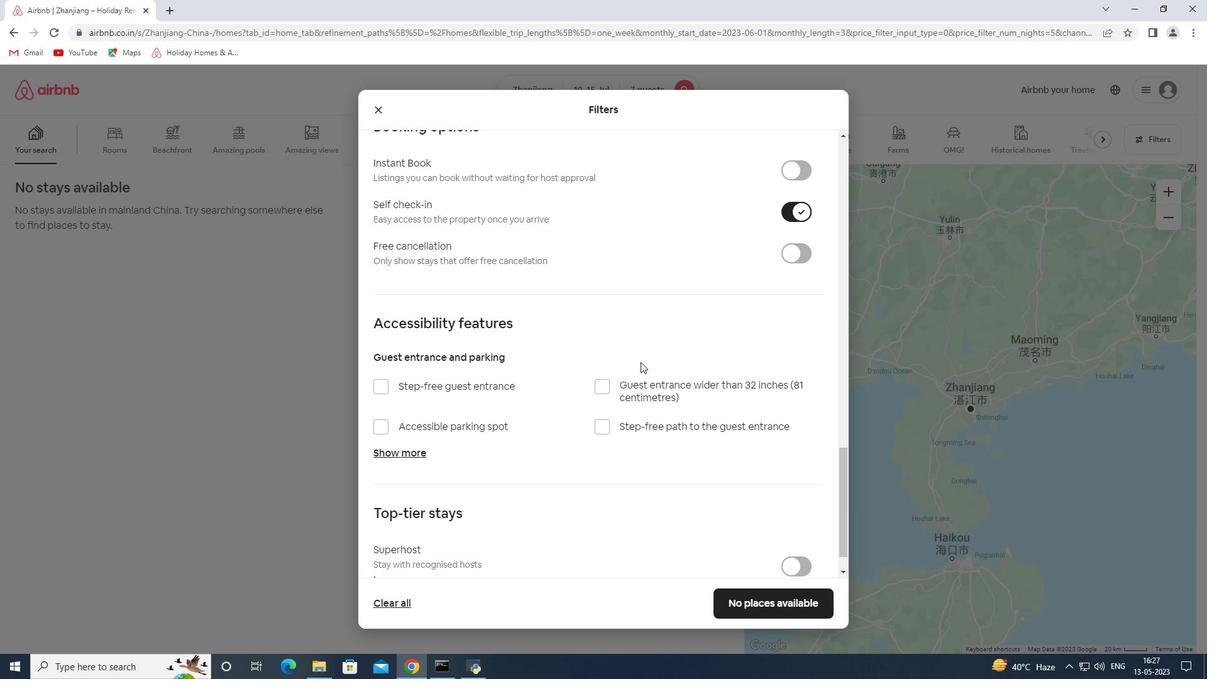 
Action: Mouse scrolled (640, 361) with delta (0, 0)
Screenshot: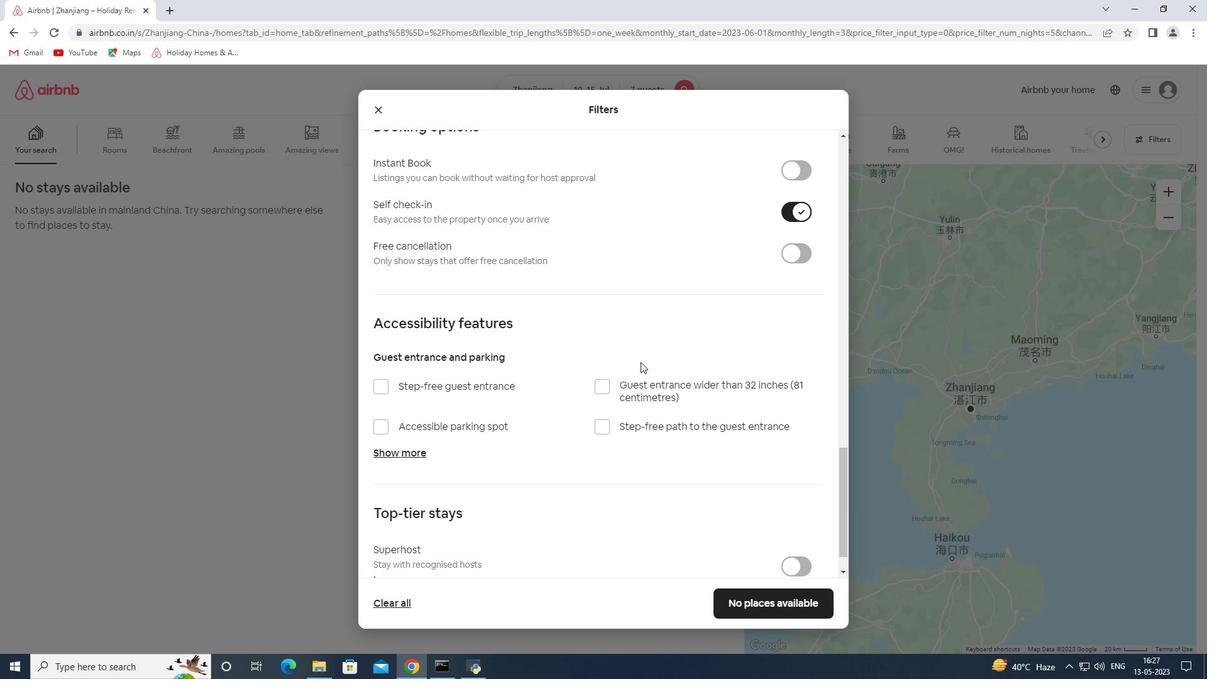
Action: Mouse scrolled (640, 361) with delta (0, 0)
Screenshot: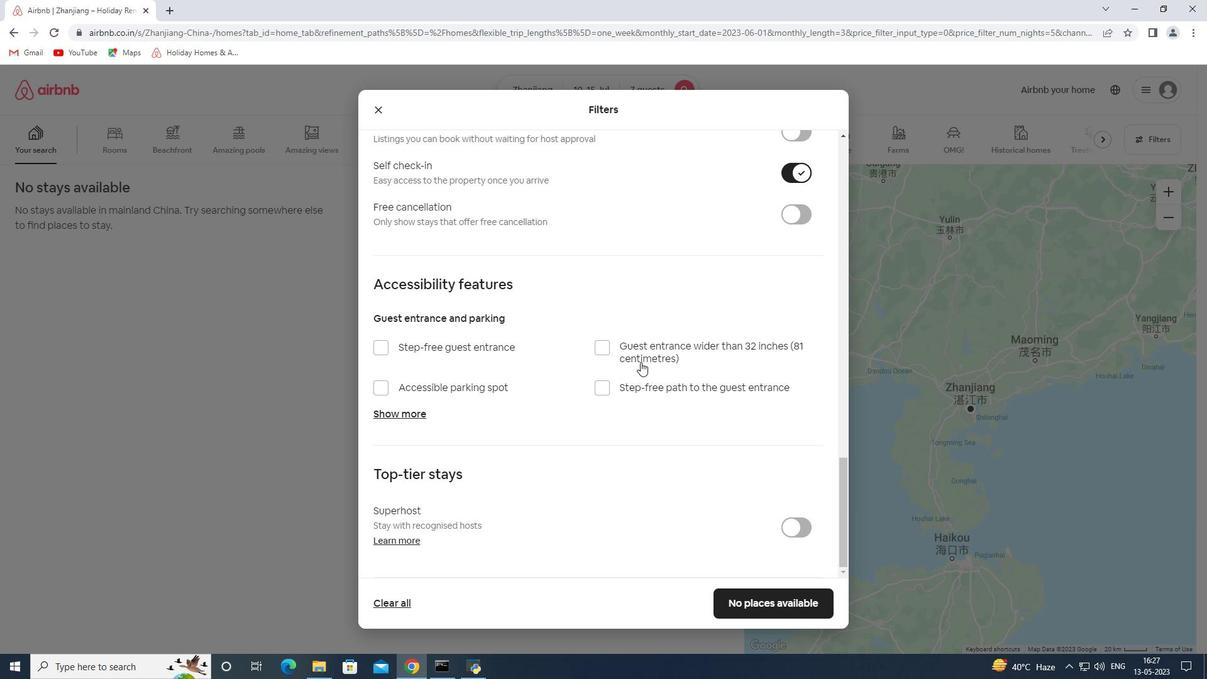 
Action: Mouse scrolled (640, 361) with delta (0, 0)
Screenshot: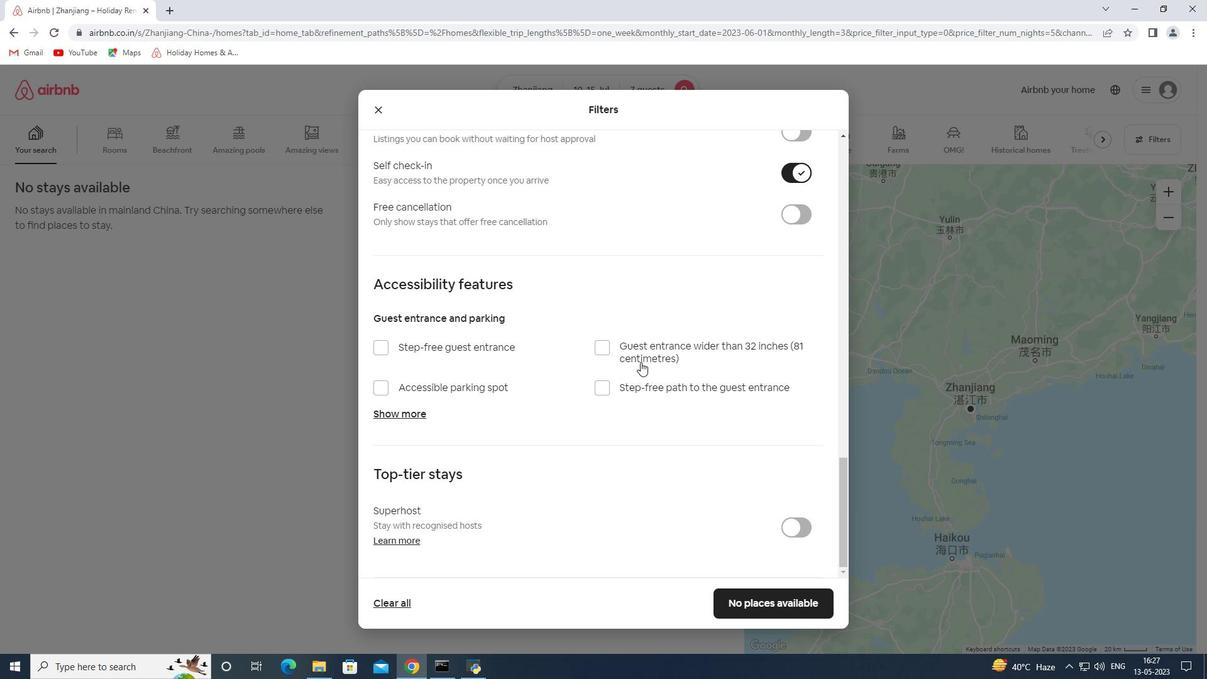 
Action: Mouse scrolled (640, 361) with delta (0, 0)
Screenshot: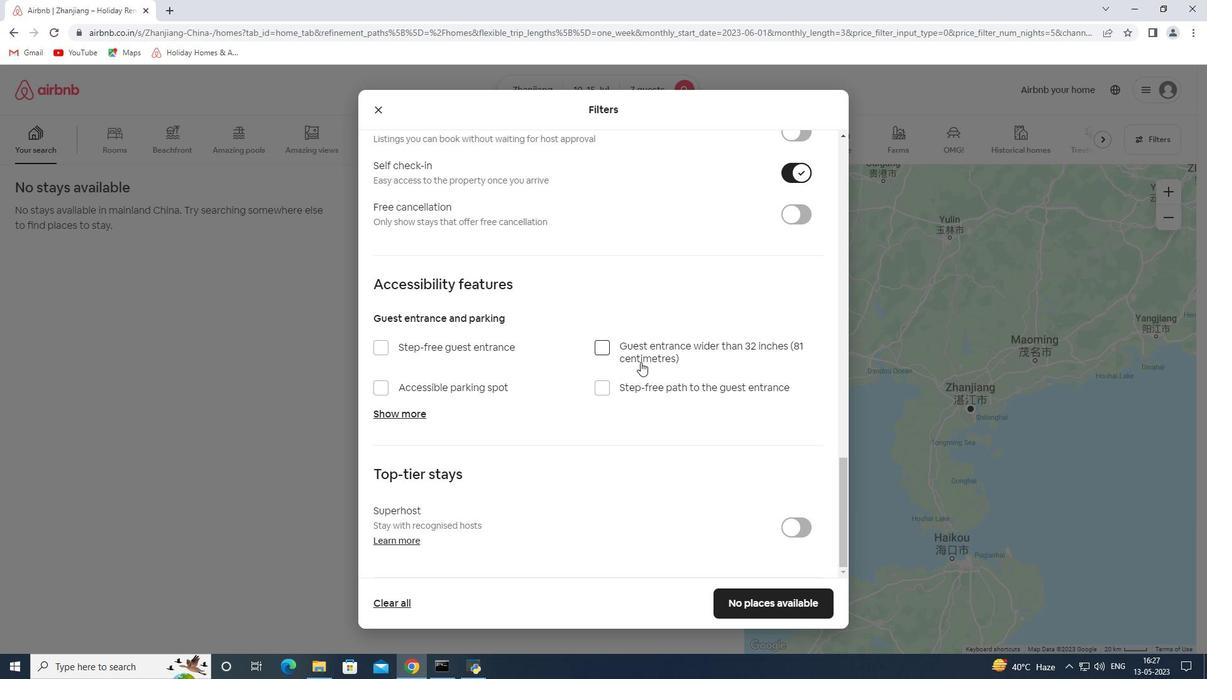 
Action: Mouse scrolled (640, 361) with delta (0, 0)
Screenshot: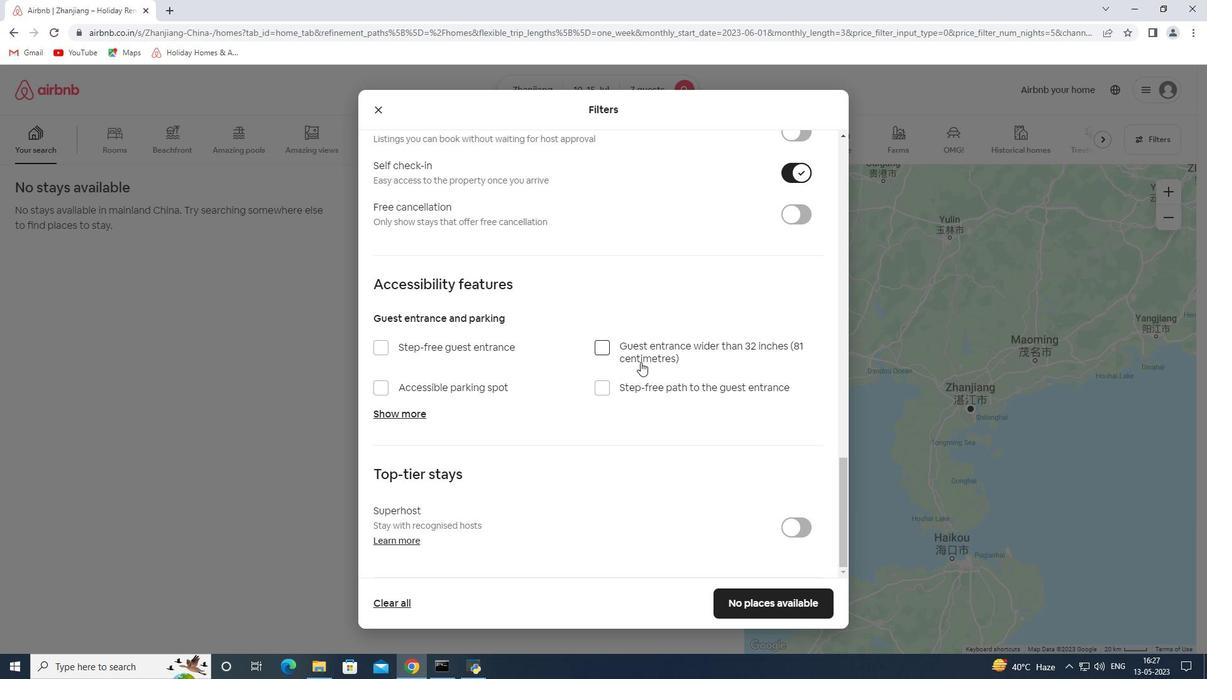 
Action: Mouse moved to (750, 601)
Screenshot: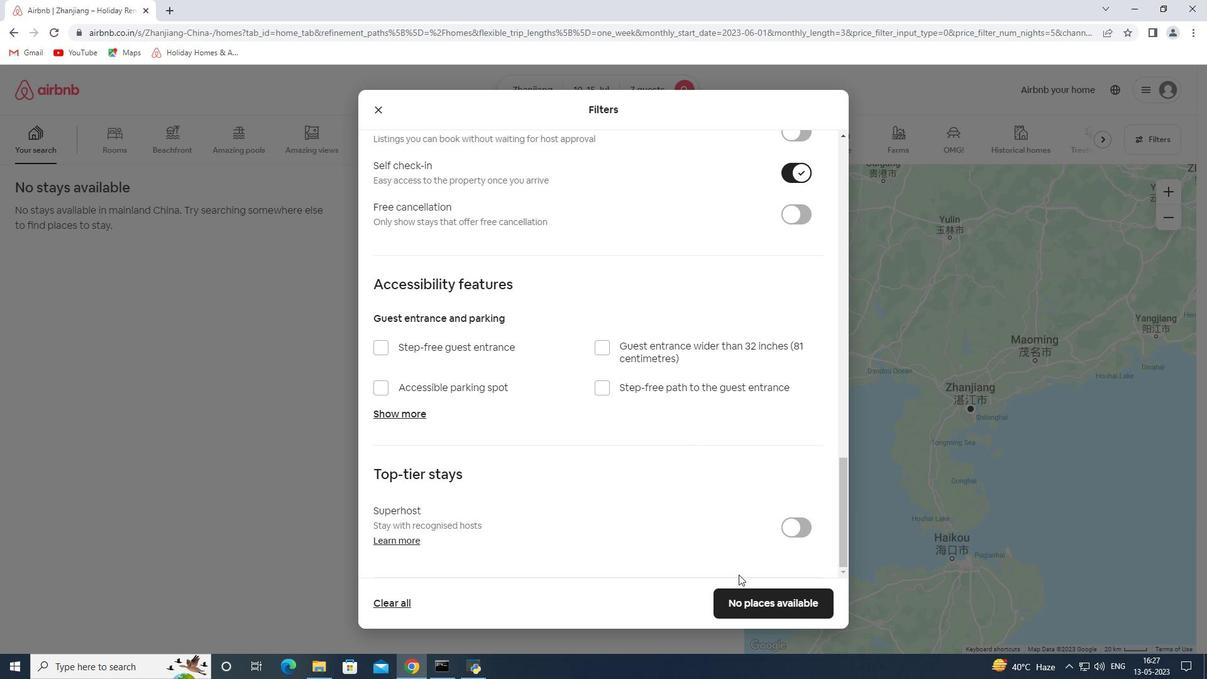 
Action: Mouse pressed left at (750, 601)
Screenshot: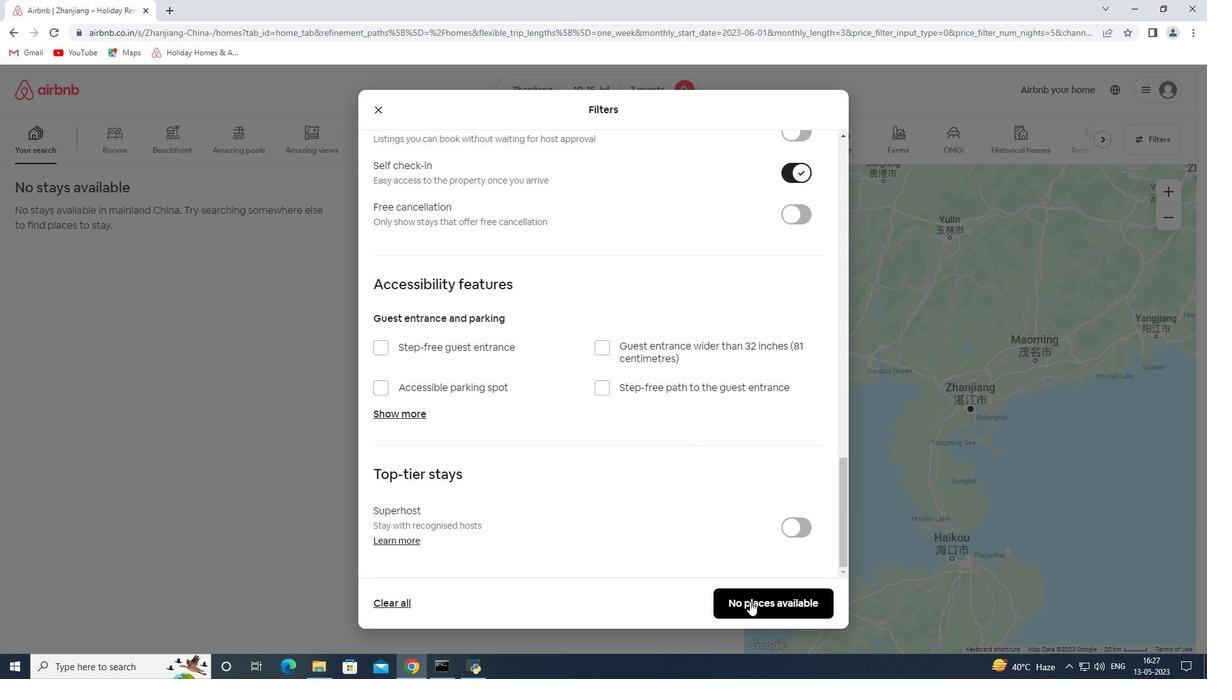 
